Task: Add a timeline in the project CipherNet for the epic 'IT Service Management' from 2024/05/27 to 2024/11/05. Add a timeline in the project CipherNet for the epic 'Artificial Intelligence Integration' from 2023/01/07 to 2024/10/04. Add a timeline in the project CipherNet for the epic 'Blockchain Integration' from 2024/06/10 to 2024/11/13
Action: Mouse moved to (100, 168)
Screenshot: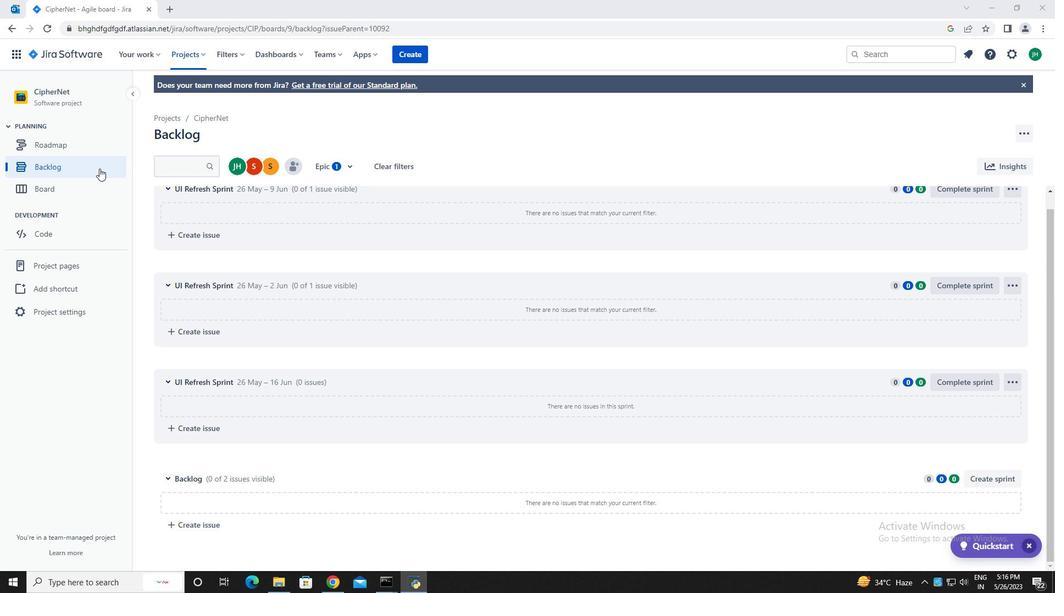 
Action: Mouse pressed left at (100, 168)
Screenshot: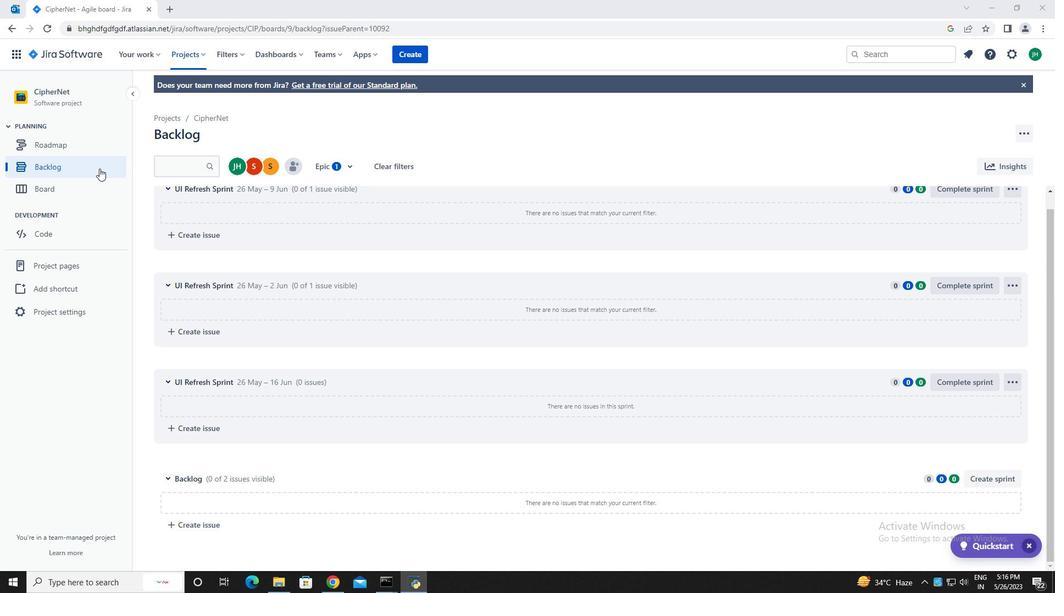 
Action: Mouse moved to (325, 168)
Screenshot: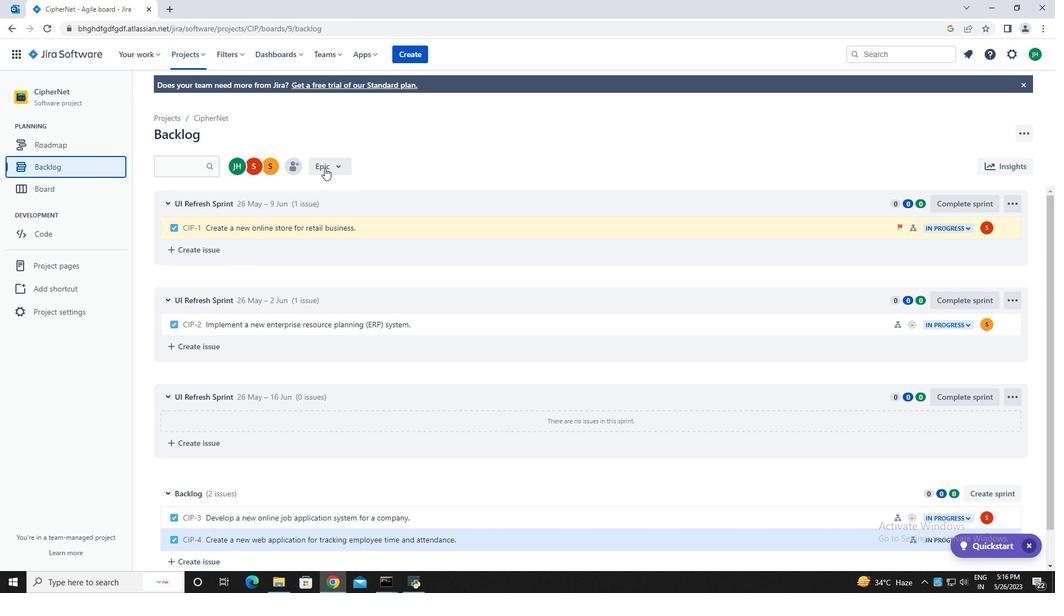 
Action: Mouse pressed left at (325, 168)
Screenshot: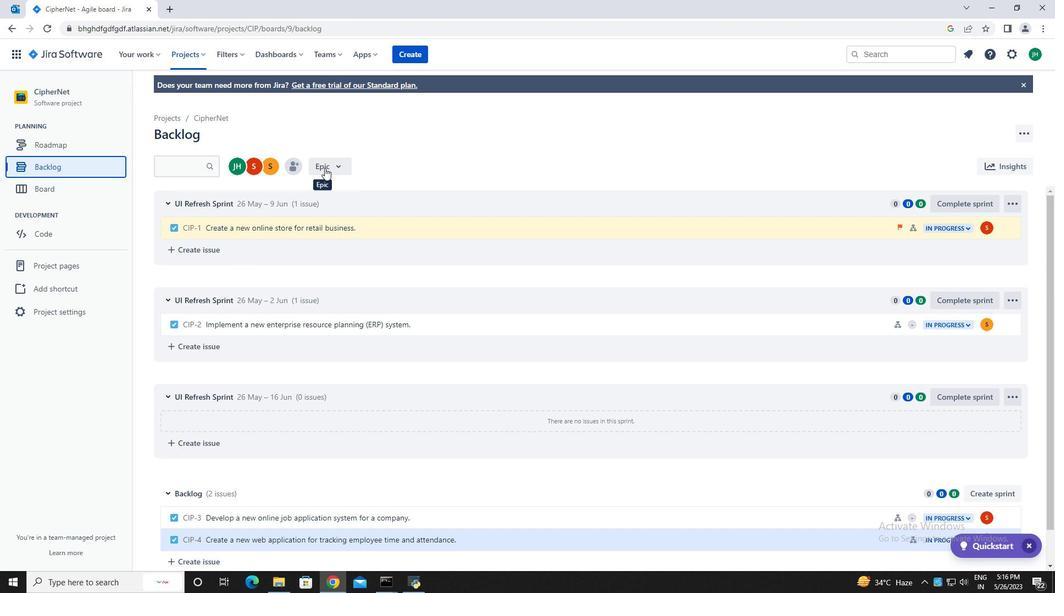 
Action: Mouse moved to (332, 283)
Screenshot: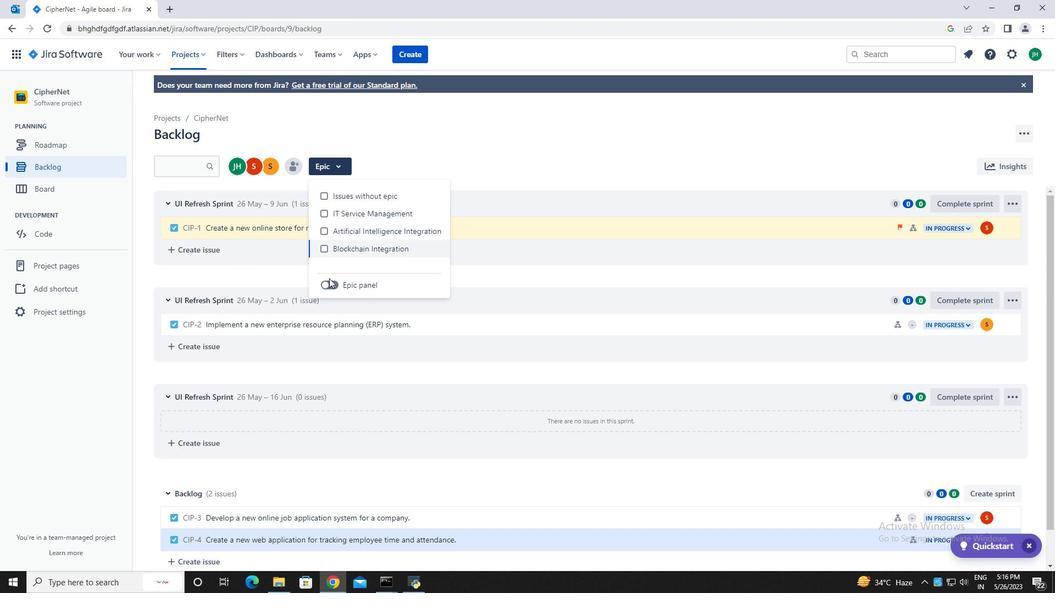 
Action: Mouse pressed left at (332, 283)
Screenshot: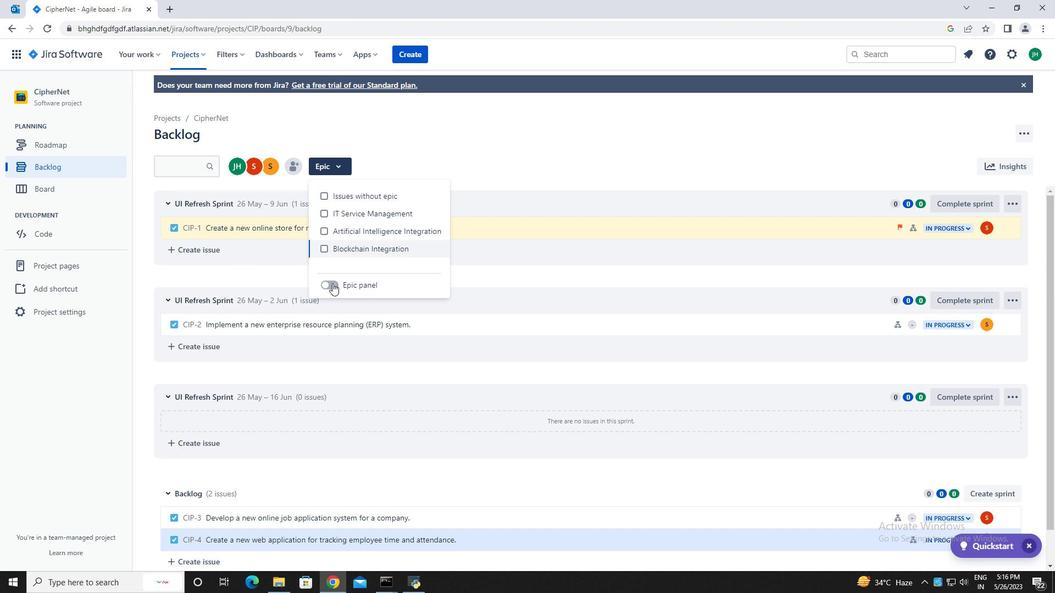 
Action: Mouse moved to (161, 254)
Screenshot: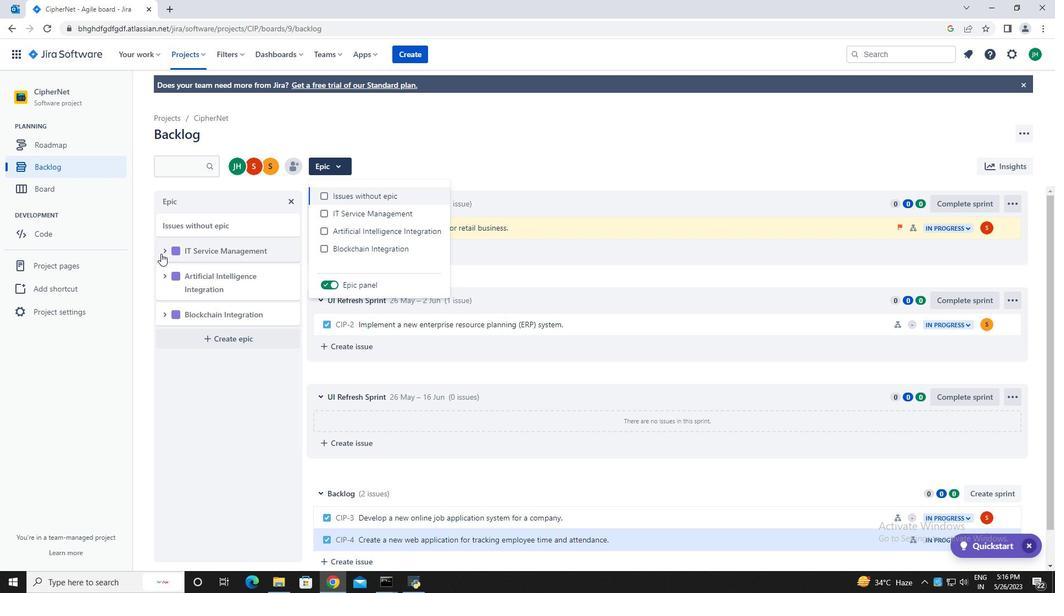 
Action: Mouse pressed left at (161, 254)
Screenshot: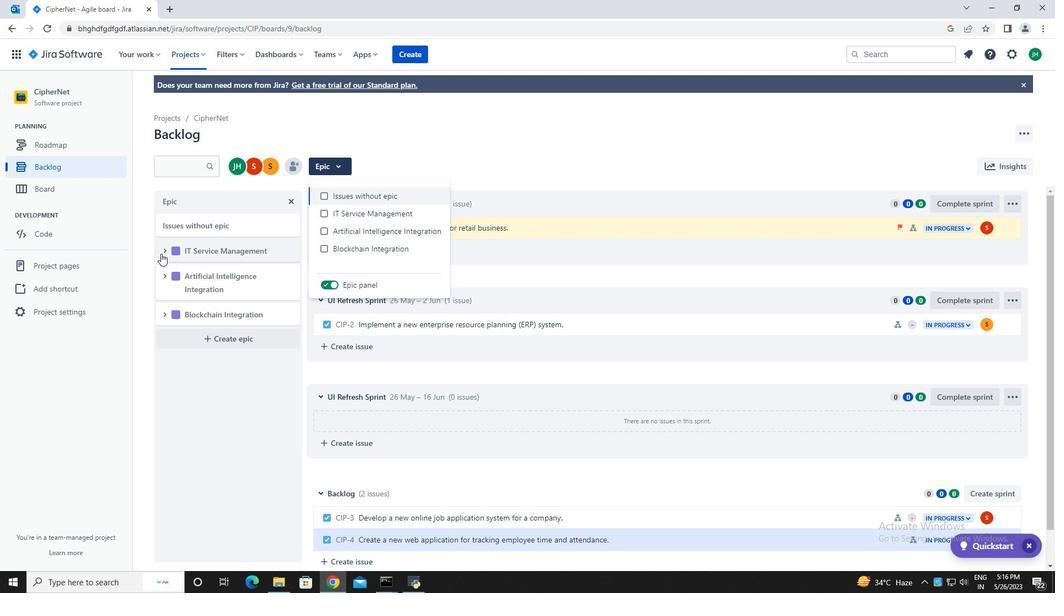 
Action: Mouse moved to (237, 340)
Screenshot: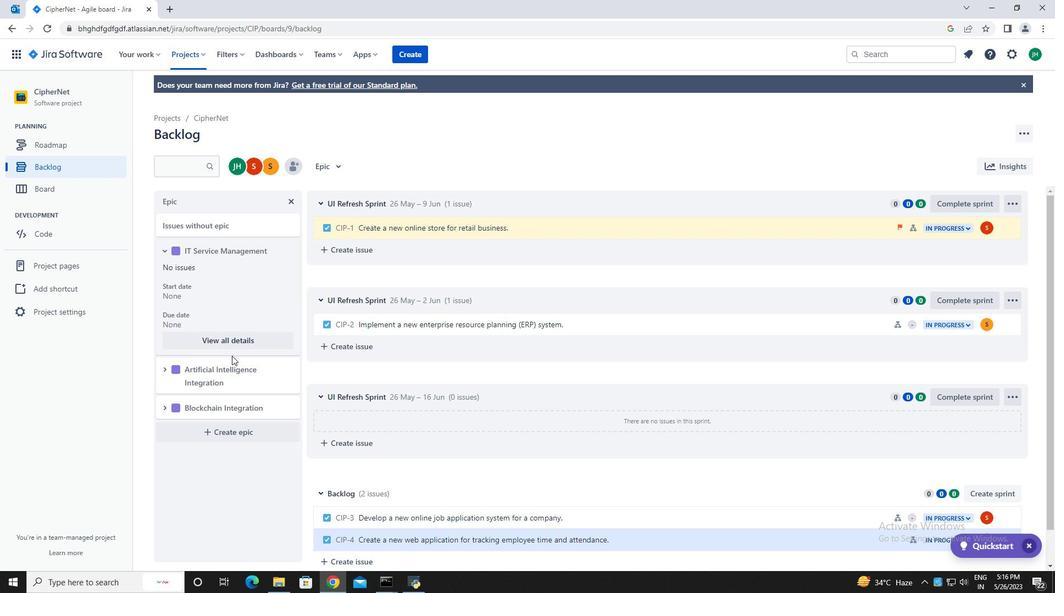 
Action: Mouse pressed left at (237, 340)
Screenshot: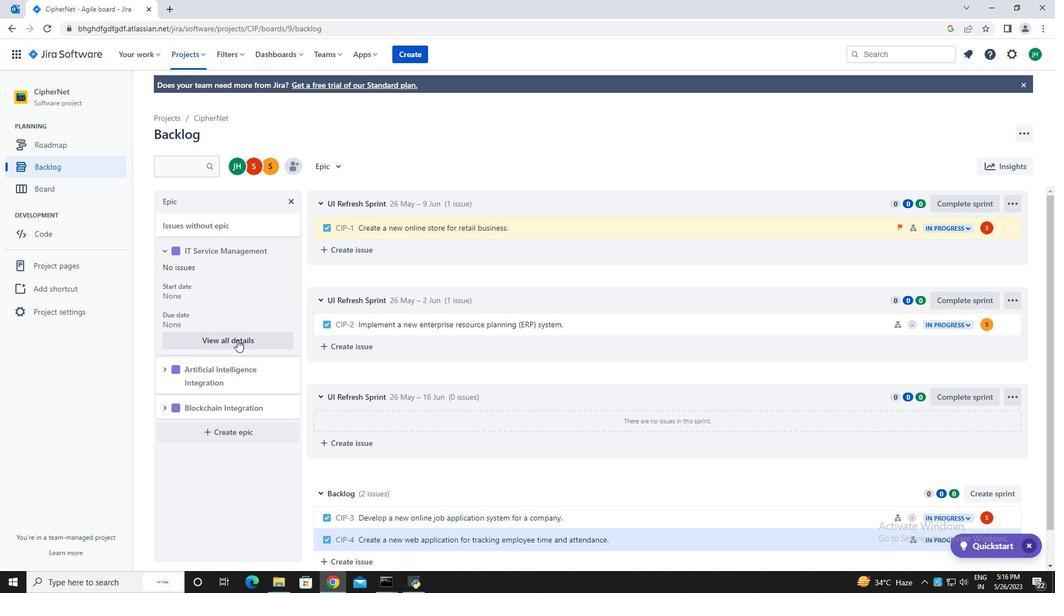 
Action: Mouse moved to (924, 431)
Screenshot: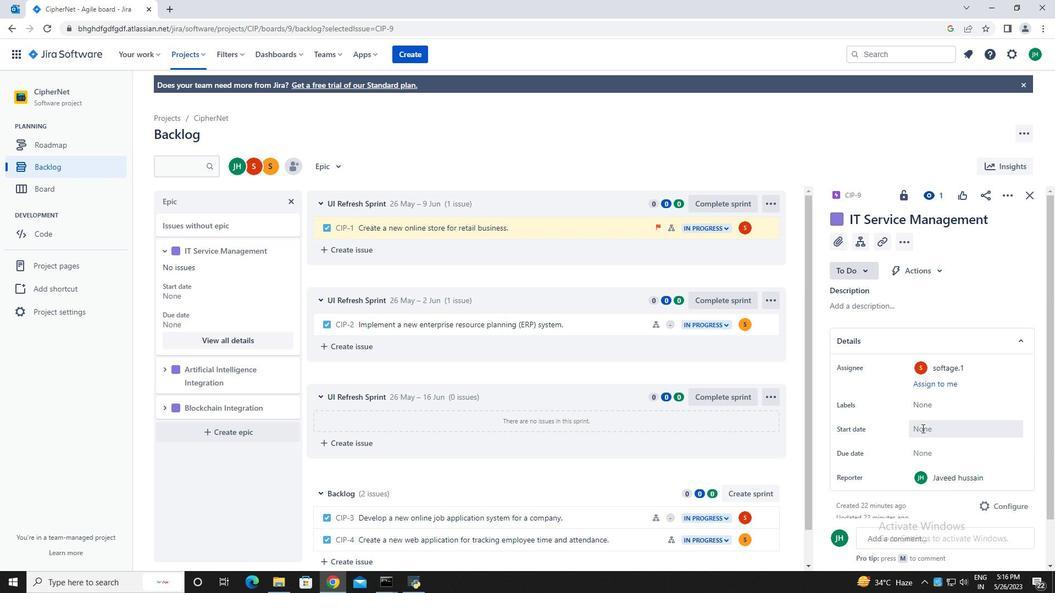 
Action: Mouse pressed left at (924, 431)
Screenshot: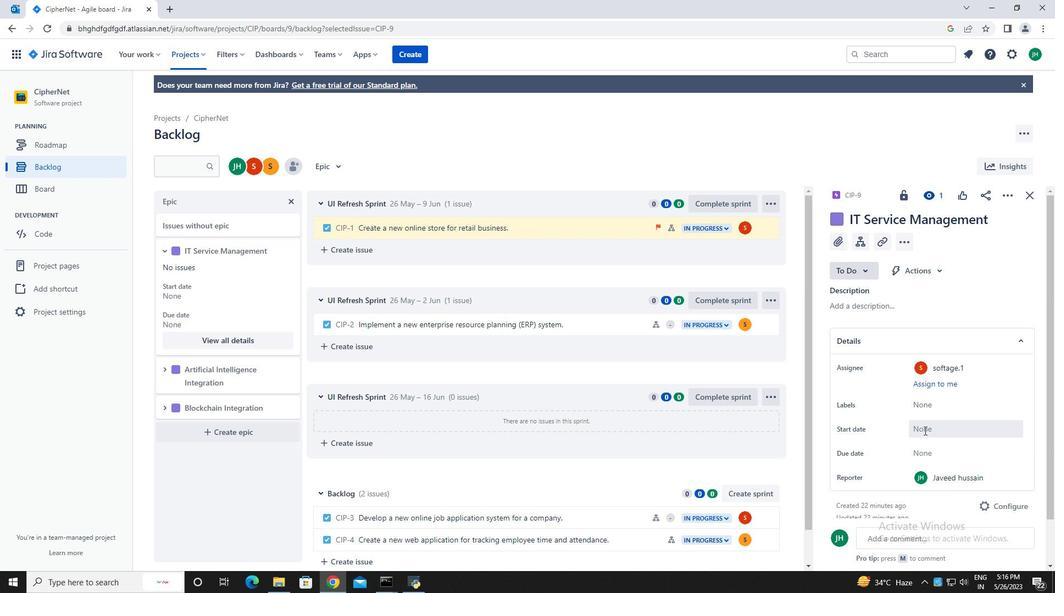 
Action: Mouse moved to (1031, 273)
Screenshot: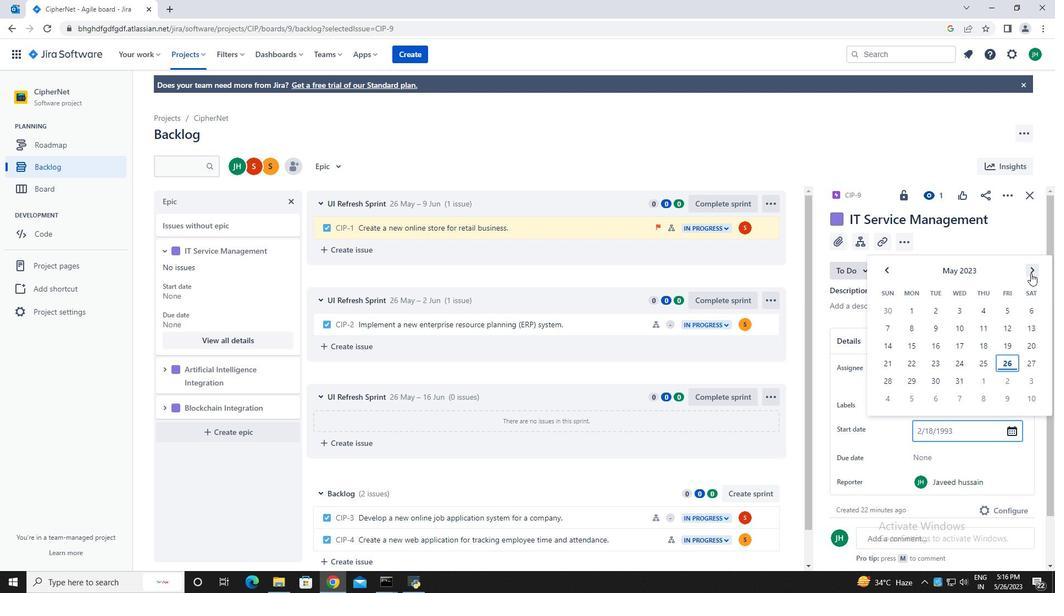 
Action: Mouse pressed left at (1031, 273)
Screenshot: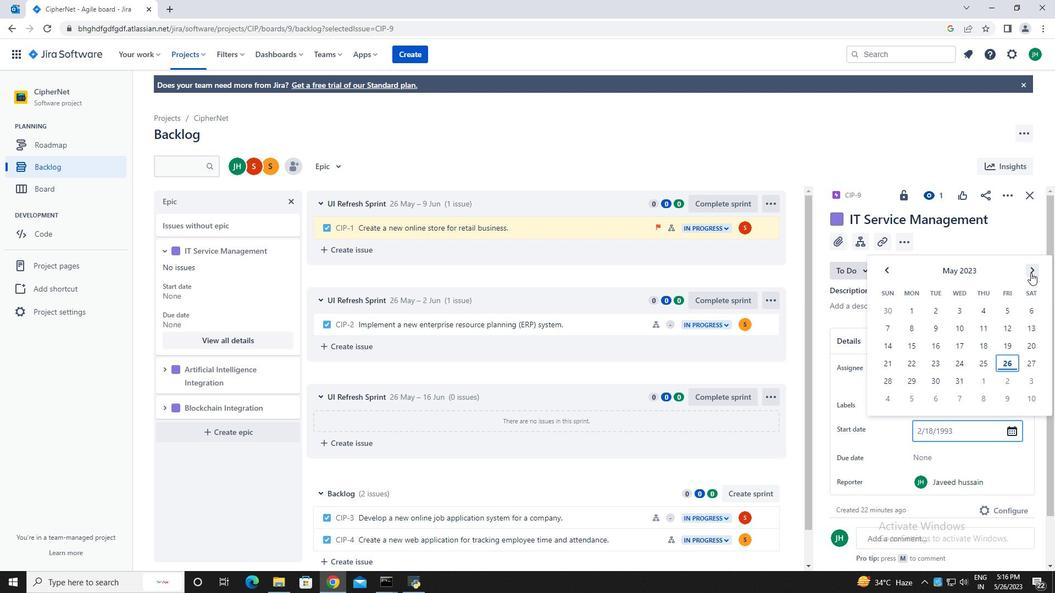 
Action: Mouse pressed left at (1031, 273)
Screenshot: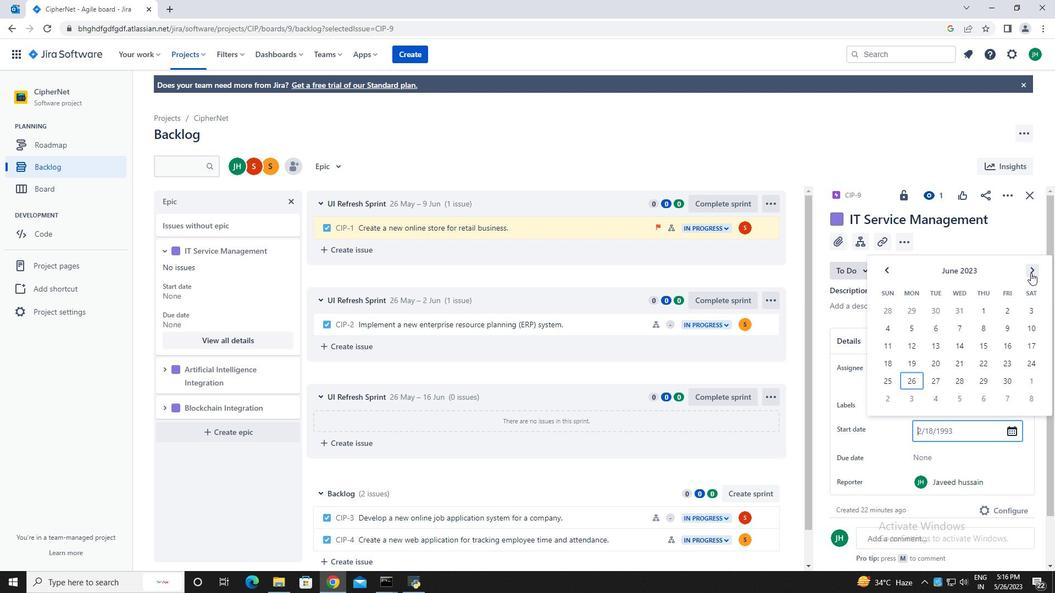 
Action: Mouse pressed left at (1031, 273)
Screenshot: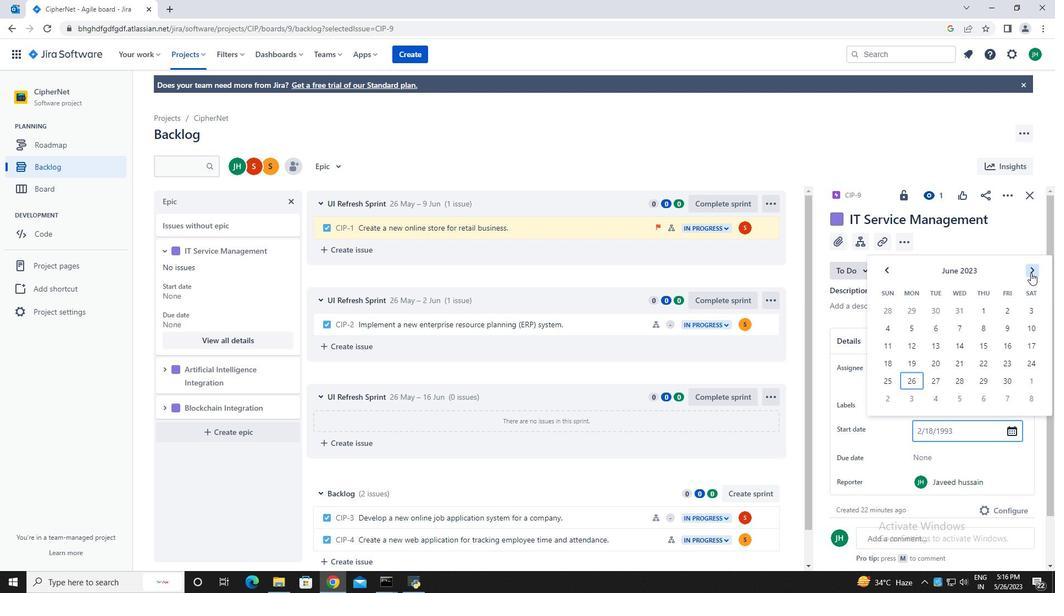 
Action: Mouse pressed left at (1031, 273)
Screenshot: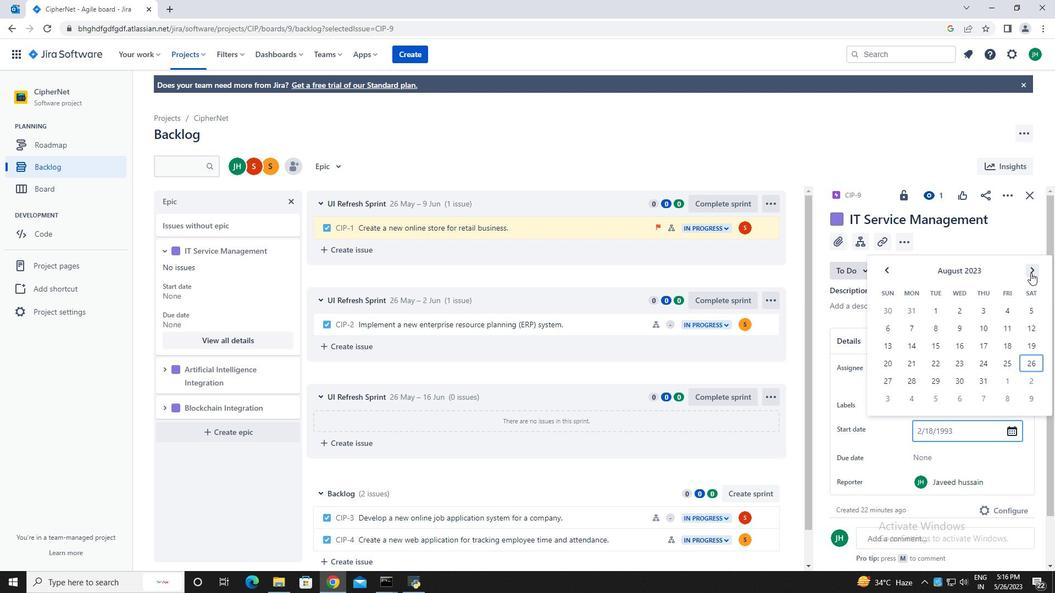 
Action: Mouse pressed left at (1031, 273)
Screenshot: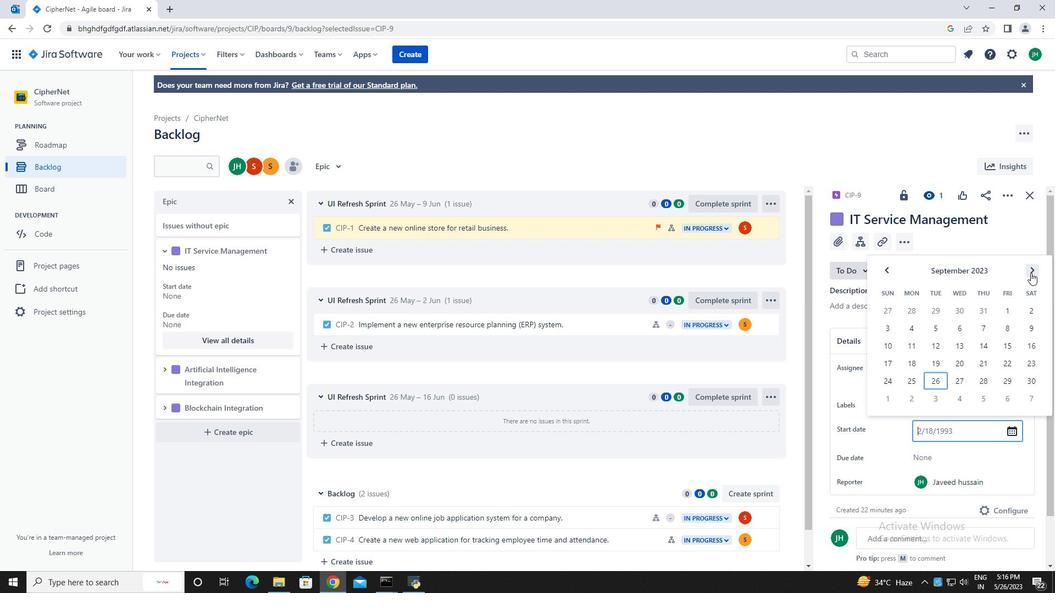 
Action: Mouse pressed left at (1031, 273)
Screenshot: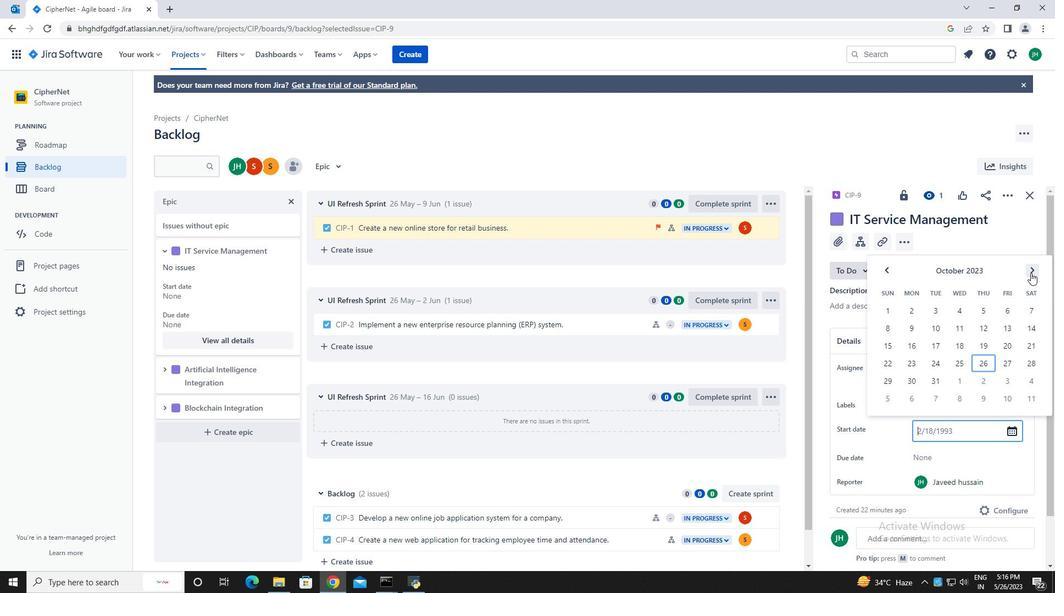 
Action: Mouse pressed left at (1031, 273)
Screenshot: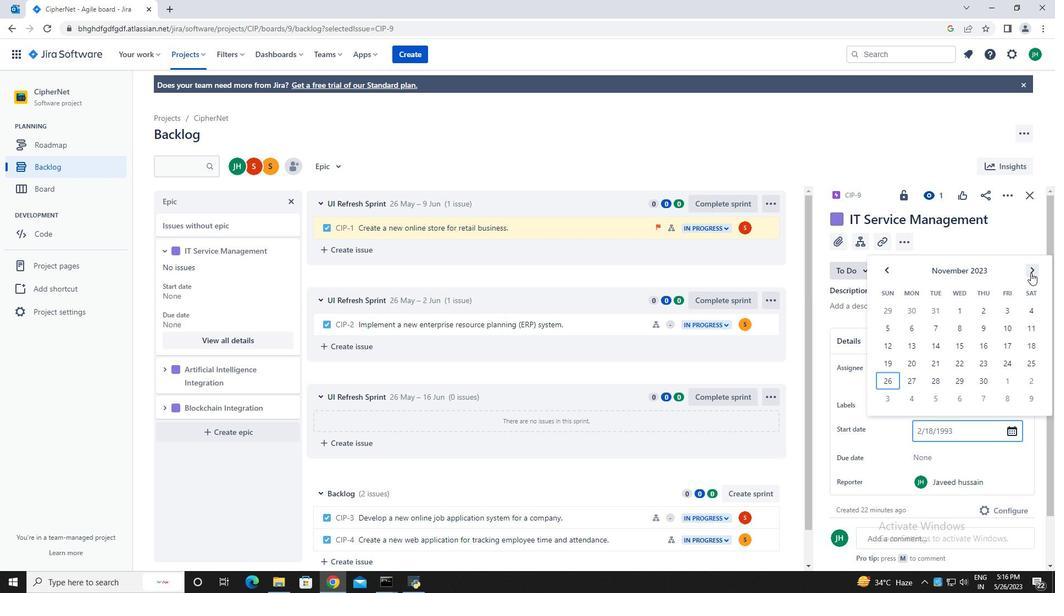 
Action: Mouse pressed left at (1031, 273)
Screenshot: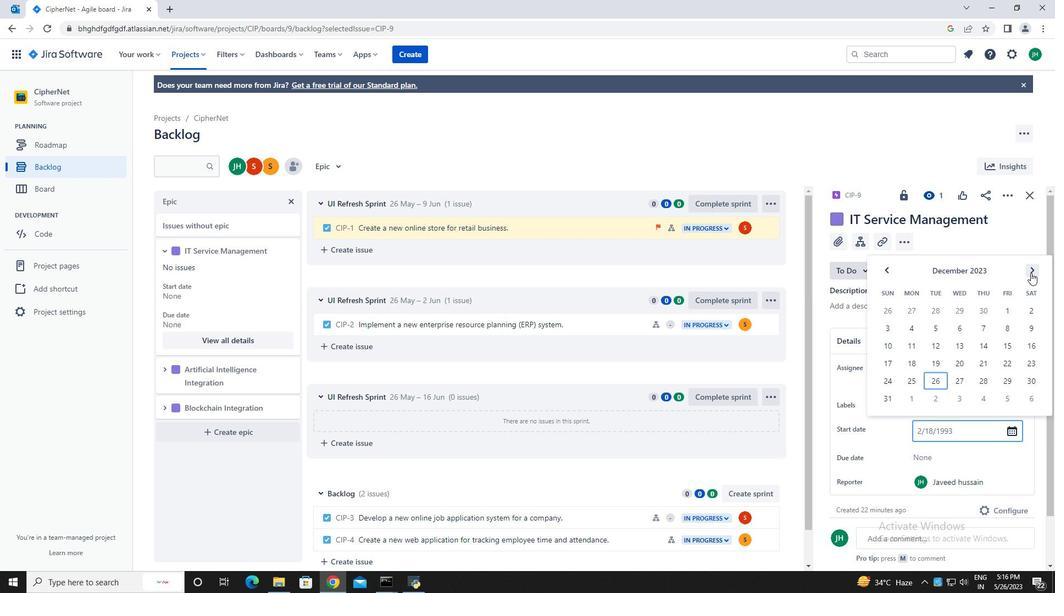 
Action: Mouse pressed left at (1031, 273)
Screenshot: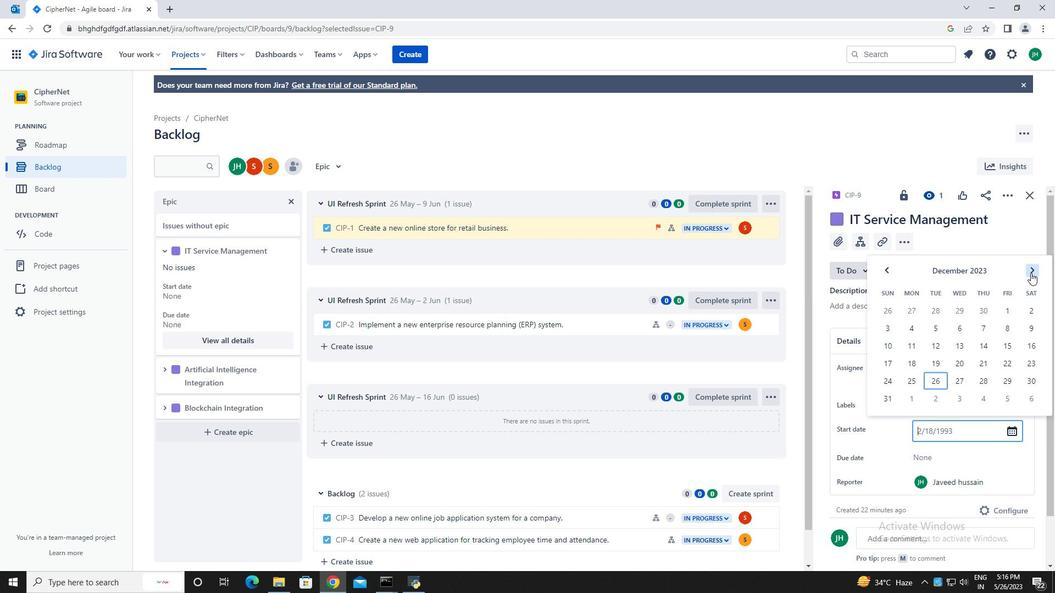
Action: Mouse pressed left at (1031, 273)
Screenshot: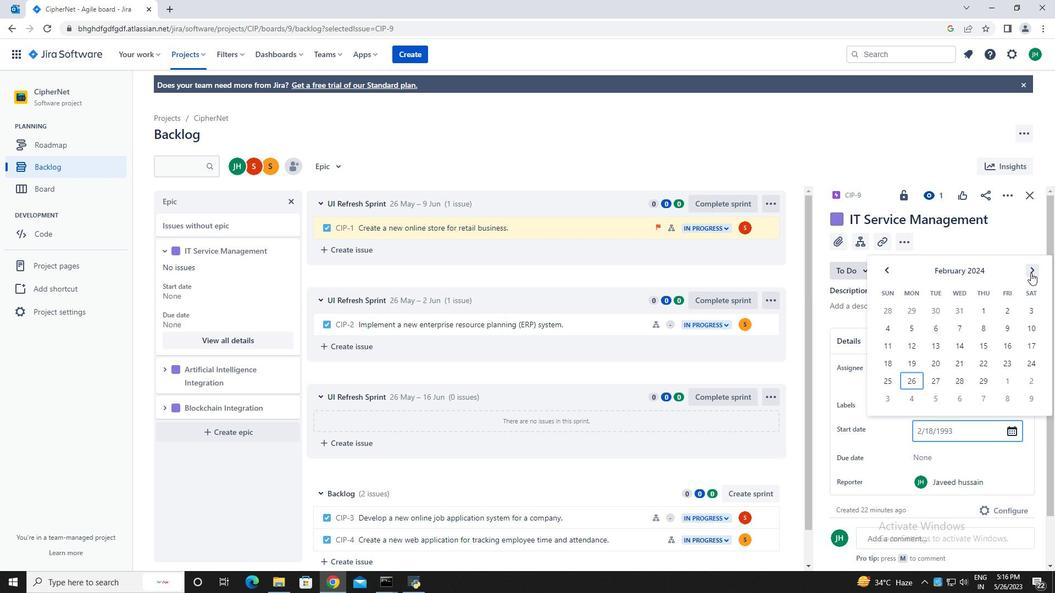 
Action: Mouse pressed left at (1031, 273)
Screenshot: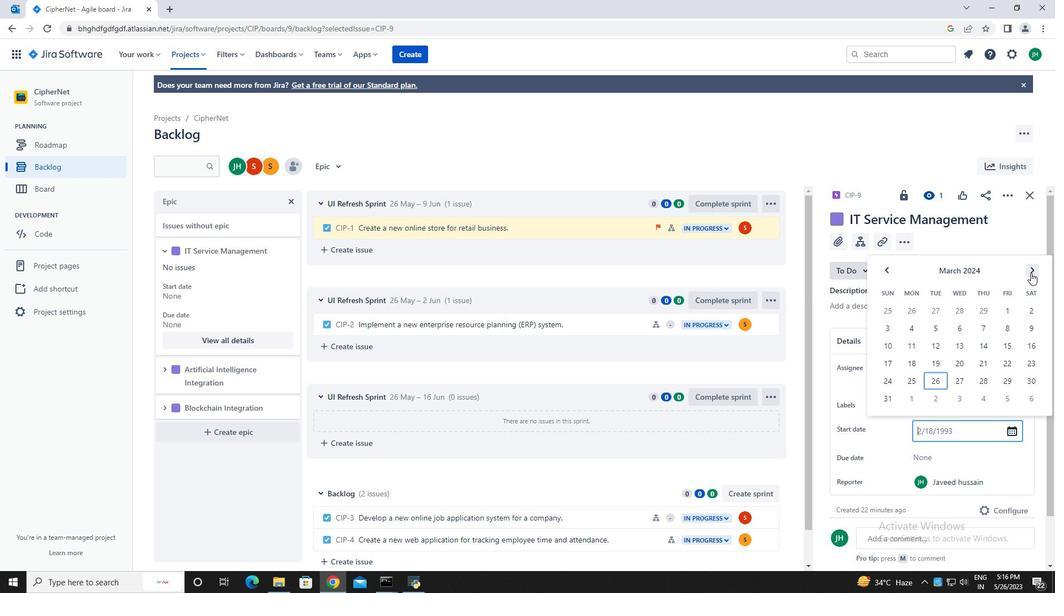 
Action: Mouse pressed left at (1031, 273)
Screenshot: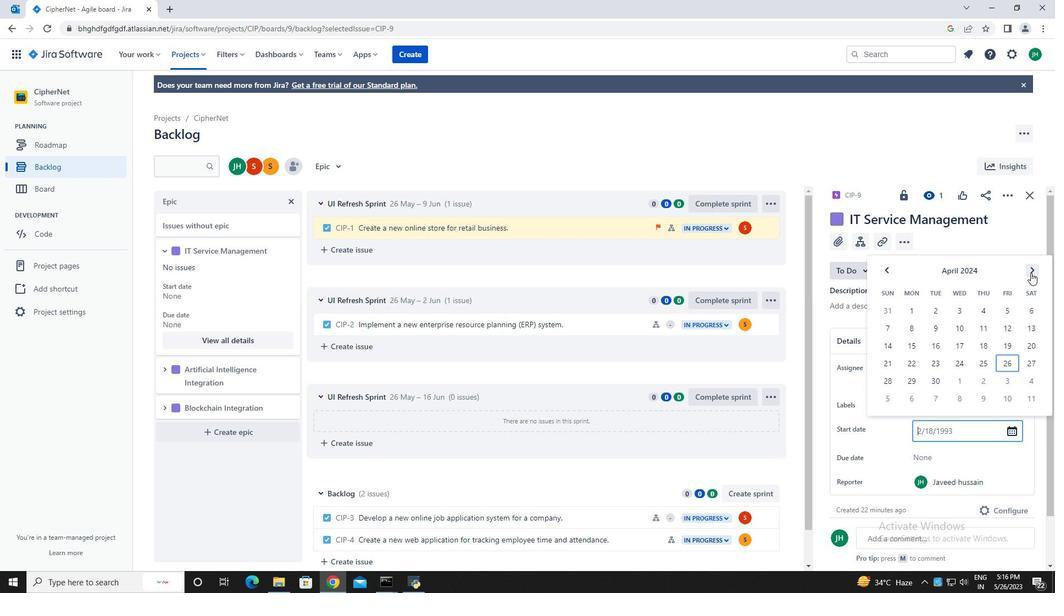 
Action: Mouse moved to (914, 384)
Screenshot: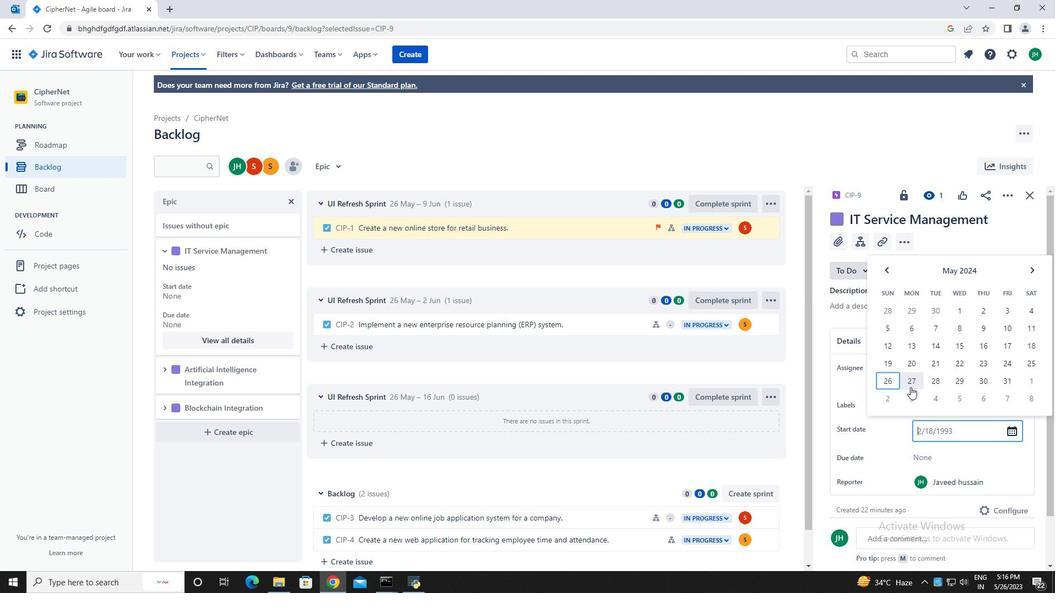 
Action: Mouse pressed left at (914, 384)
Screenshot: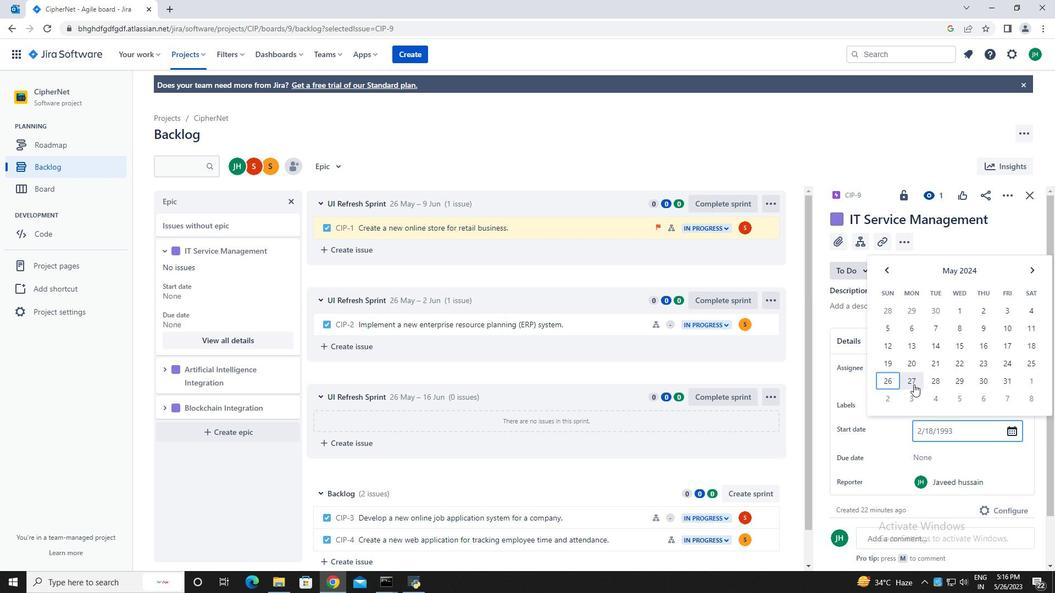 
Action: Mouse moved to (912, 384)
Screenshot: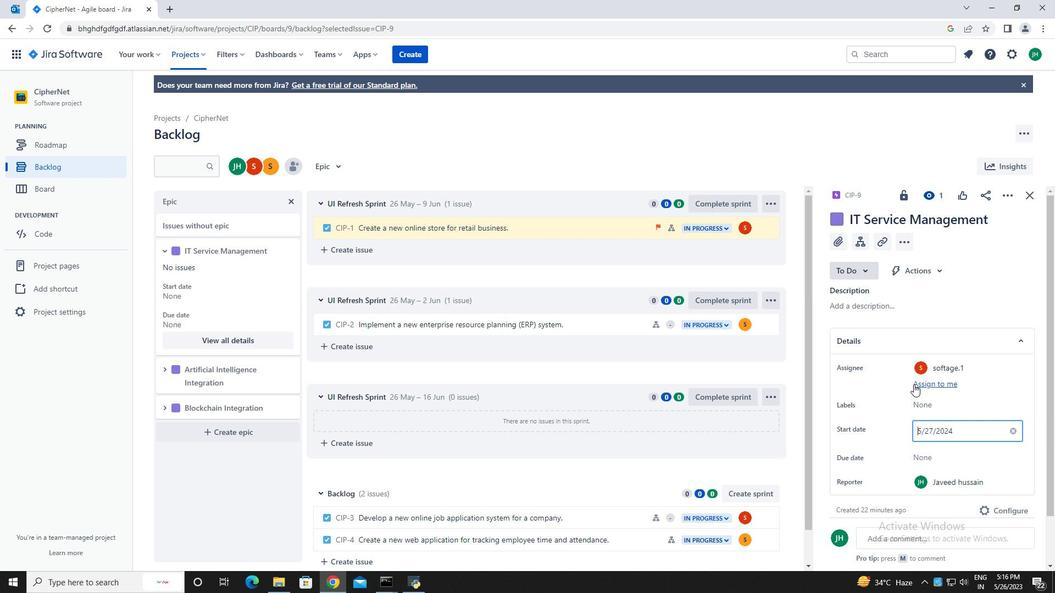 
Action: Key pressed <Key.enter>
Screenshot: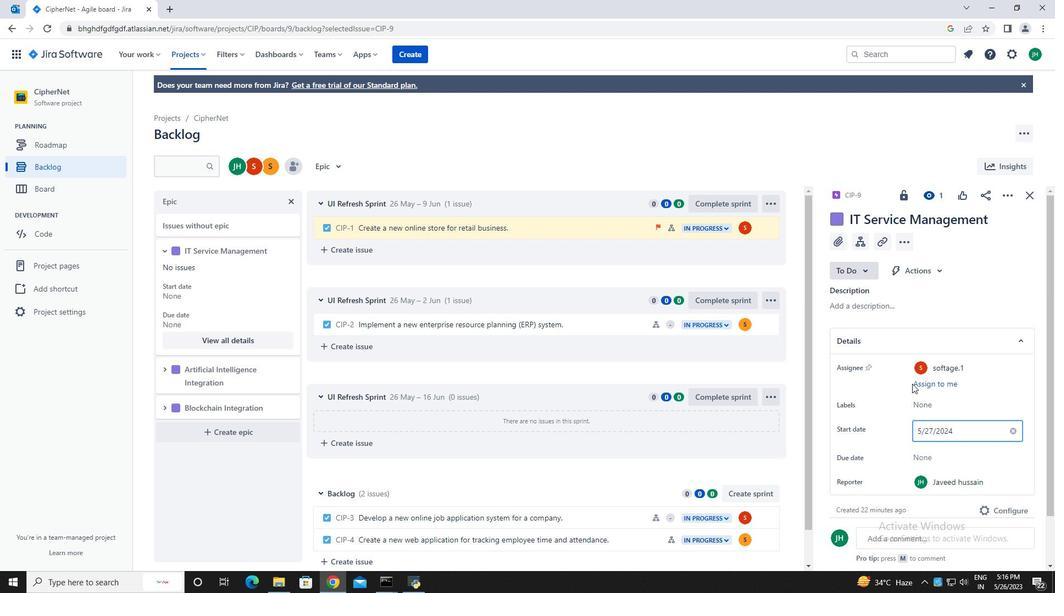
Action: Mouse moved to (934, 453)
Screenshot: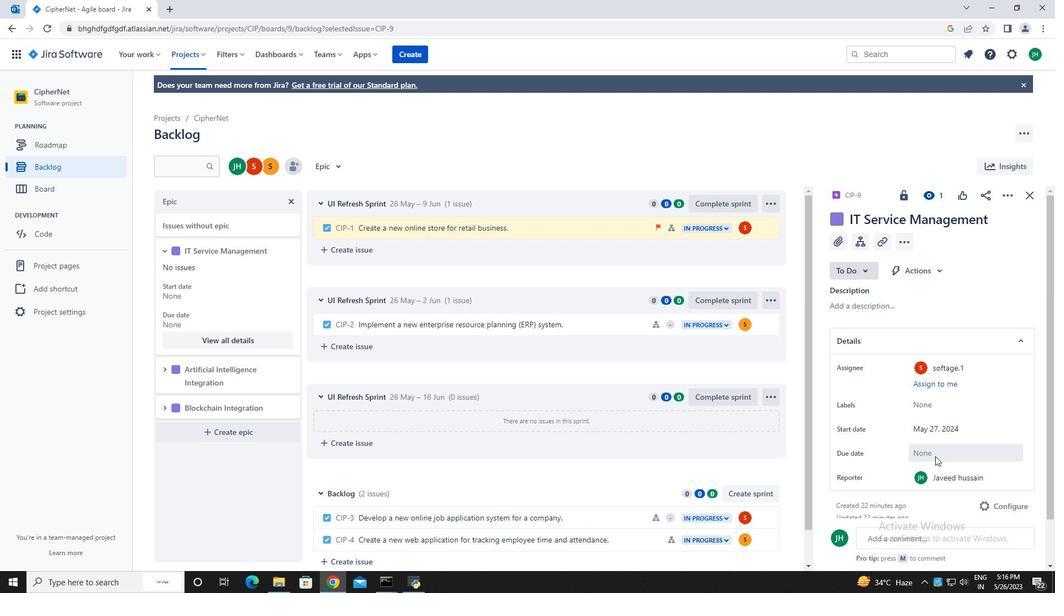 
Action: Mouse pressed left at (934, 453)
Screenshot: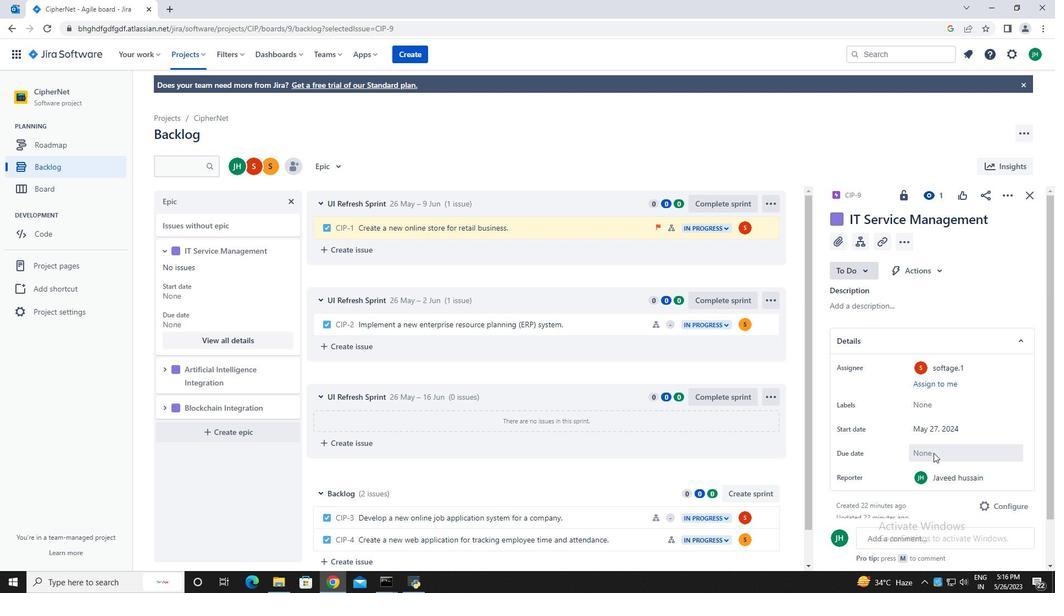 
Action: Mouse moved to (1032, 293)
Screenshot: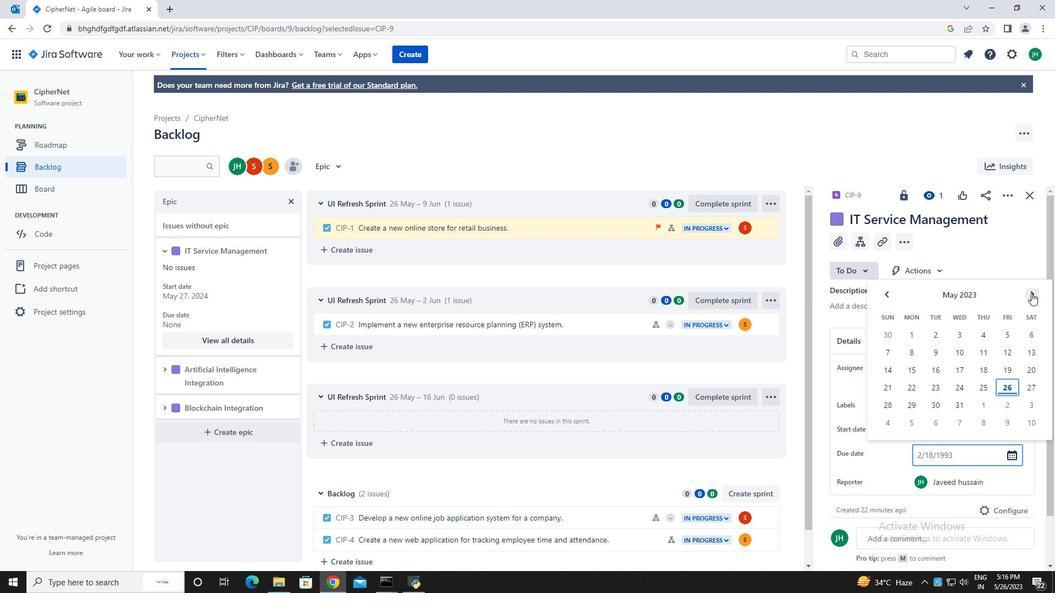 
Action: Mouse pressed left at (1032, 293)
Screenshot: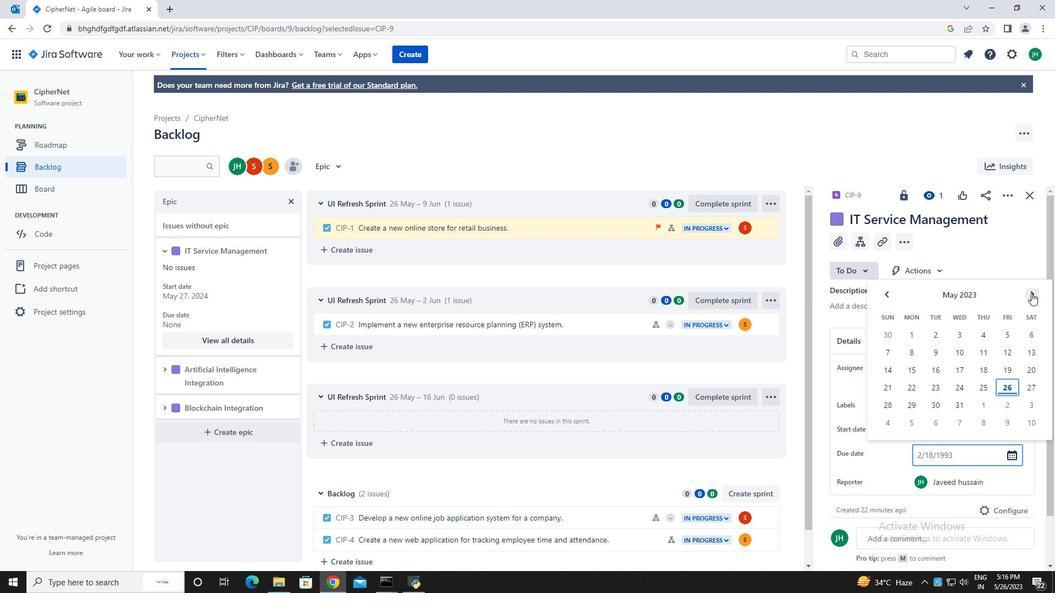 
Action: Mouse pressed left at (1032, 293)
Screenshot: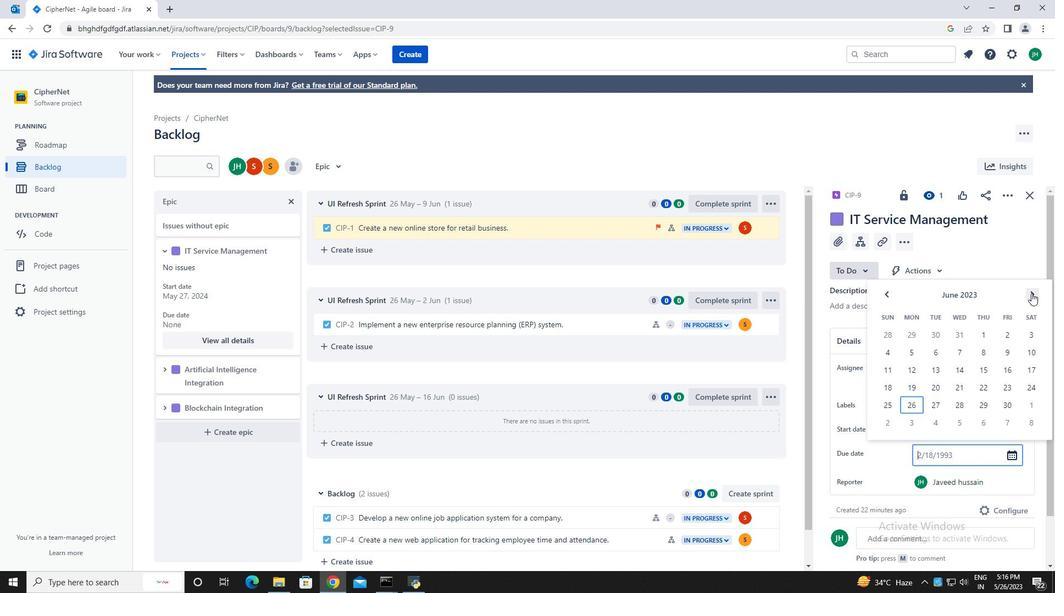 
Action: Mouse pressed left at (1032, 293)
Screenshot: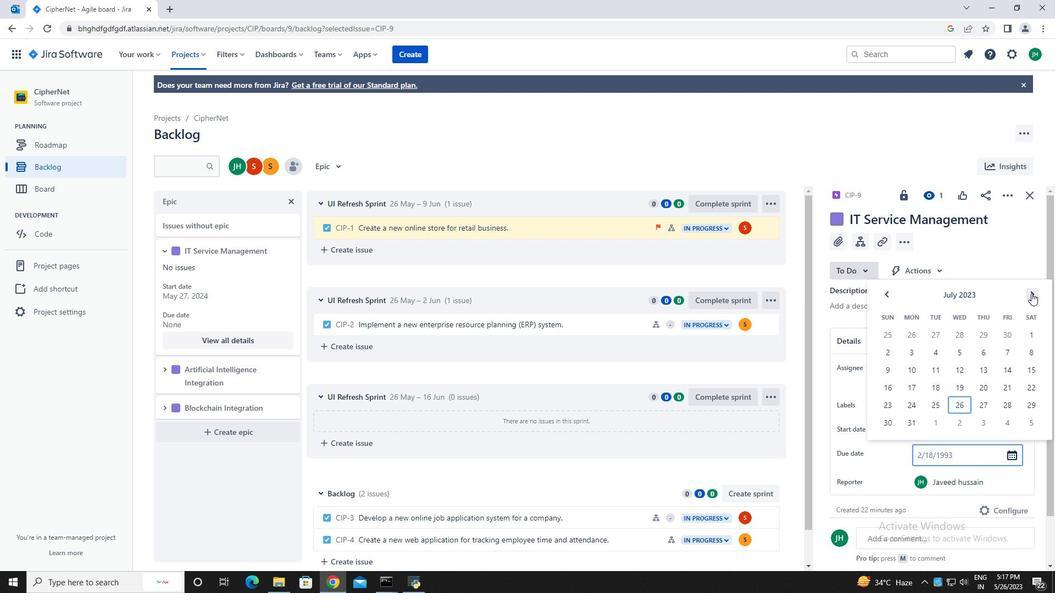 
Action: Mouse pressed left at (1032, 293)
Screenshot: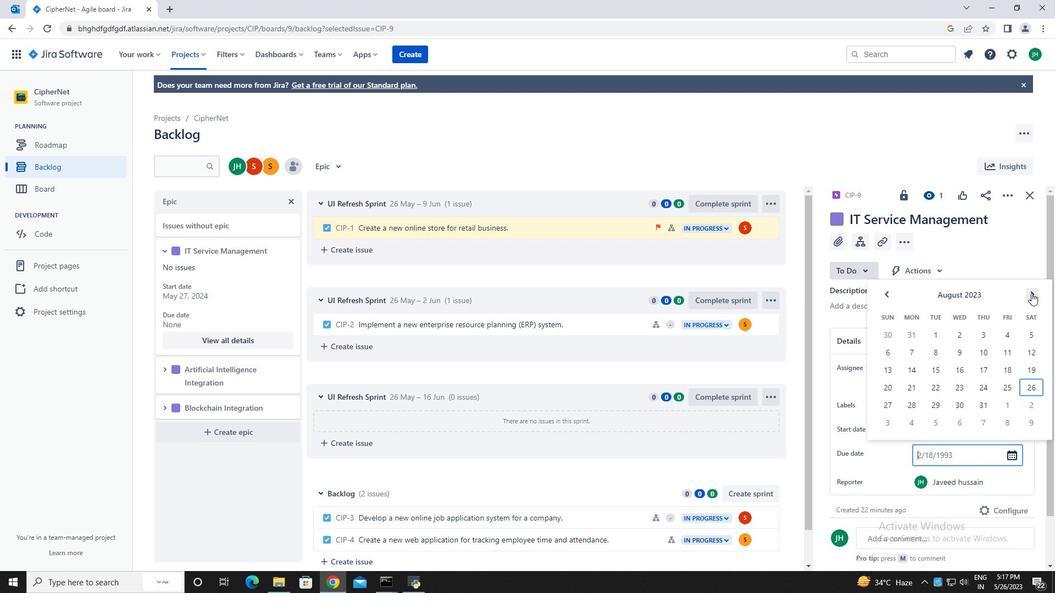 
Action: Mouse pressed left at (1032, 293)
Screenshot: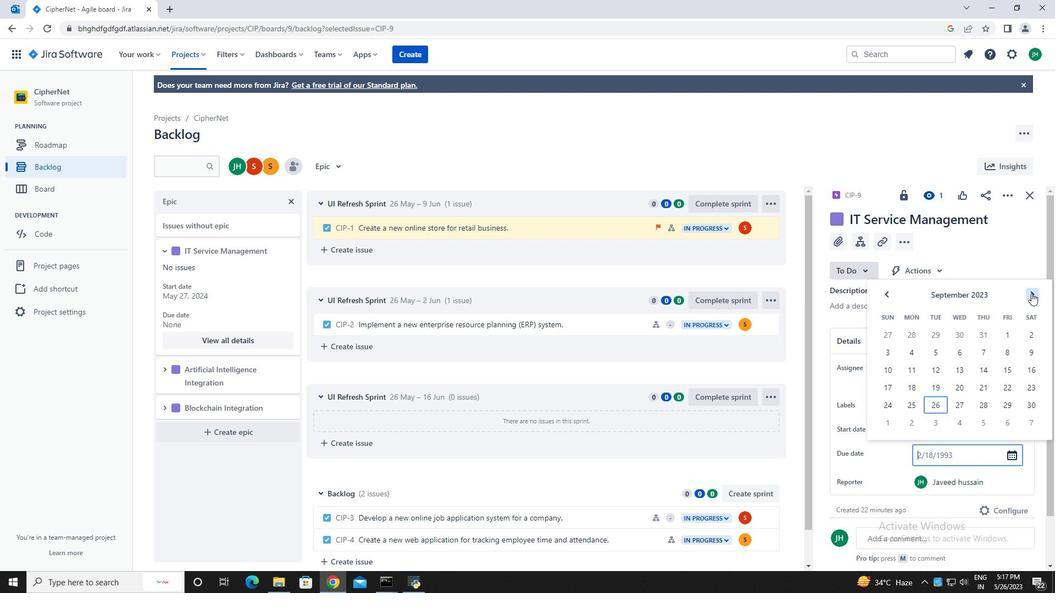 
Action: Mouse pressed left at (1032, 293)
Screenshot: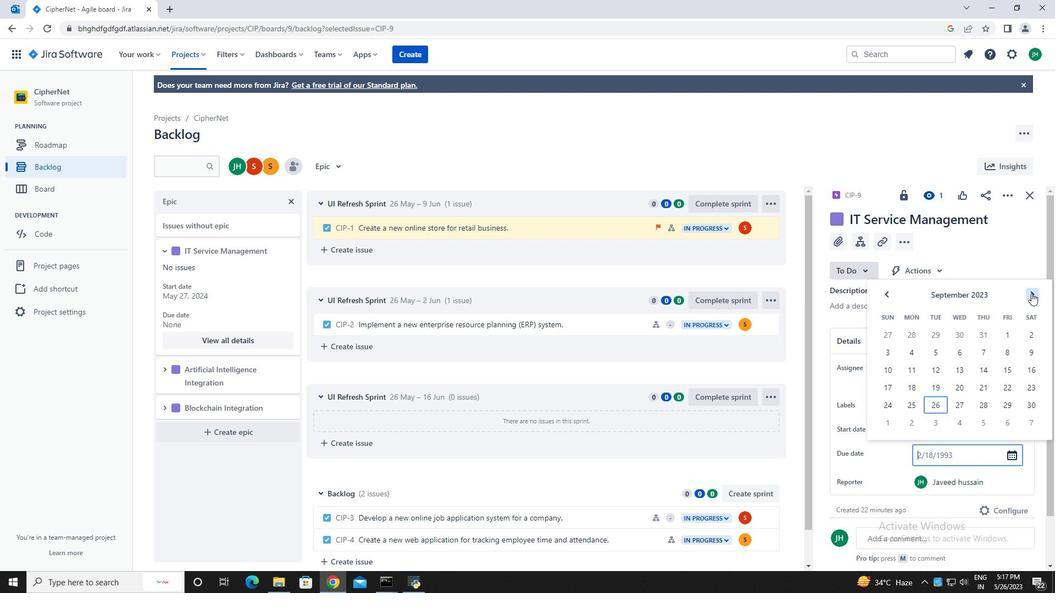 
Action: Mouse pressed left at (1032, 293)
Screenshot: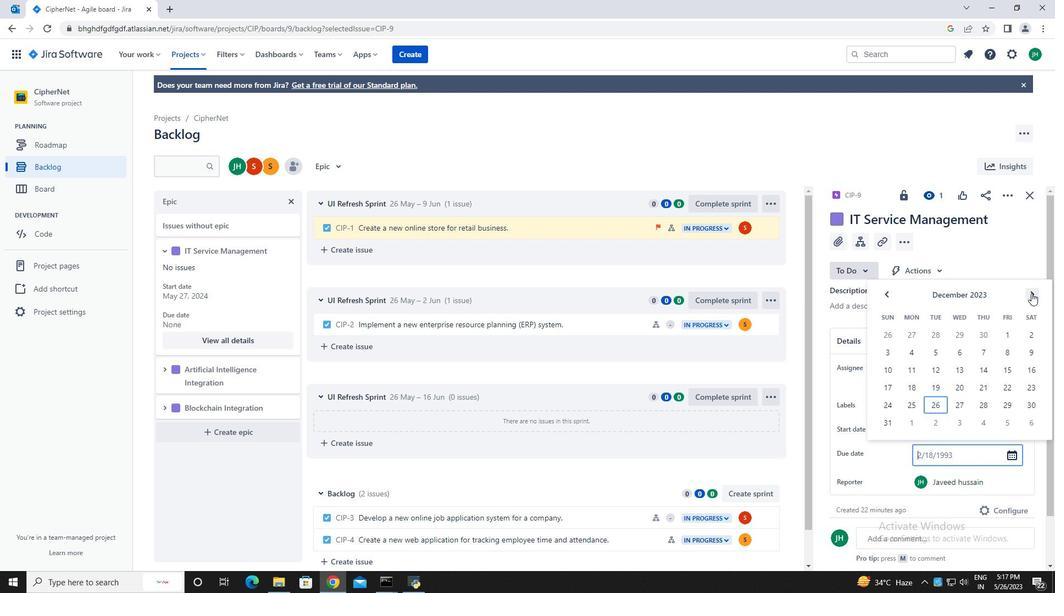 
Action: Mouse pressed left at (1032, 293)
Screenshot: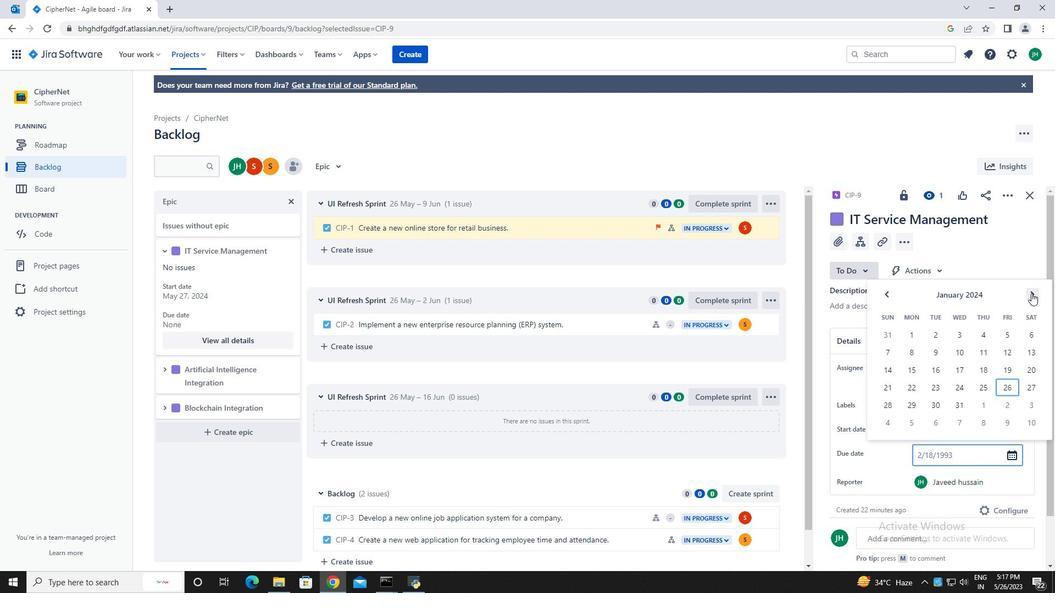 
Action: Mouse pressed left at (1032, 293)
Screenshot: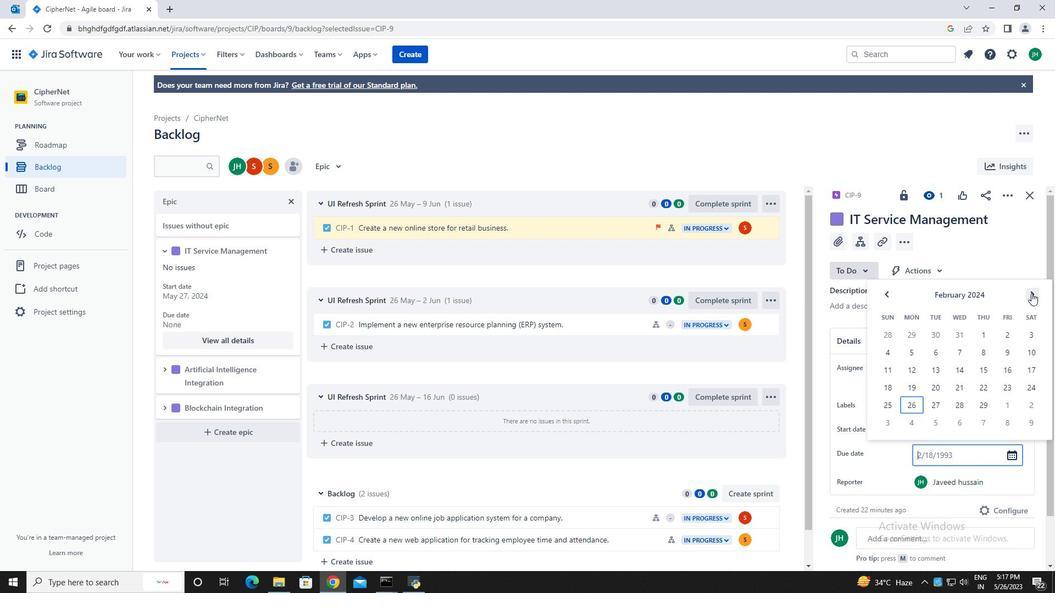 
Action: Mouse pressed left at (1032, 293)
Screenshot: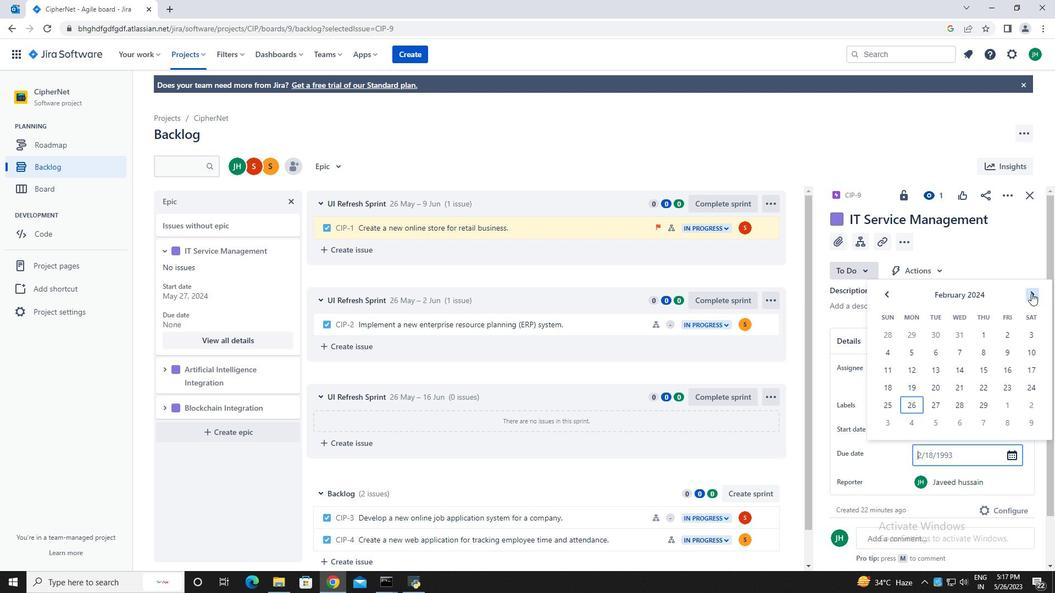 
Action: Mouse pressed left at (1032, 293)
Screenshot: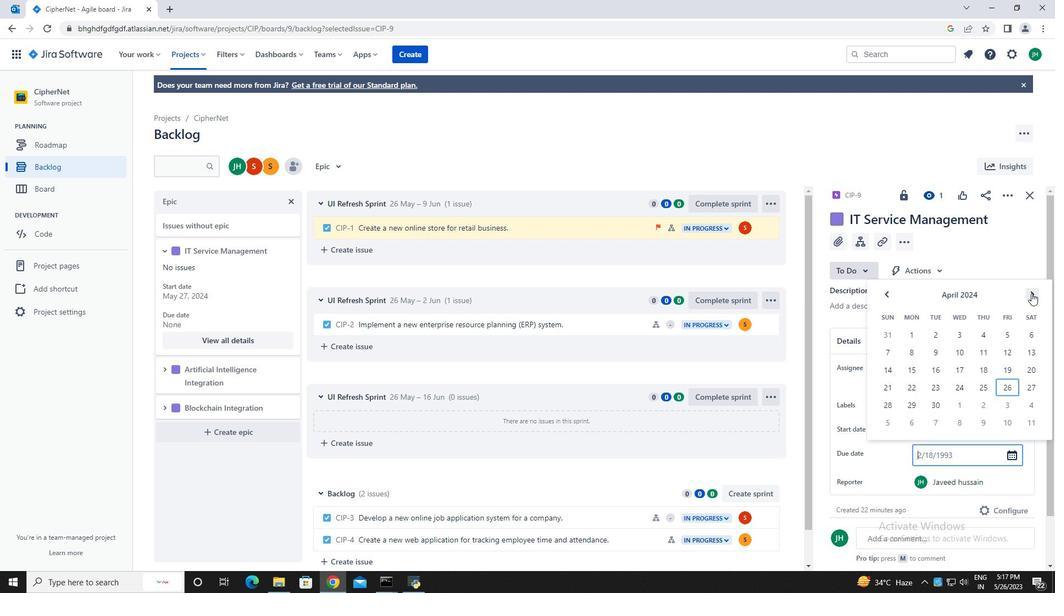 
Action: Mouse pressed left at (1032, 293)
Screenshot: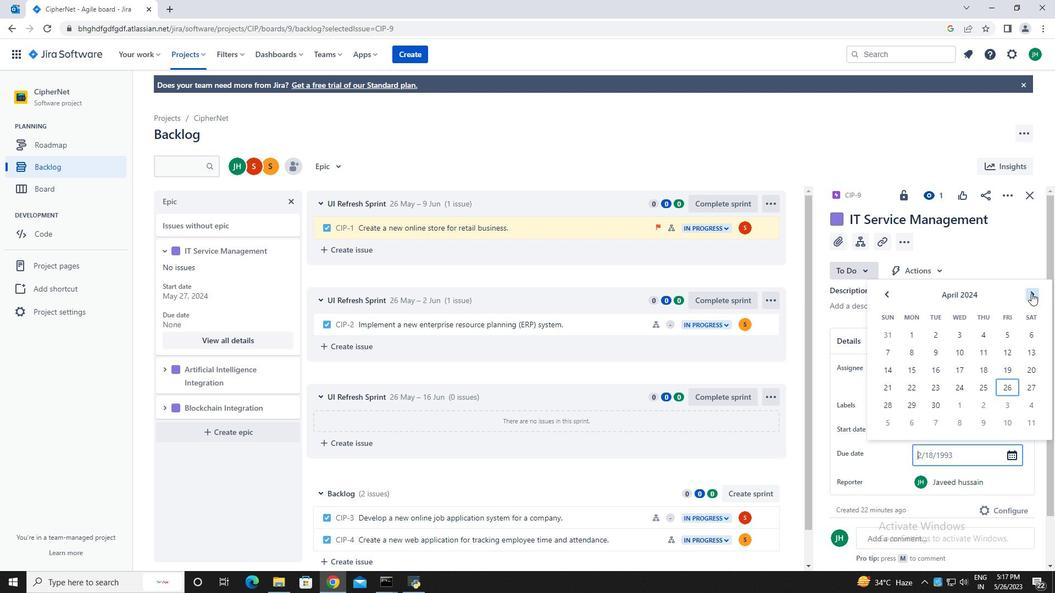 
Action: Mouse pressed left at (1032, 293)
Screenshot: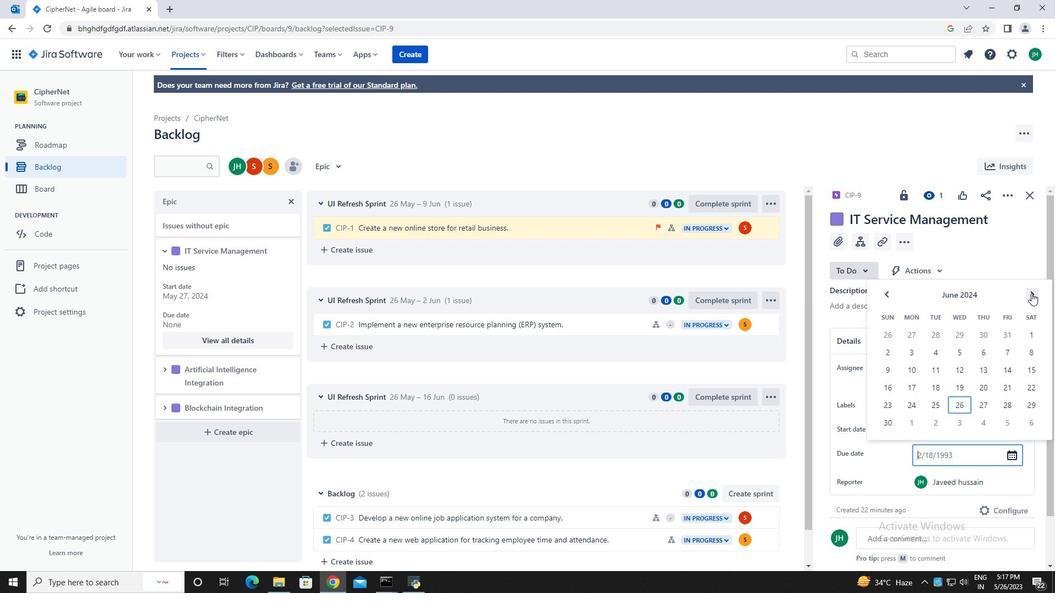 
Action: Mouse pressed left at (1032, 293)
Screenshot: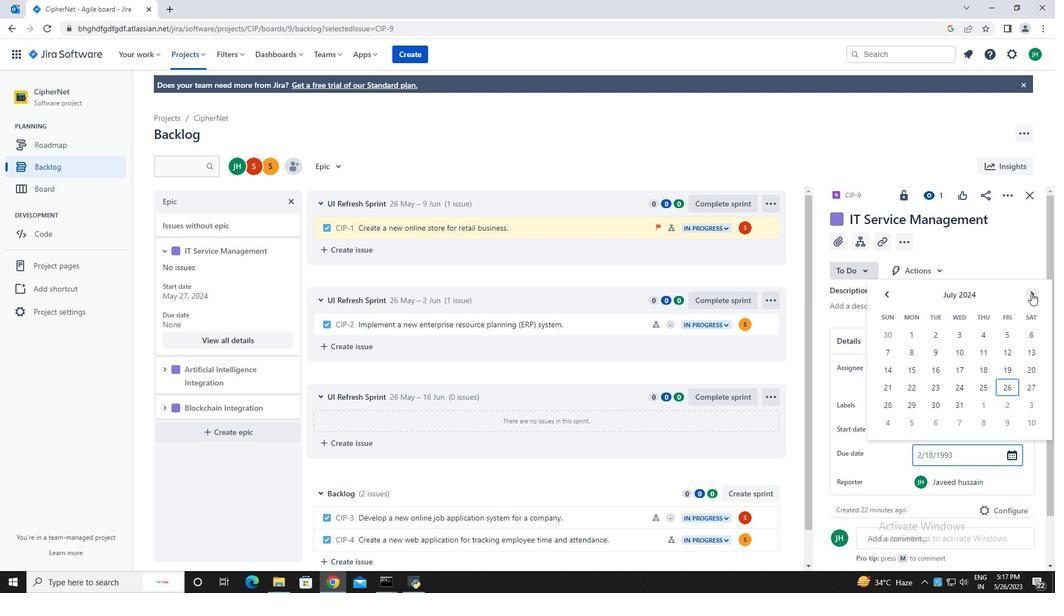 
Action: Mouse pressed left at (1032, 293)
Screenshot: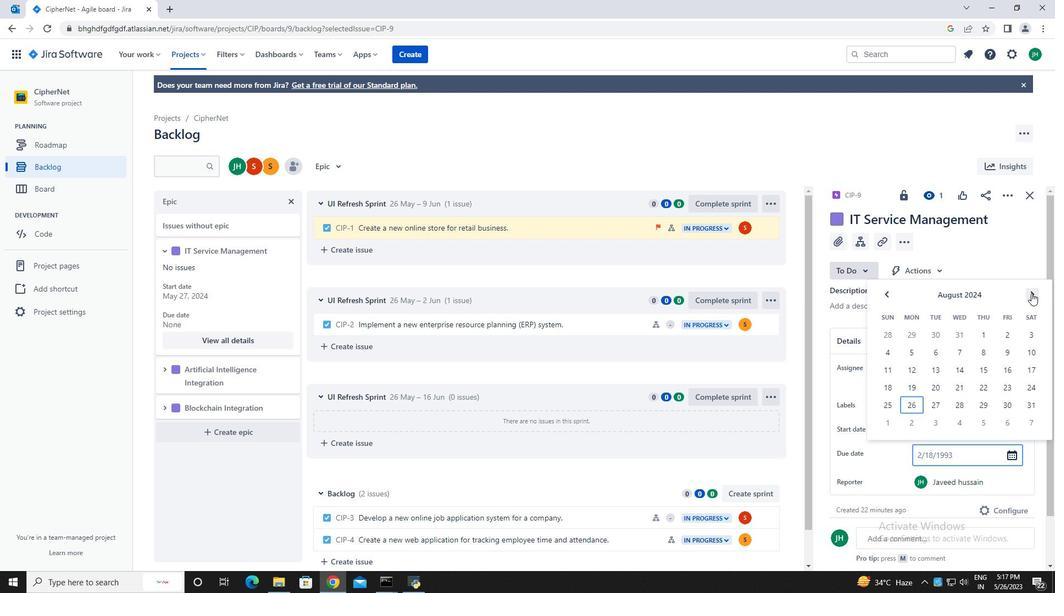 
Action: Mouse pressed left at (1032, 293)
Screenshot: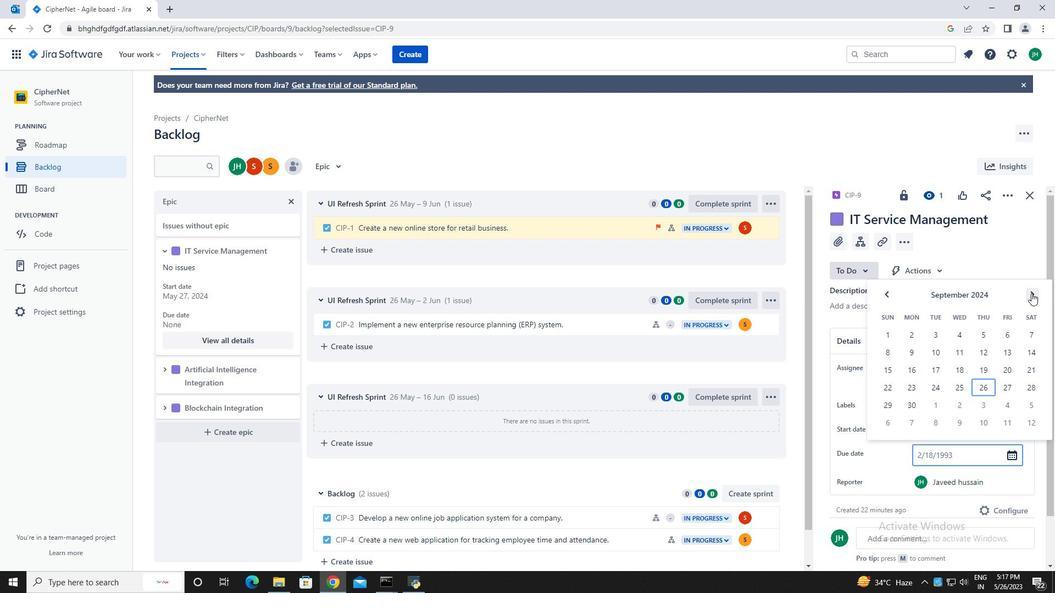
Action: Mouse pressed left at (1032, 293)
Screenshot: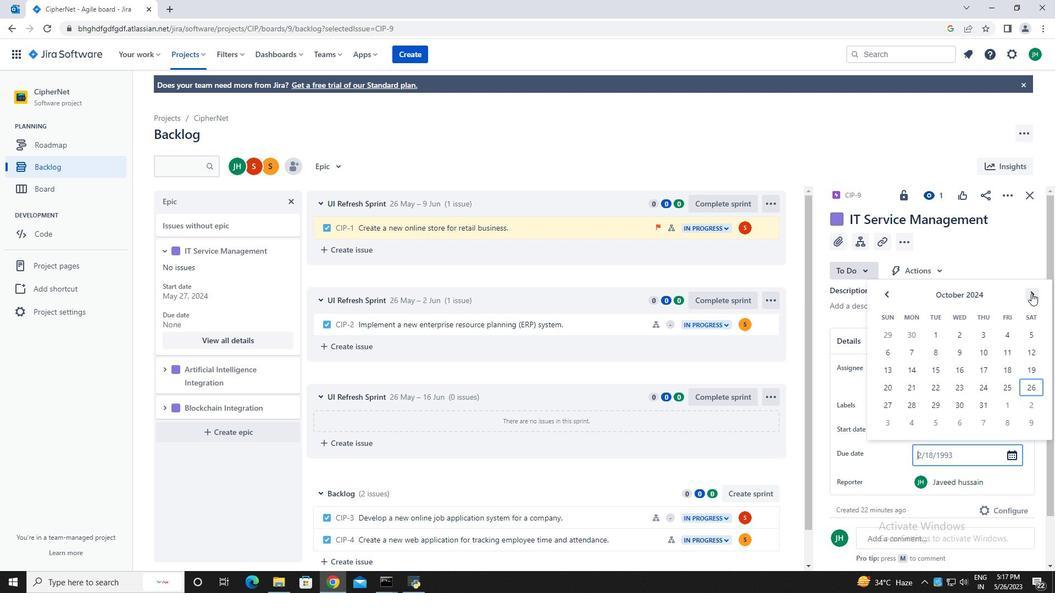 
Action: Mouse moved to (939, 355)
Screenshot: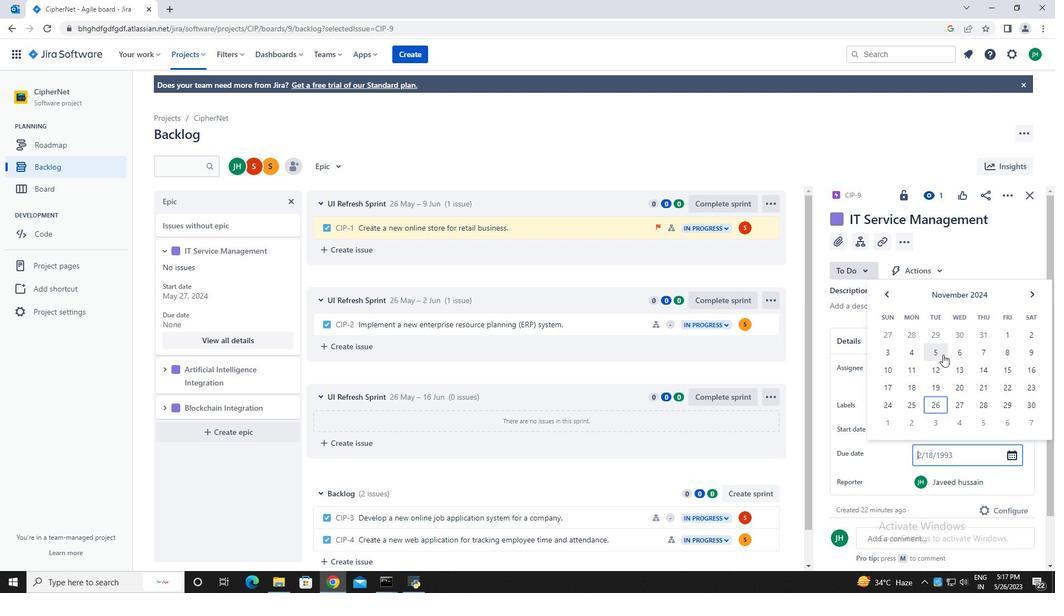 
Action: Mouse pressed left at (939, 355)
Screenshot: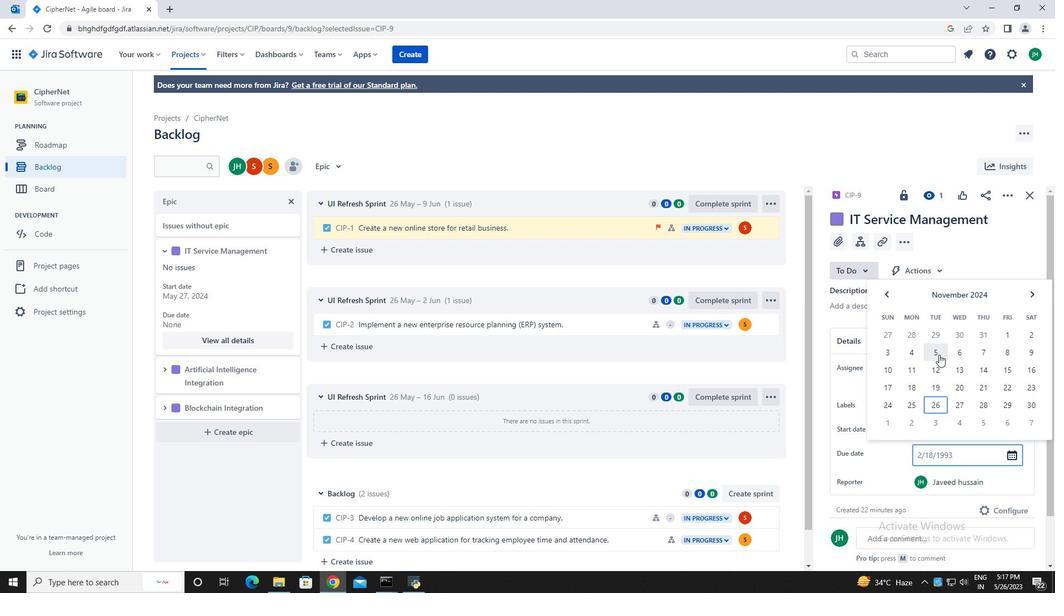 
Action: Mouse moved to (952, 379)
Screenshot: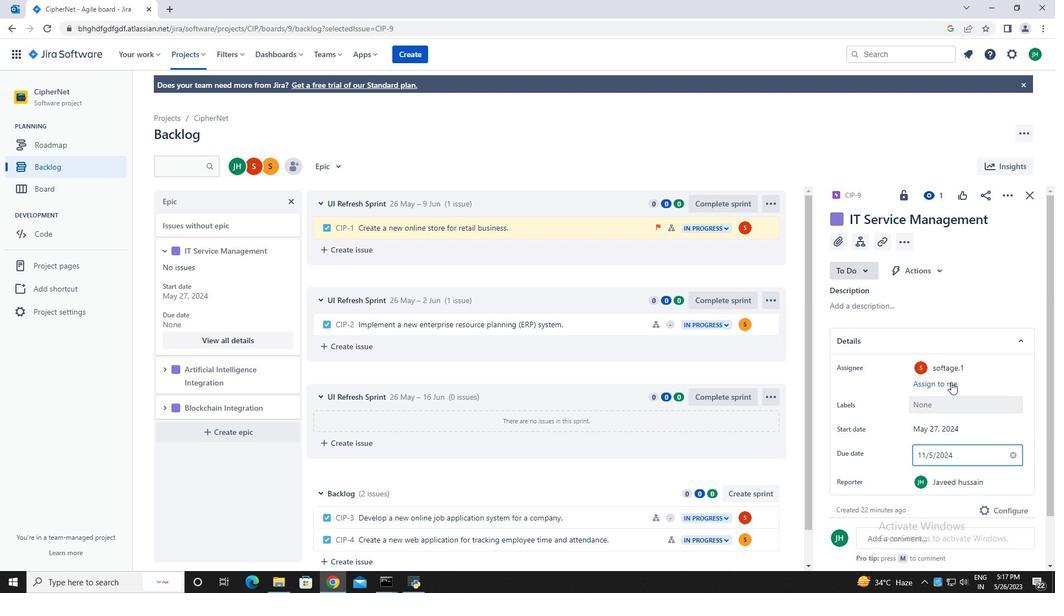 
Action: Key pressed <Key.enter>
Screenshot: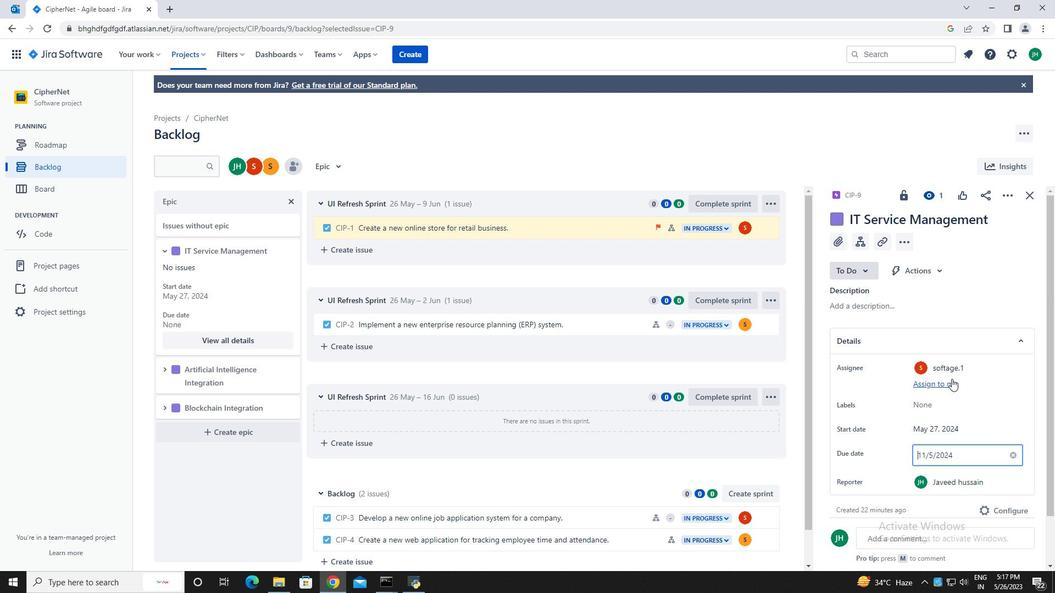 
Action: Mouse moved to (1030, 198)
Screenshot: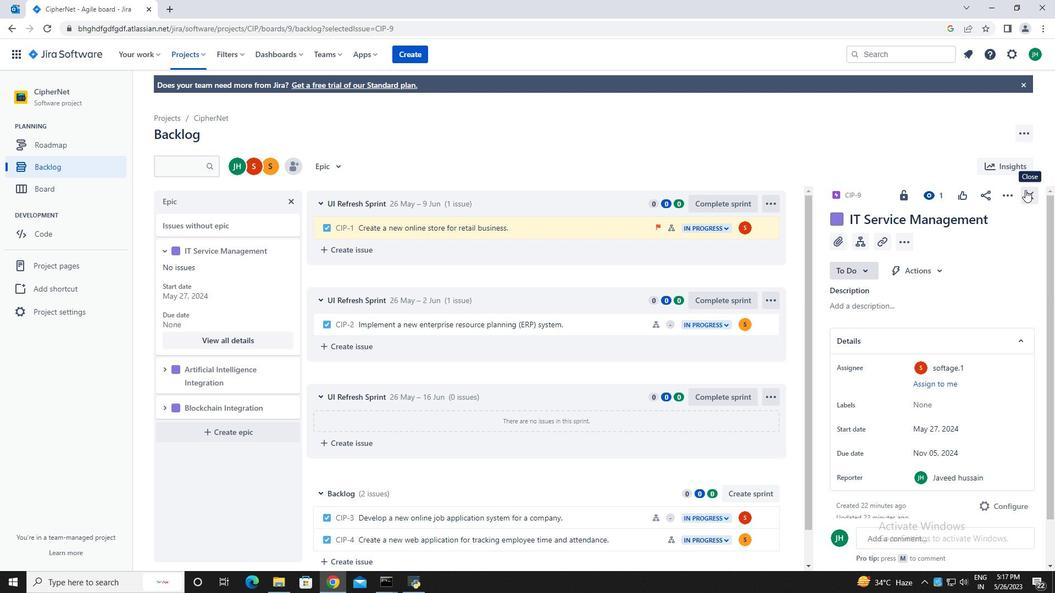 
Action: Mouse pressed left at (1030, 198)
Screenshot: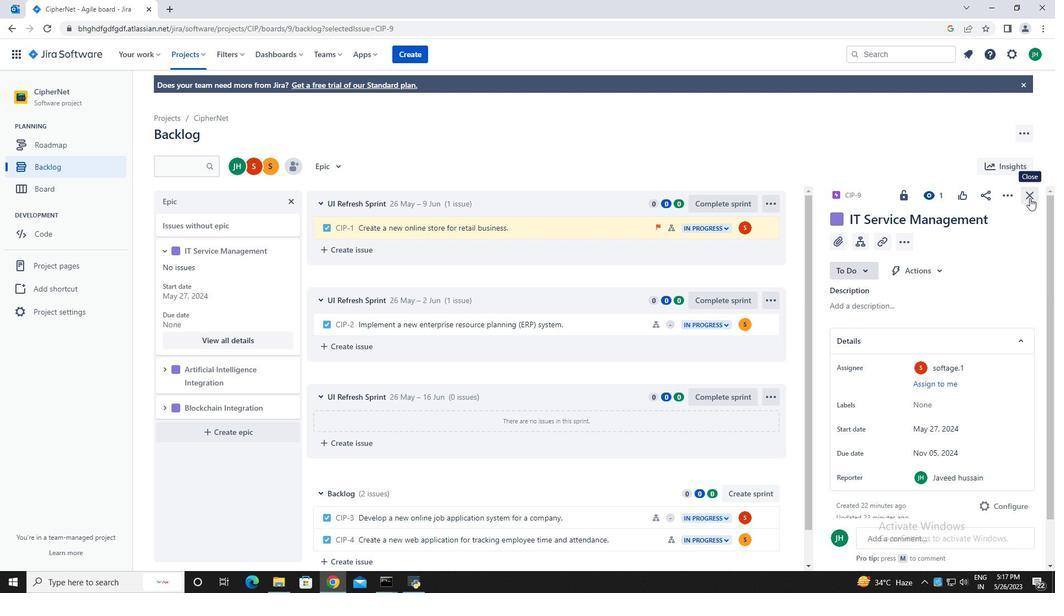 
Action: Mouse moved to (163, 370)
Screenshot: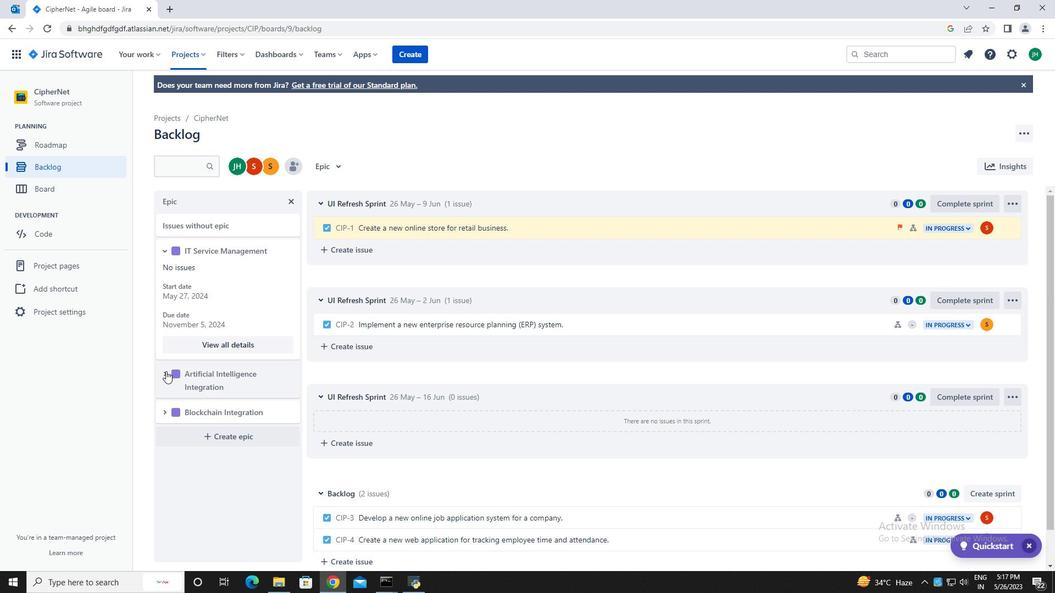 
Action: Mouse pressed left at (163, 370)
Screenshot: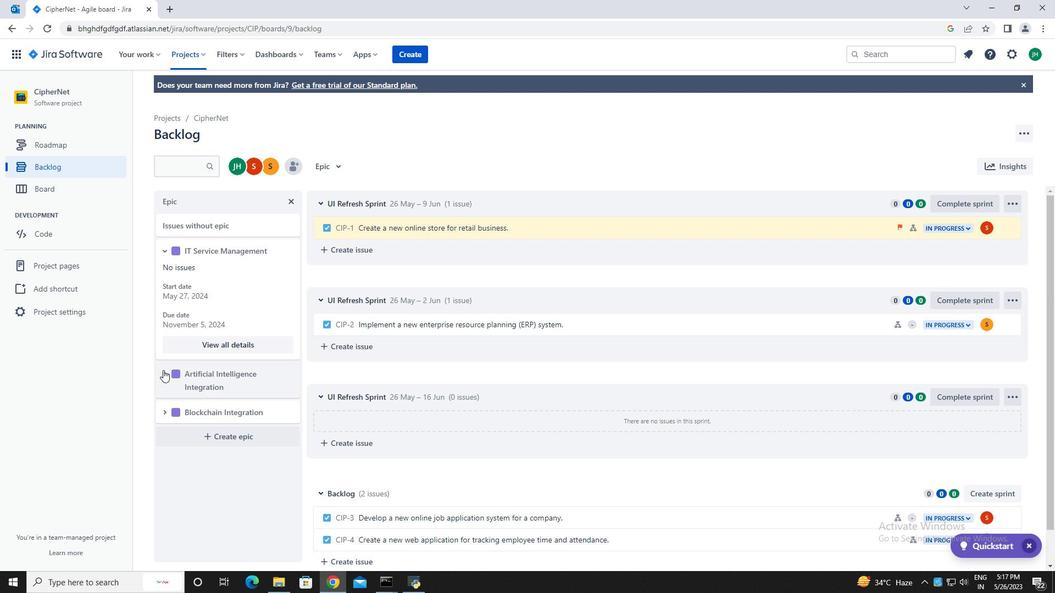 
Action: Mouse moved to (232, 476)
Screenshot: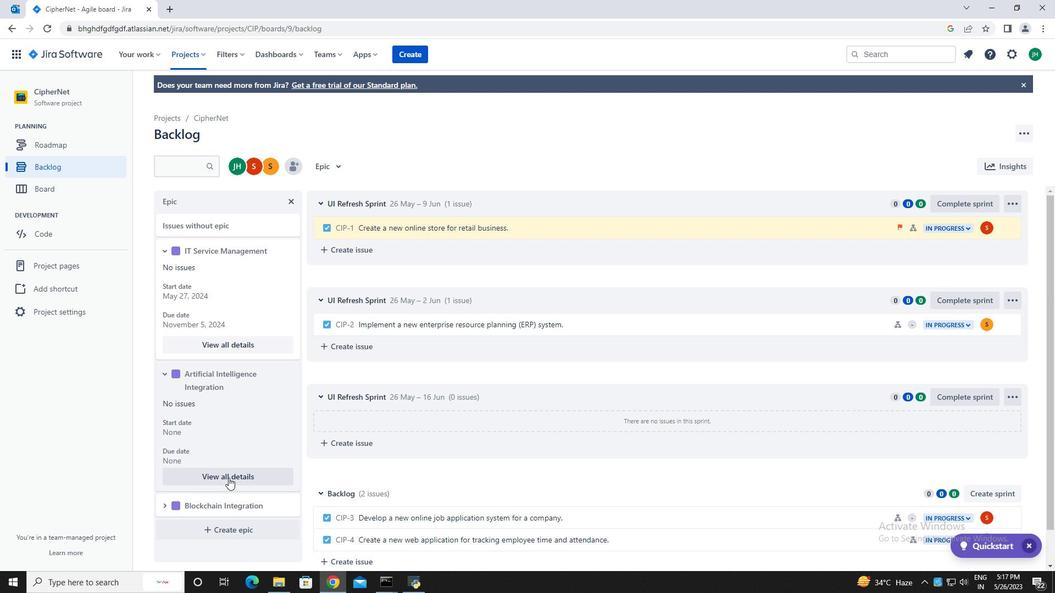 
Action: Mouse pressed left at (232, 476)
Screenshot: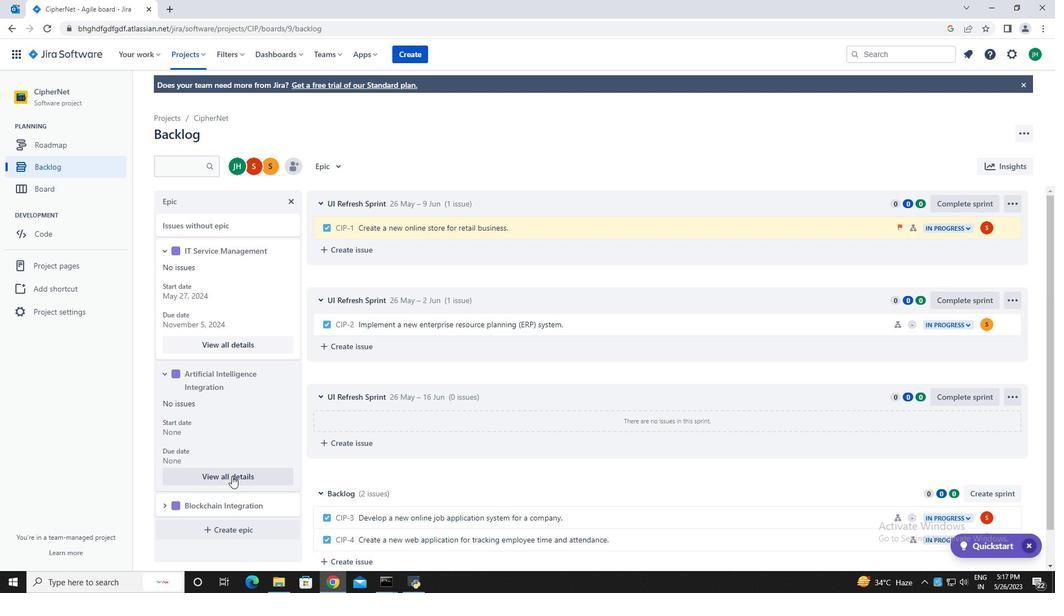 
Action: Mouse moved to (926, 443)
Screenshot: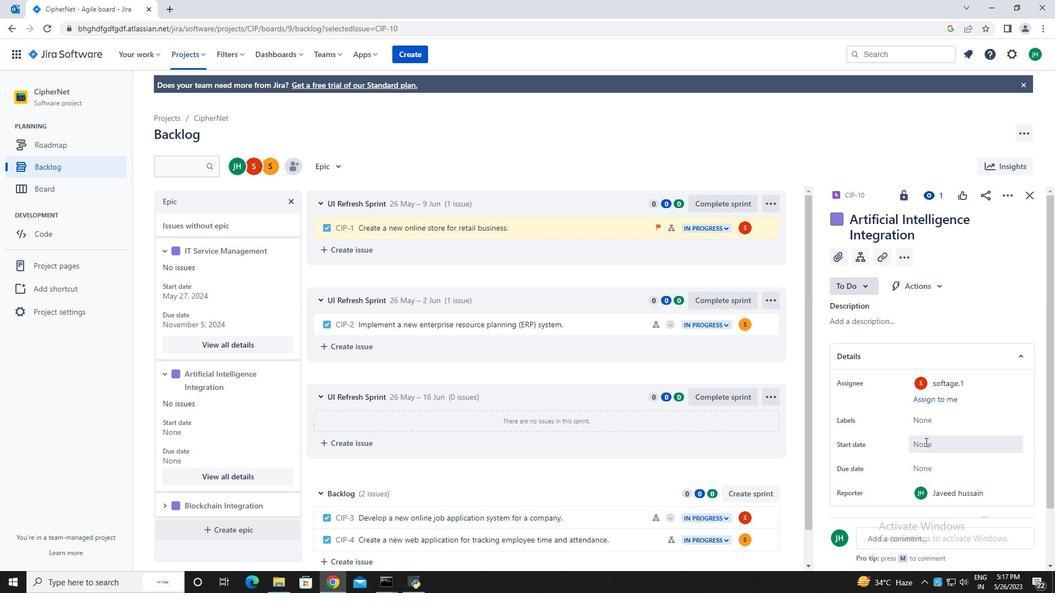 
Action: Mouse pressed left at (926, 443)
Screenshot: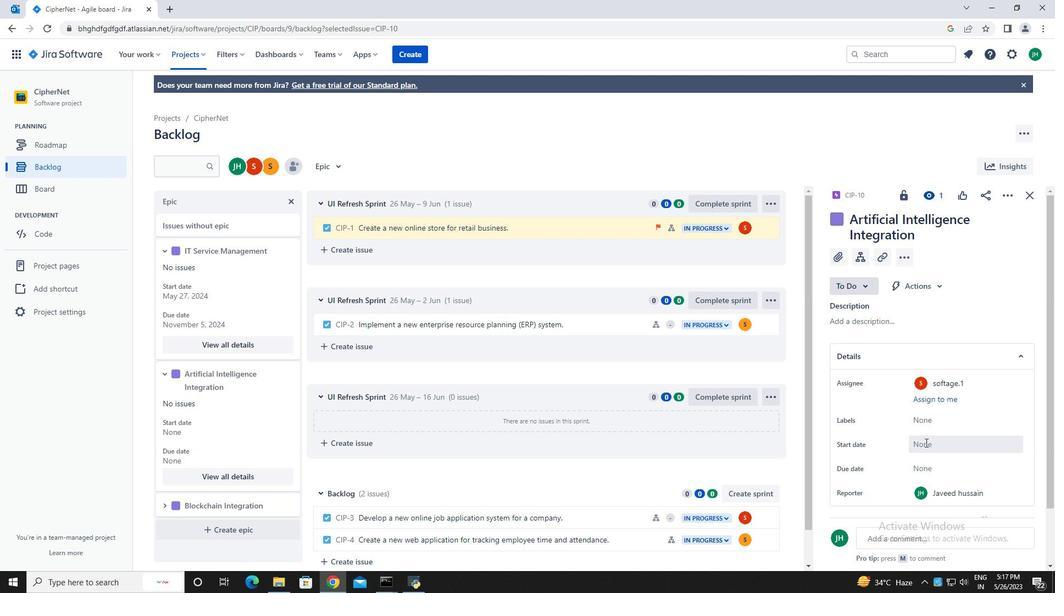 
Action: Mouse moved to (889, 289)
Screenshot: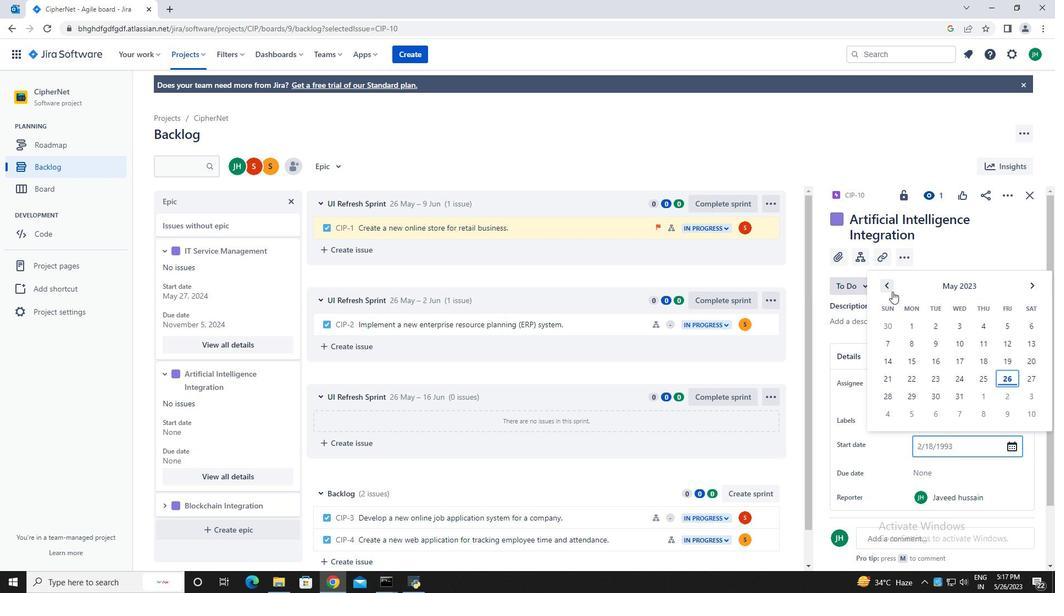 
Action: Mouse pressed left at (889, 289)
Screenshot: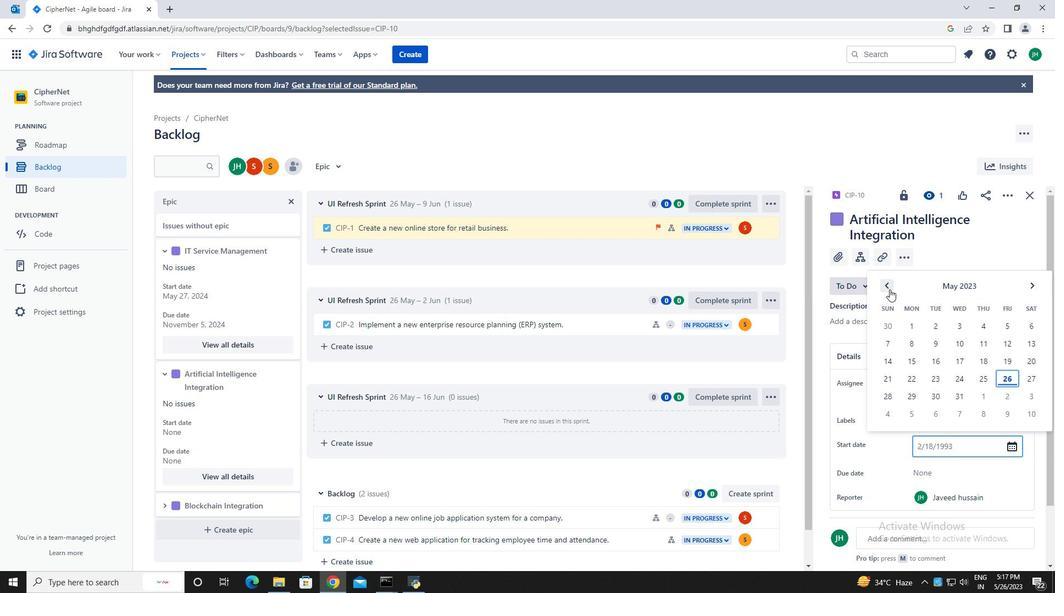 
Action: Mouse moved to (889, 289)
Screenshot: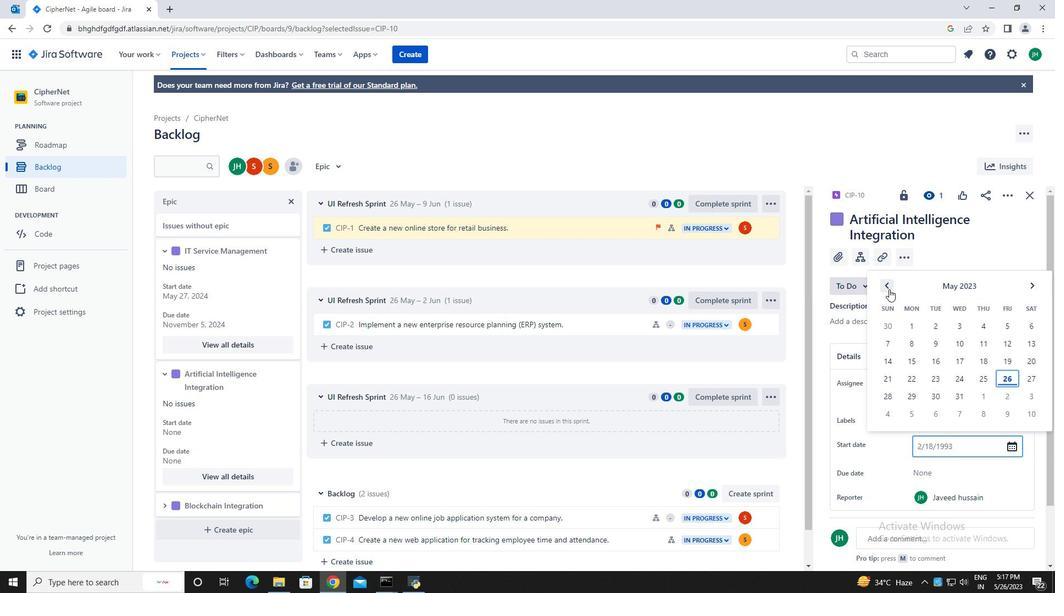 
Action: Mouse pressed left at (889, 289)
Screenshot: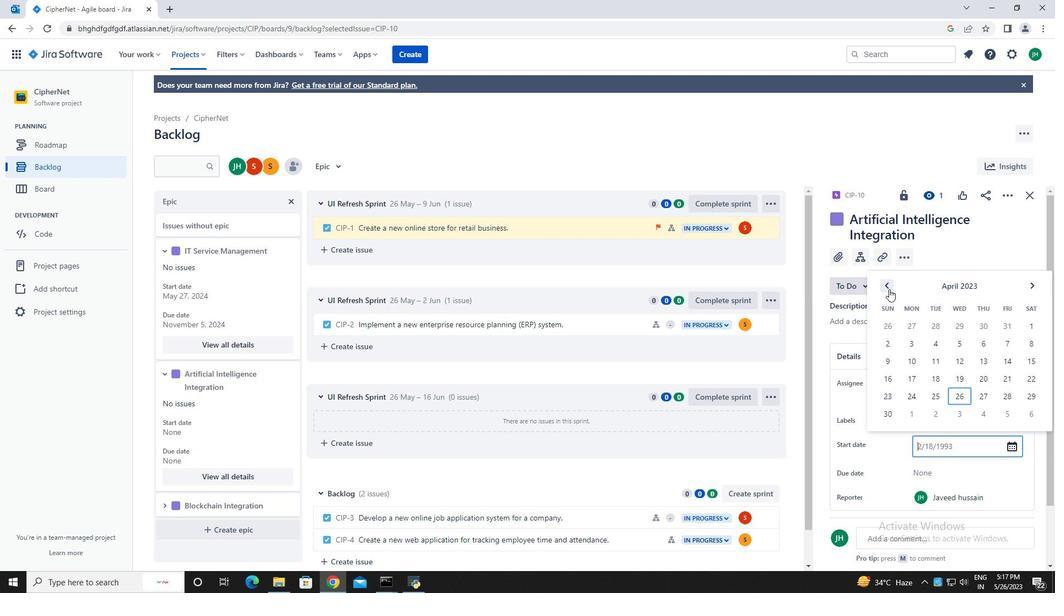 
Action: Mouse pressed left at (889, 289)
Screenshot: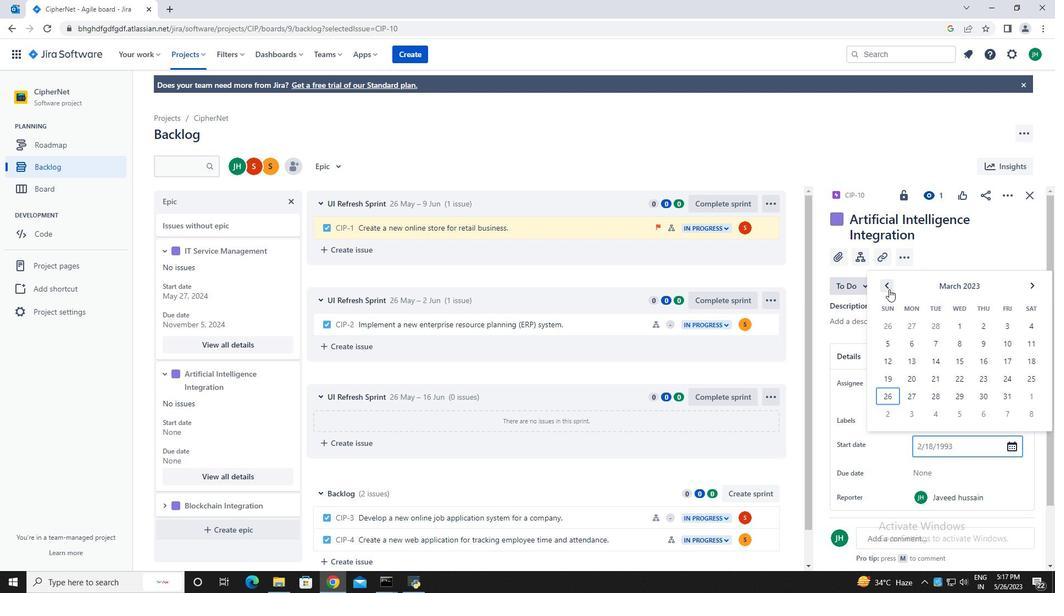 
Action: Mouse pressed left at (889, 289)
Screenshot: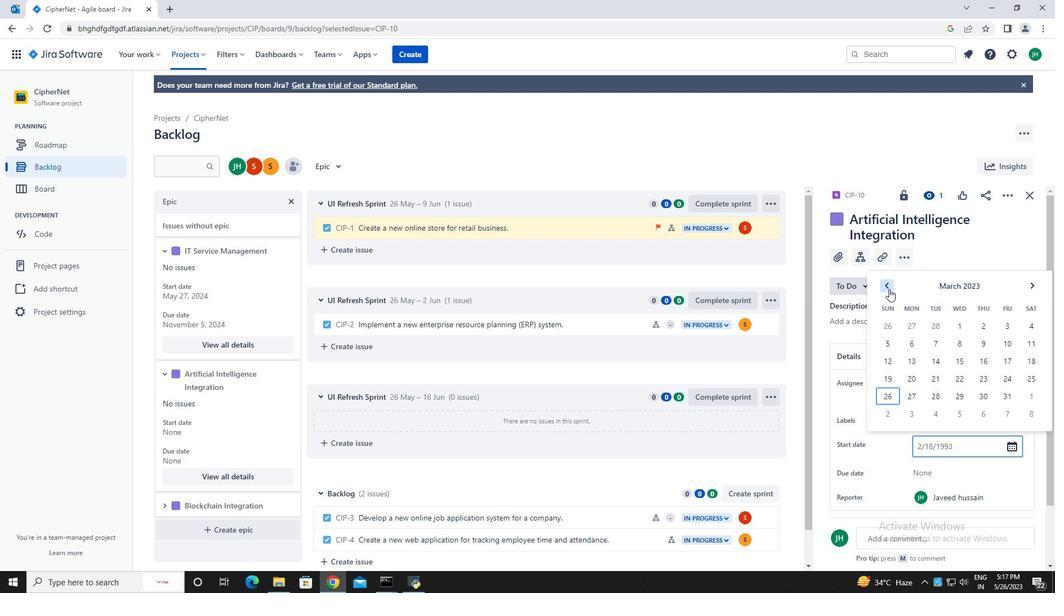 
Action: Mouse moved to (1032, 322)
Screenshot: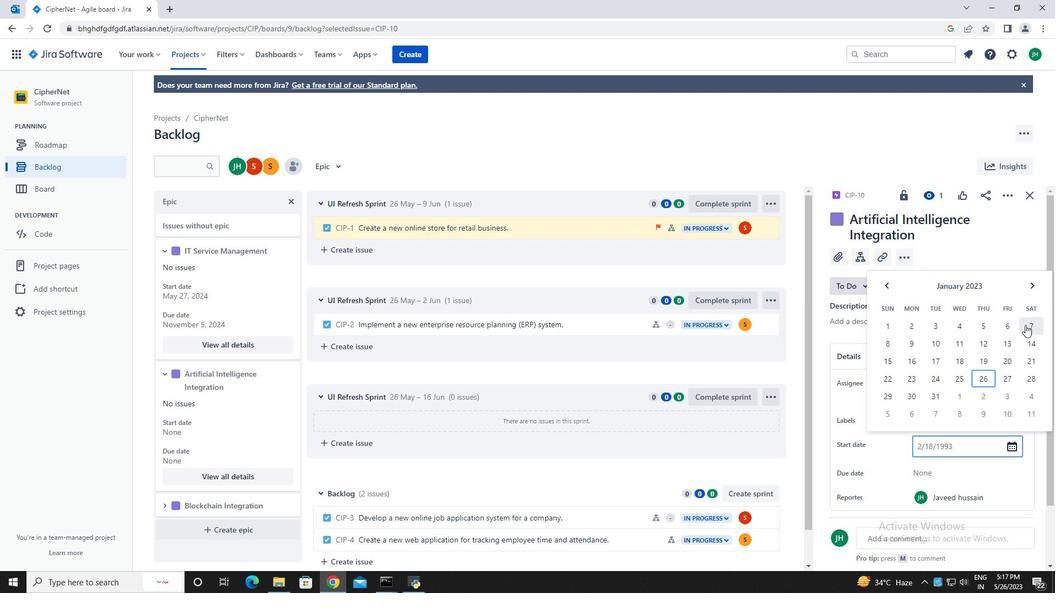 
Action: Mouse pressed left at (1032, 322)
Screenshot: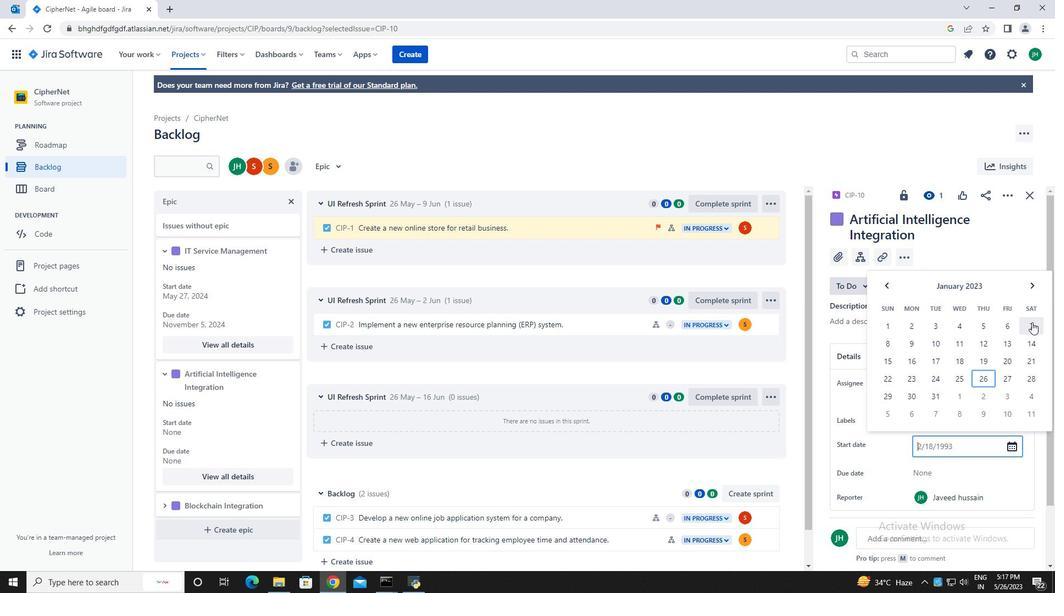 
Action: Mouse moved to (975, 320)
Screenshot: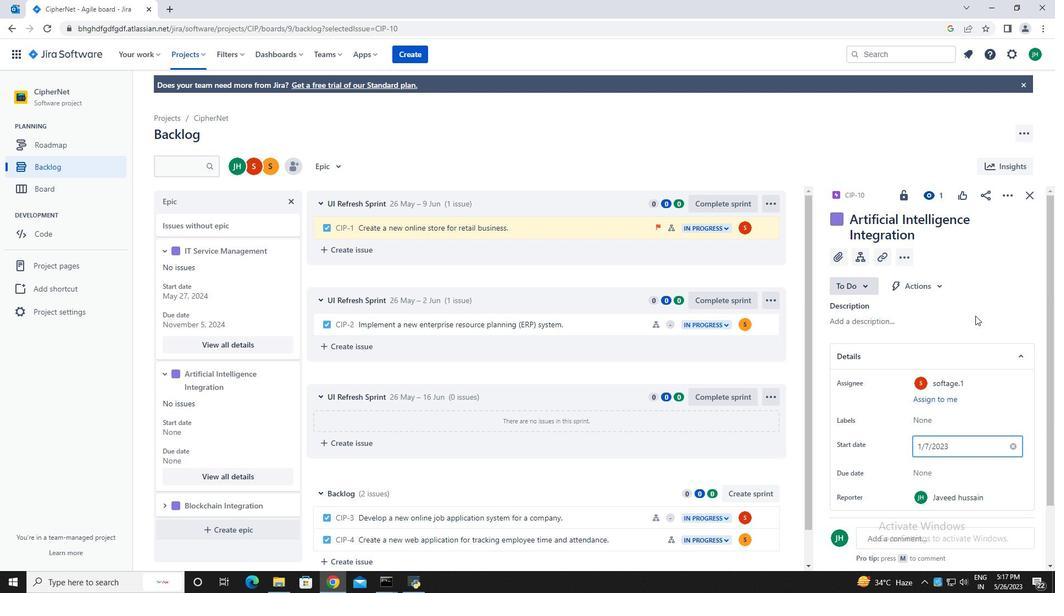 
Action: Key pressed <Key.enter>
Screenshot: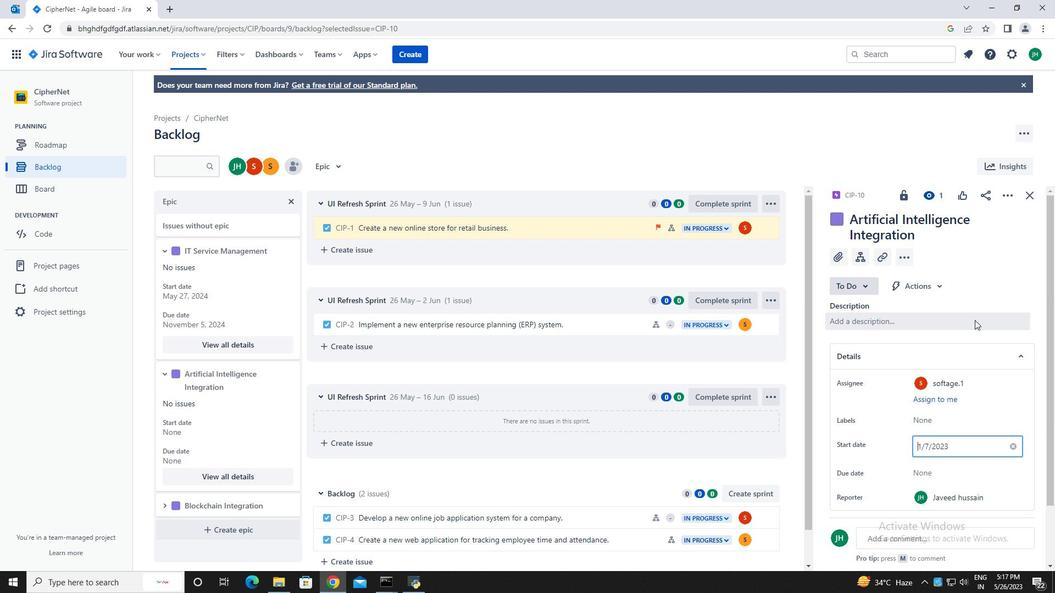 
Action: Mouse moved to (931, 465)
Screenshot: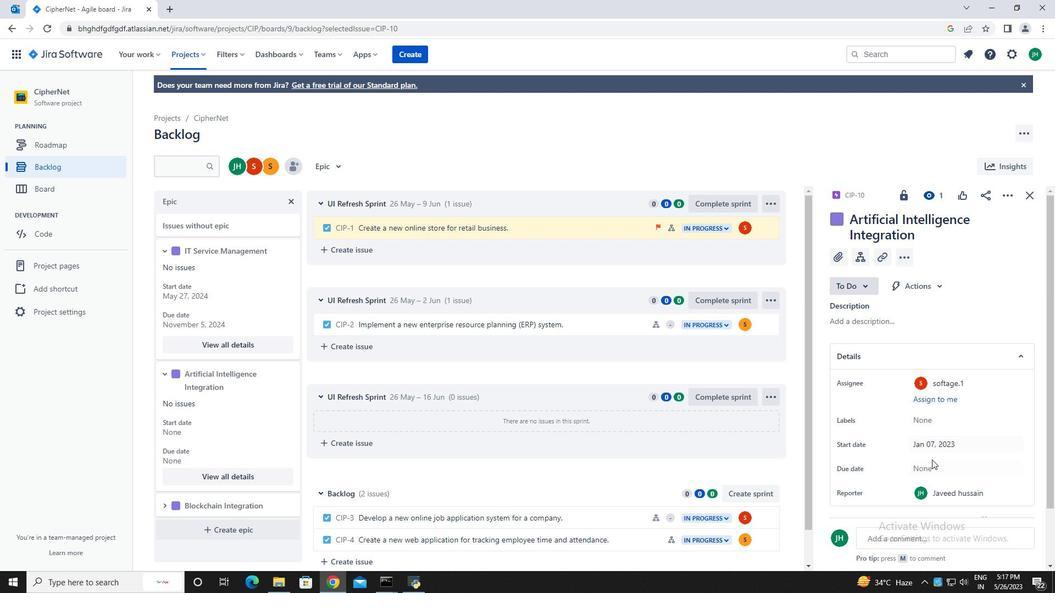 
Action: Mouse pressed left at (931, 465)
Screenshot: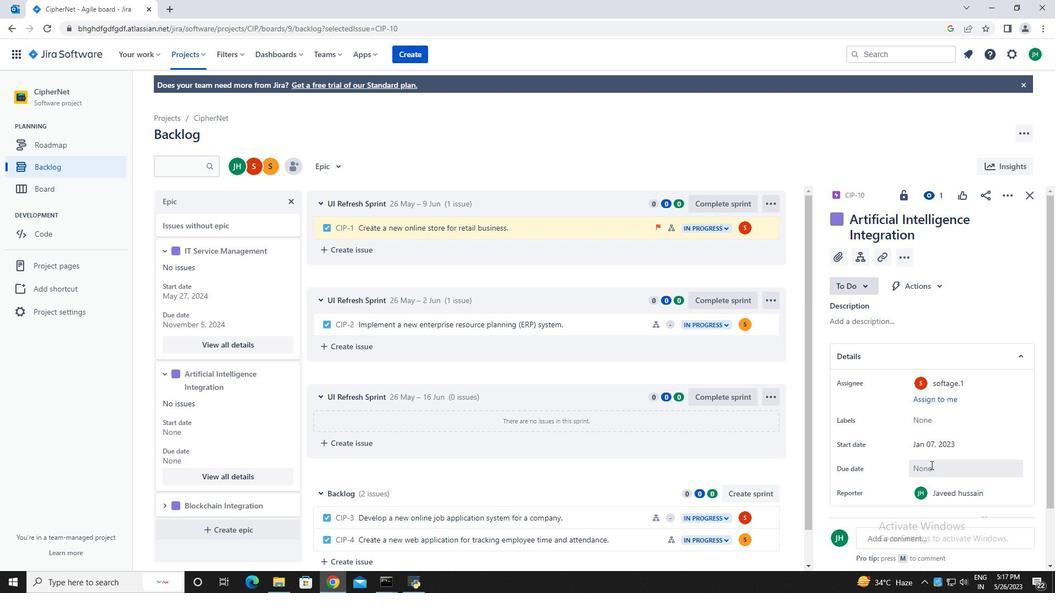 
Action: Mouse moved to (1033, 311)
Screenshot: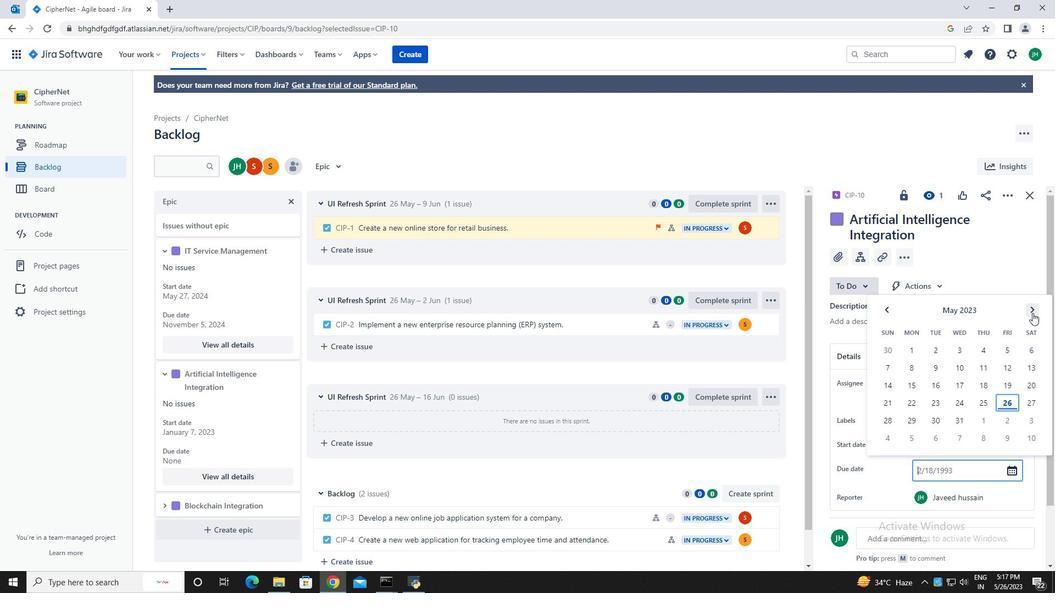 
Action: Mouse pressed left at (1033, 311)
Screenshot: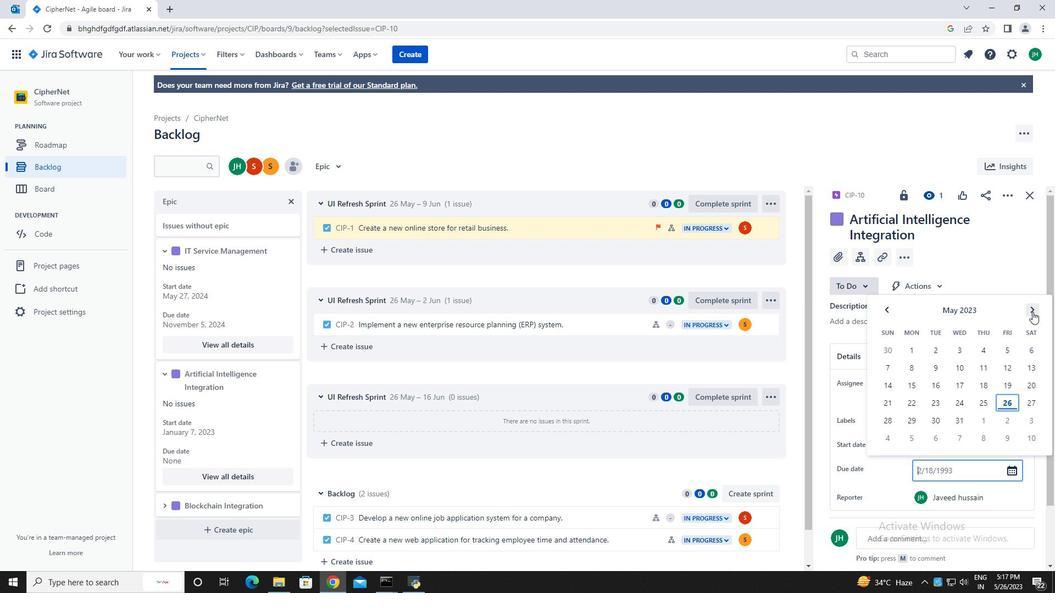 
Action: Mouse pressed left at (1033, 311)
Screenshot: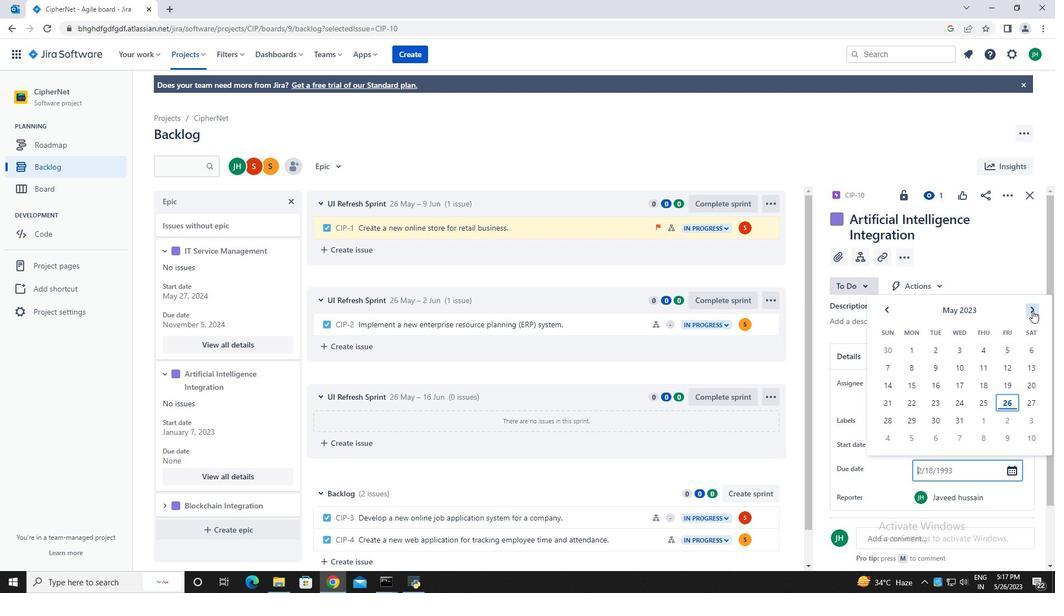 
Action: Mouse pressed left at (1033, 311)
Screenshot: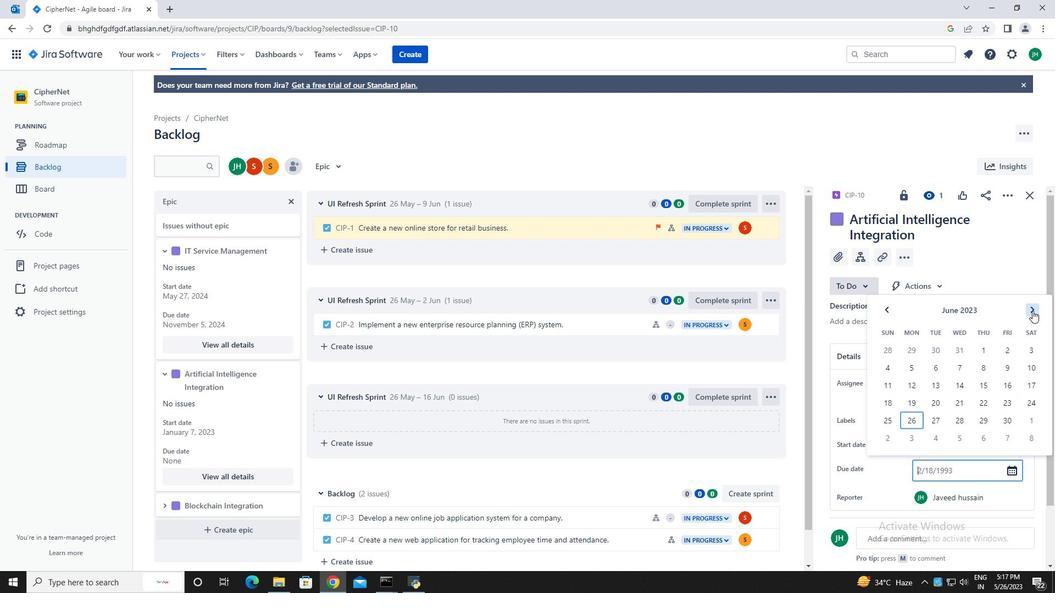 
Action: Mouse pressed left at (1033, 311)
Screenshot: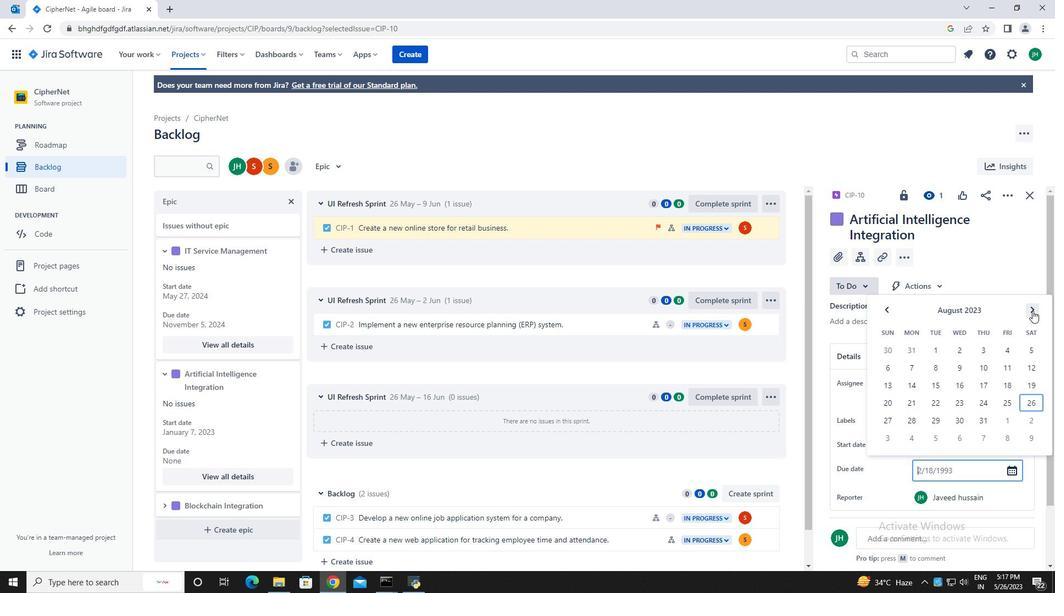 
Action: Mouse pressed left at (1033, 311)
Screenshot: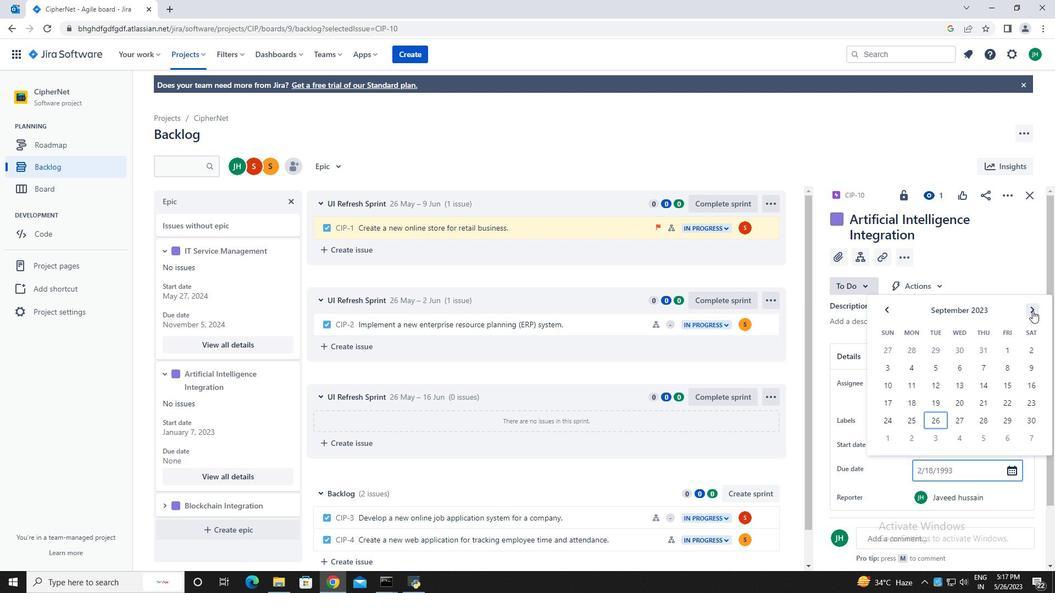 
Action: Mouse pressed left at (1033, 311)
Screenshot: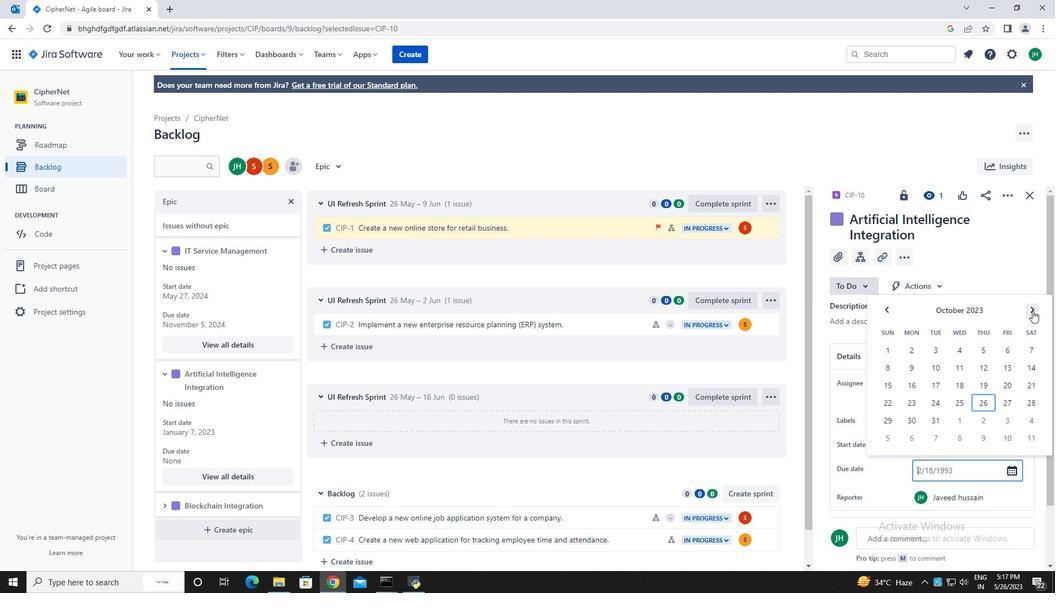 
Action: Mouse pressed left at (1033, 311)
Screenshot: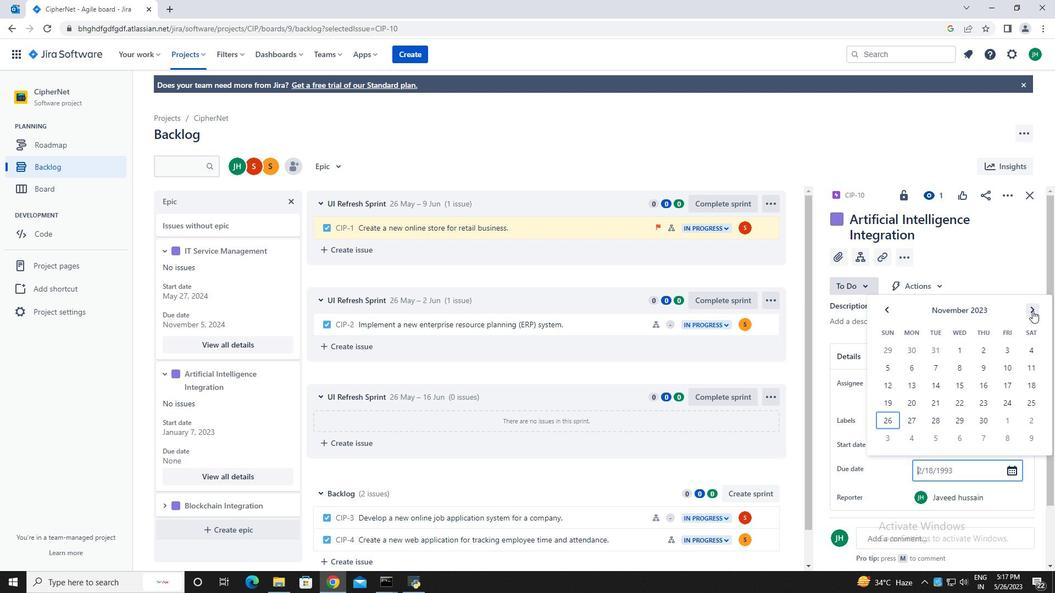 
Action: Mouse pressed left at (1033, 311)
Screenshot: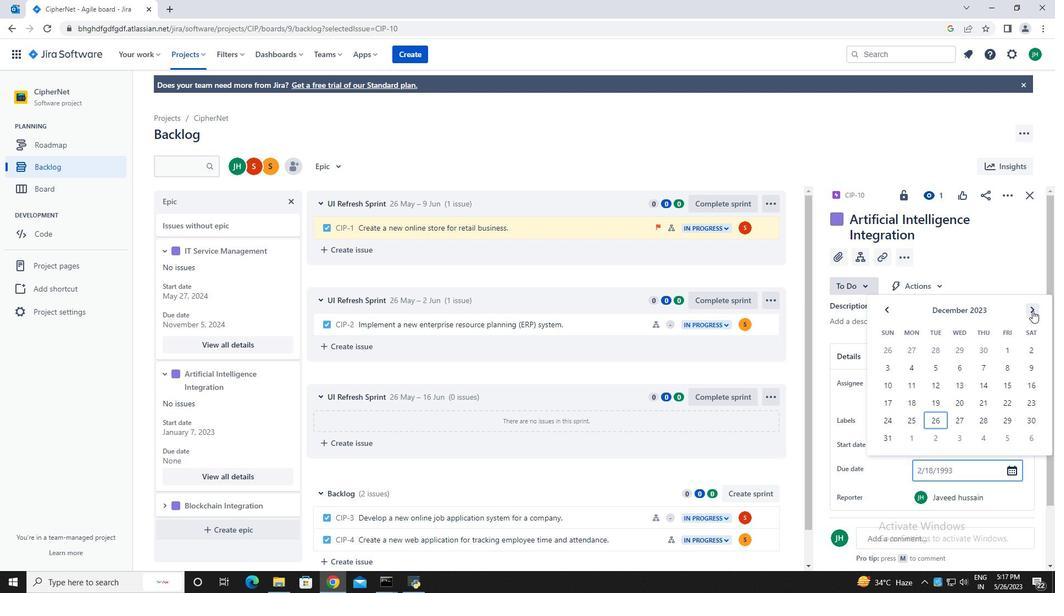
Action: Mouse pressed left at (1033, 311)
Screenshot: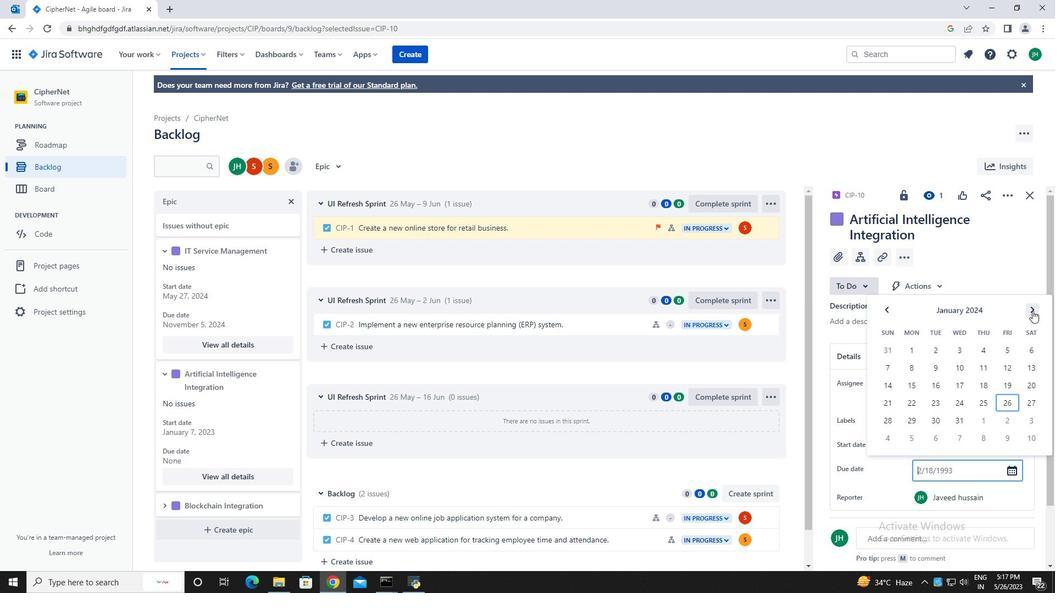
Action: Mouse pressed left at (1033, 311)
Screenshot: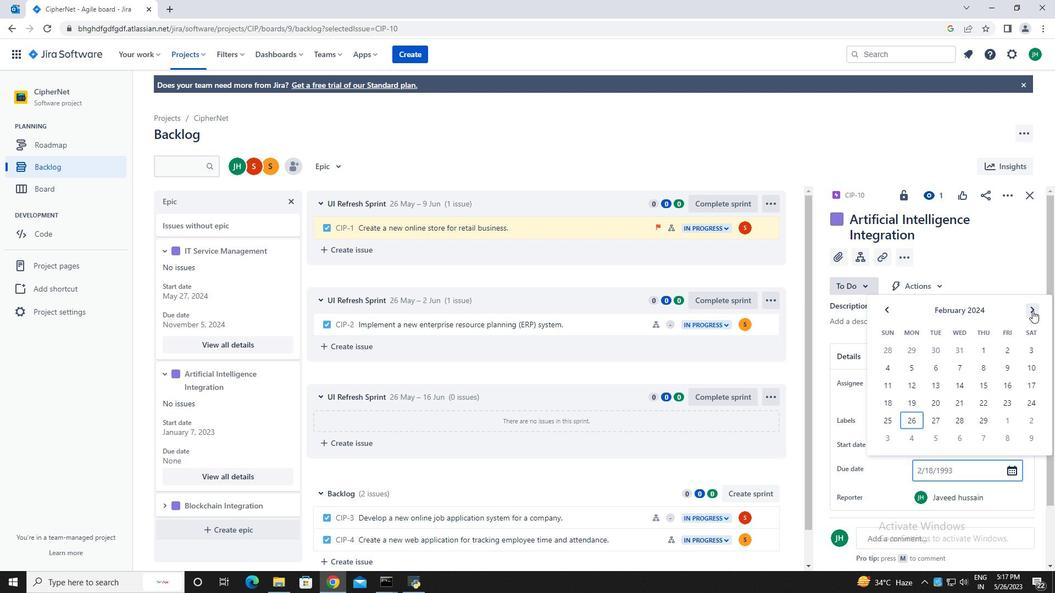 
Action: Mouse pressed left at (1033, 311)
Screenshot: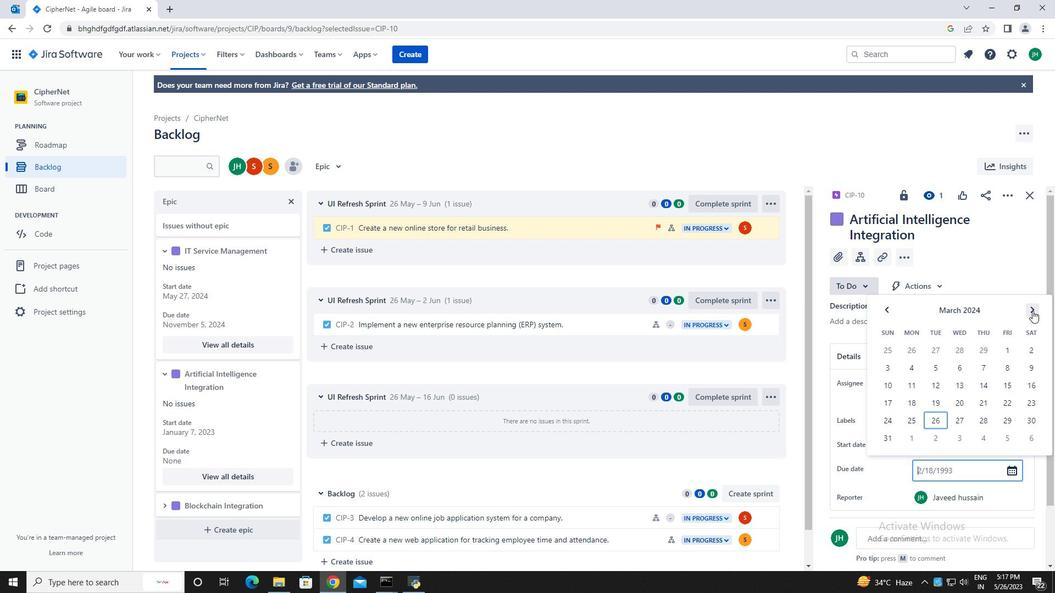 
Action: Mouse pressed left at (1033, 311)
Screenshot: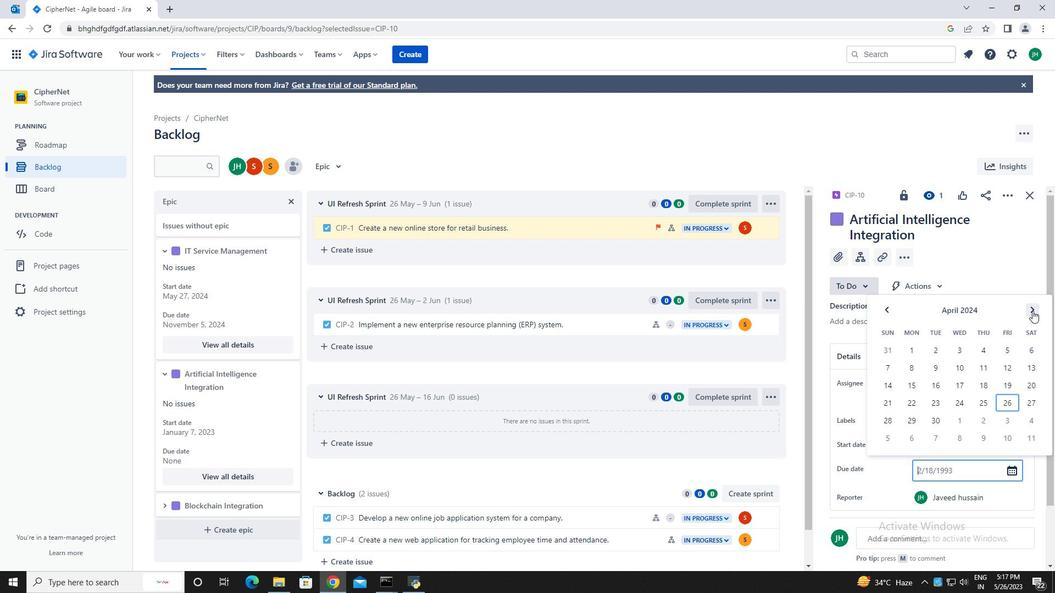 
Action: Mouse pressed left at (1033, 311)
Screenshot: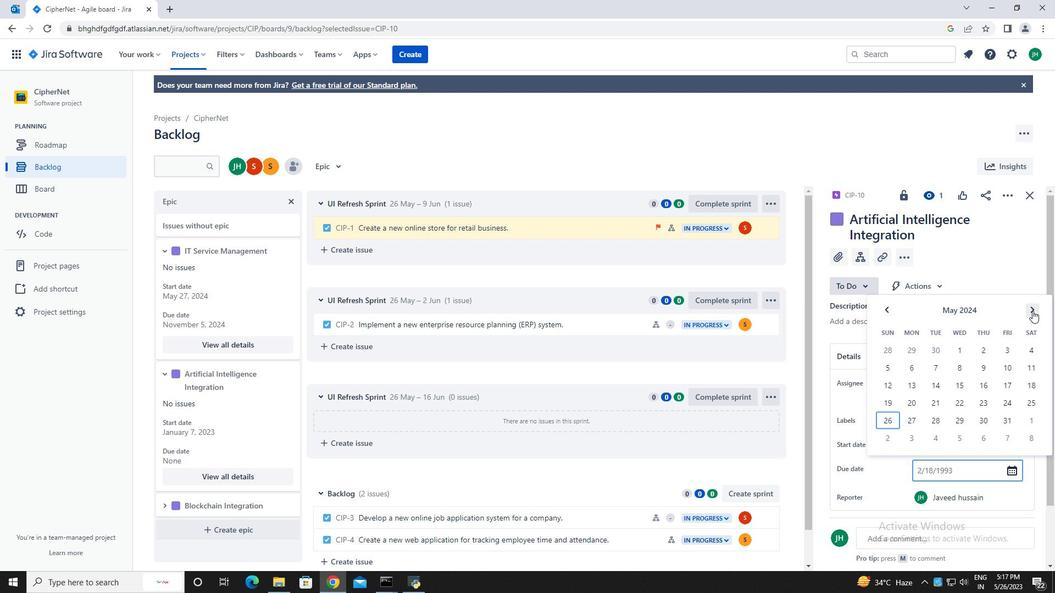 
Action: Mouse pressed left at (1033, 311)
Screenshot: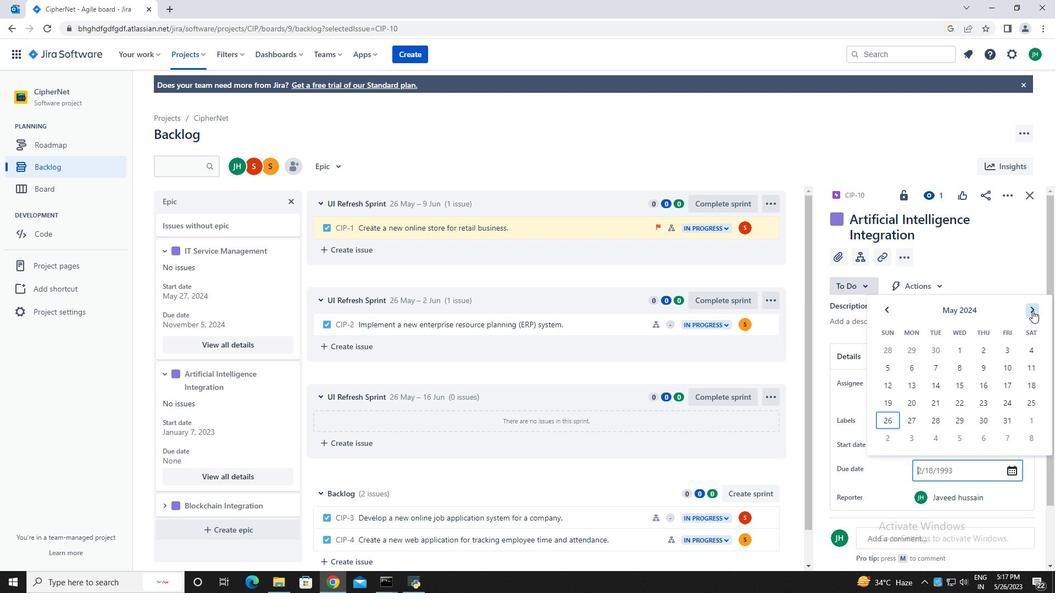 
Action: Mouse pressed left at (1033, 311)
Screenshot: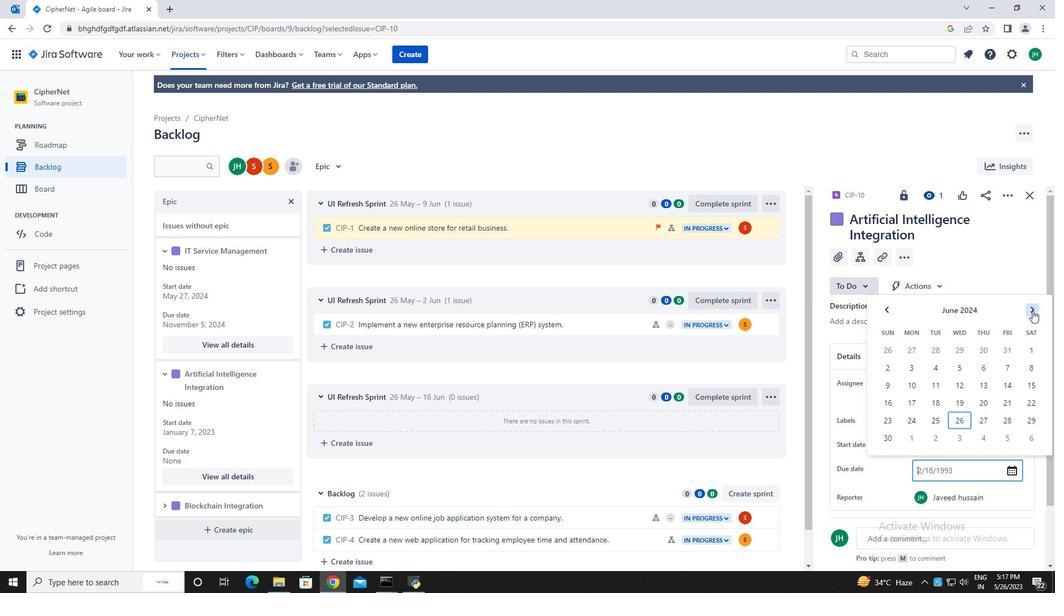 
Action: Mouse pressed left at (1033, 311)
Screenshot: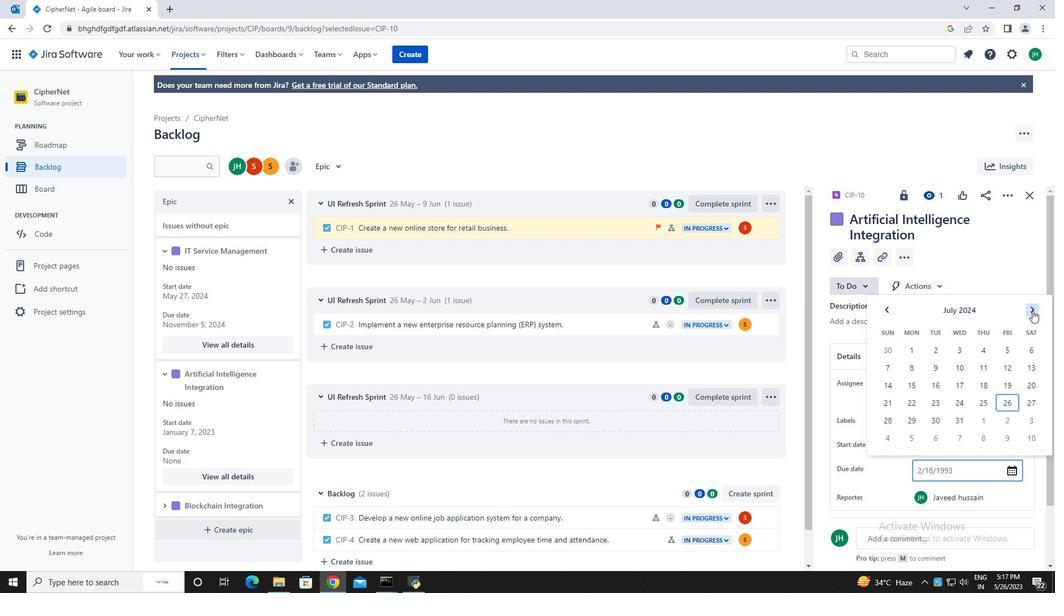 
Action: Mouse pressed left at (1033, 311)
Screenshot: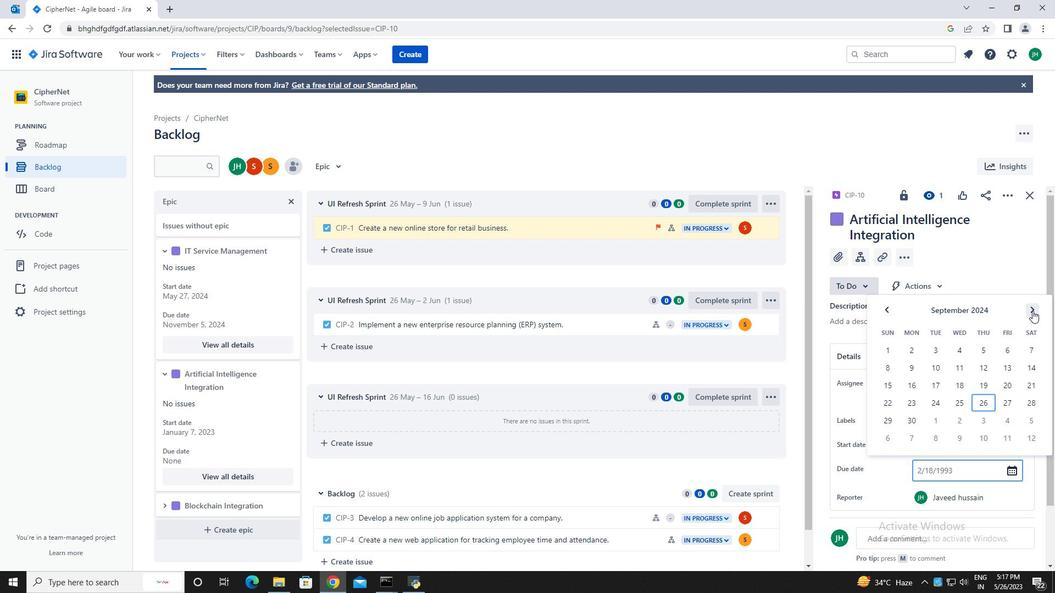 
Action: Mouse moved to (1002, 351)
Screenshot: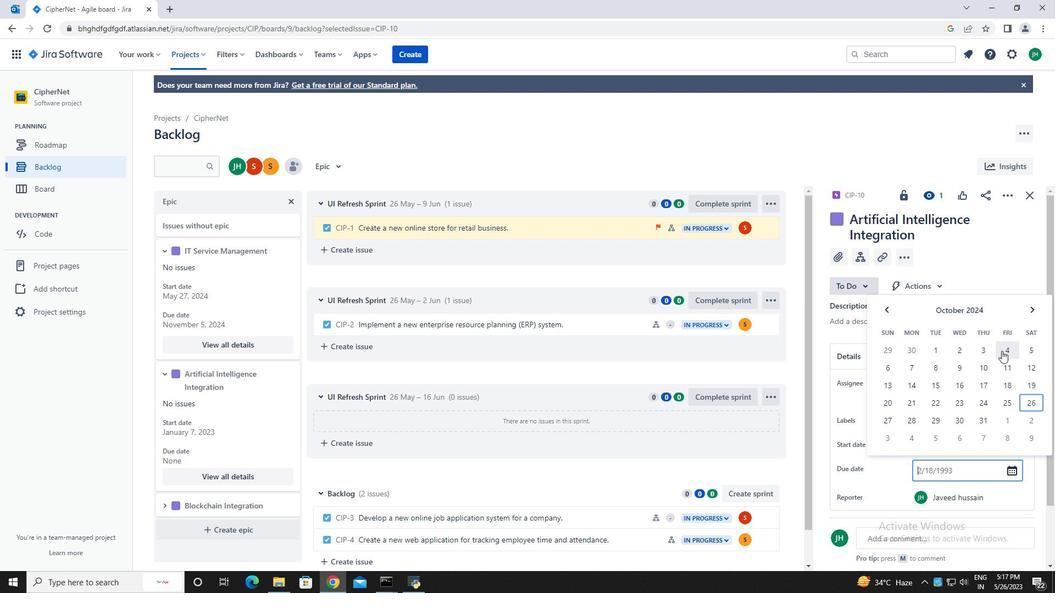 
Action: Mouse pressed left at (1002, 351)
Screenshot: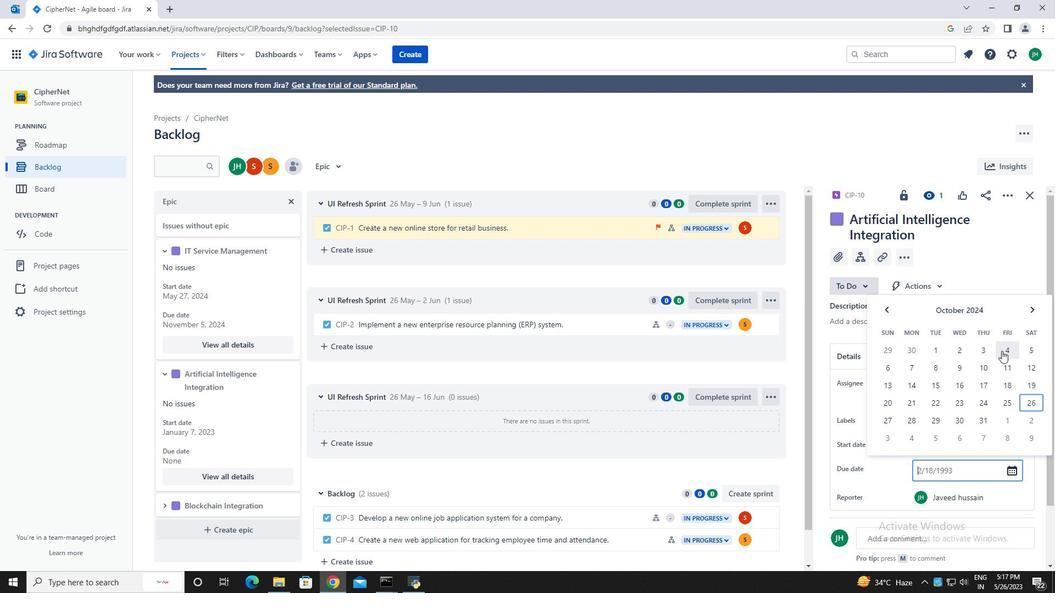 
Action: Key pressed <Key.enter>
Screenshot: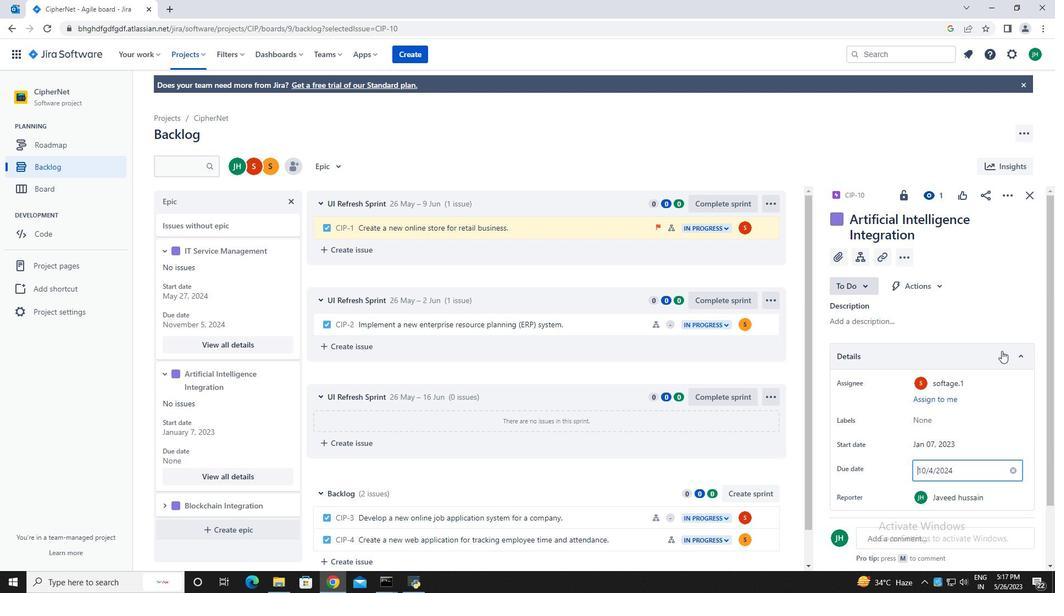 
Action: Mouse moved to (1032, 193)
Screenshot: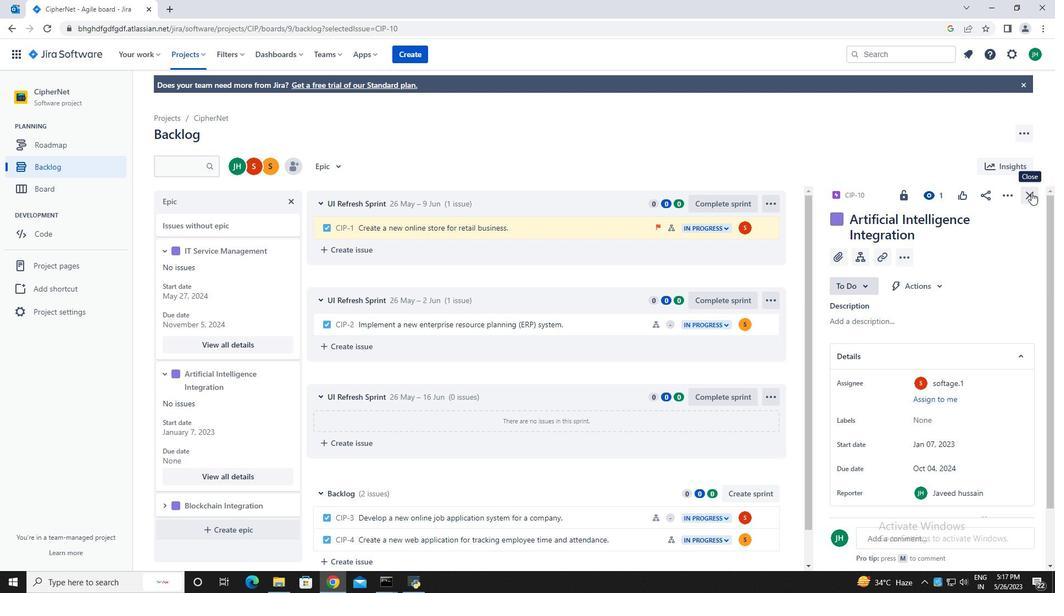 
Action: Mouse pressed left at (1032, 193)
Screenshot: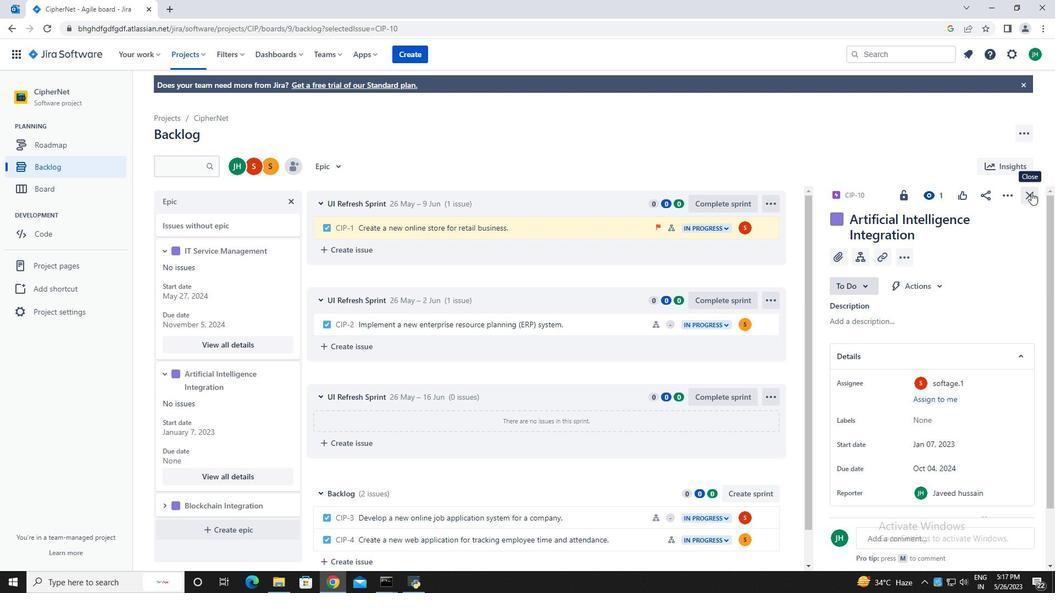 
Action: Mouse moved to (213, 497)
Screenshot: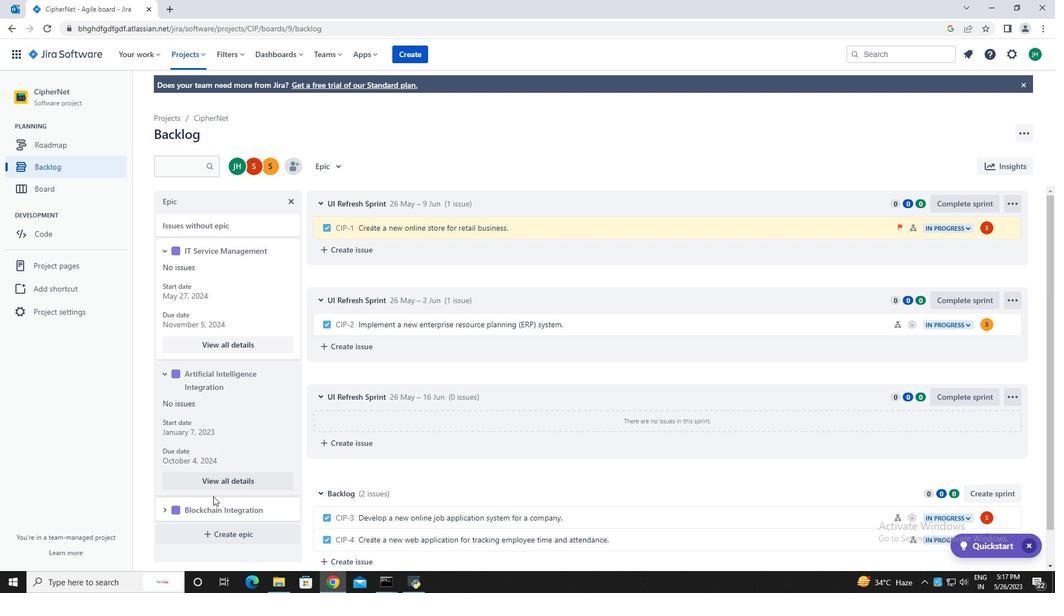 
Action: Mouse scrolled (213, 496) with delta (0, 0)
Screenshot: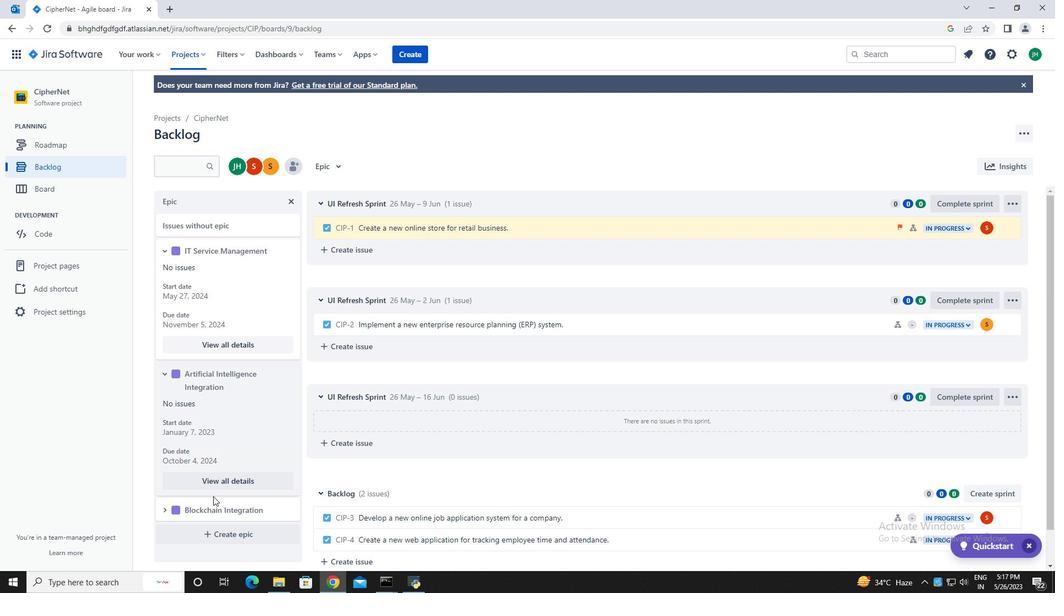 
Action: Mouse scrolled (213, 496) with delta (0, 0)
Screenshot: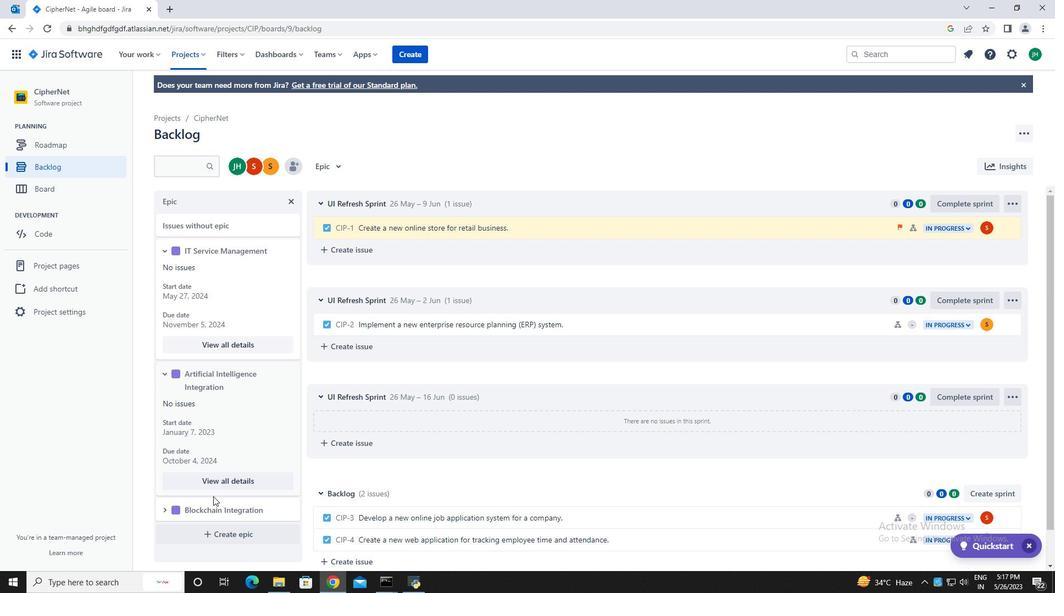 
Action: Mouse scrolled (213, 496) with delta (0, 0)
Screenshot: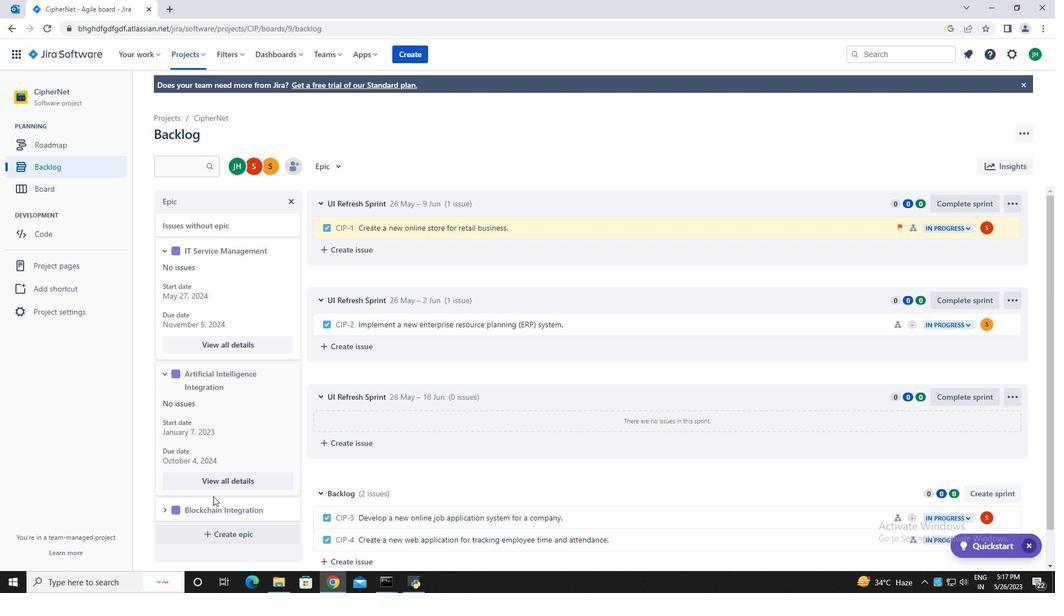 
Action: Mouse moved to (166, 509)
Screenshot: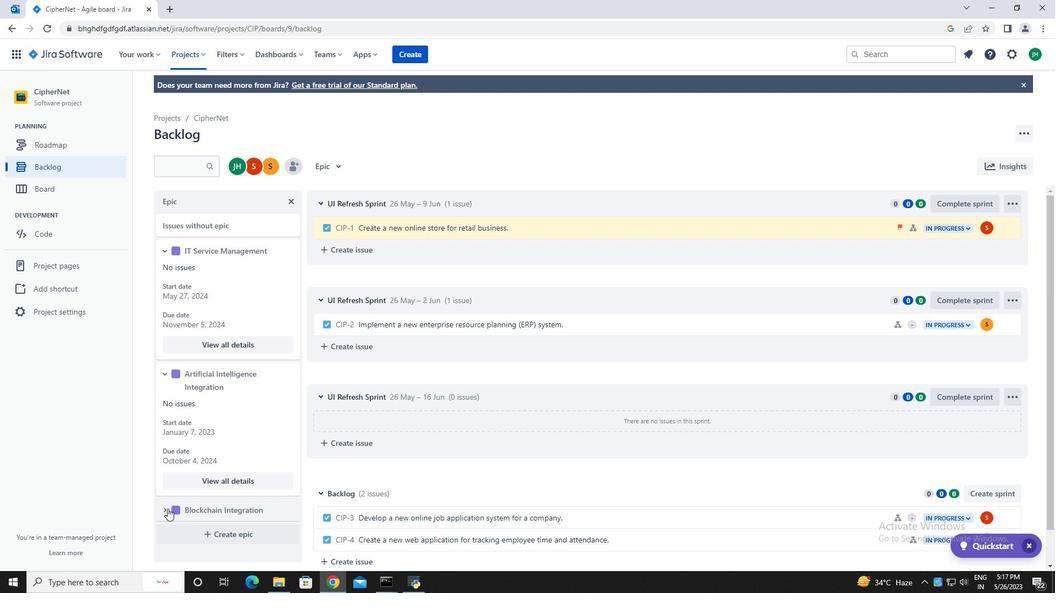 
Action: Mouse pressed left at (166, 509)
Screenshot: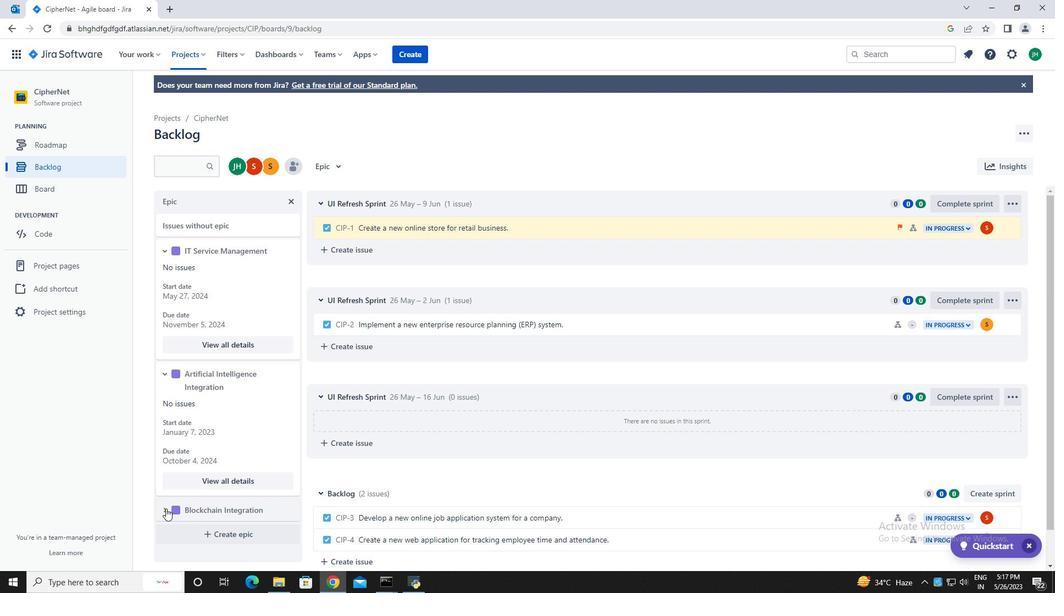 
Action: Mouse moved to (216, 515)
Screenshot: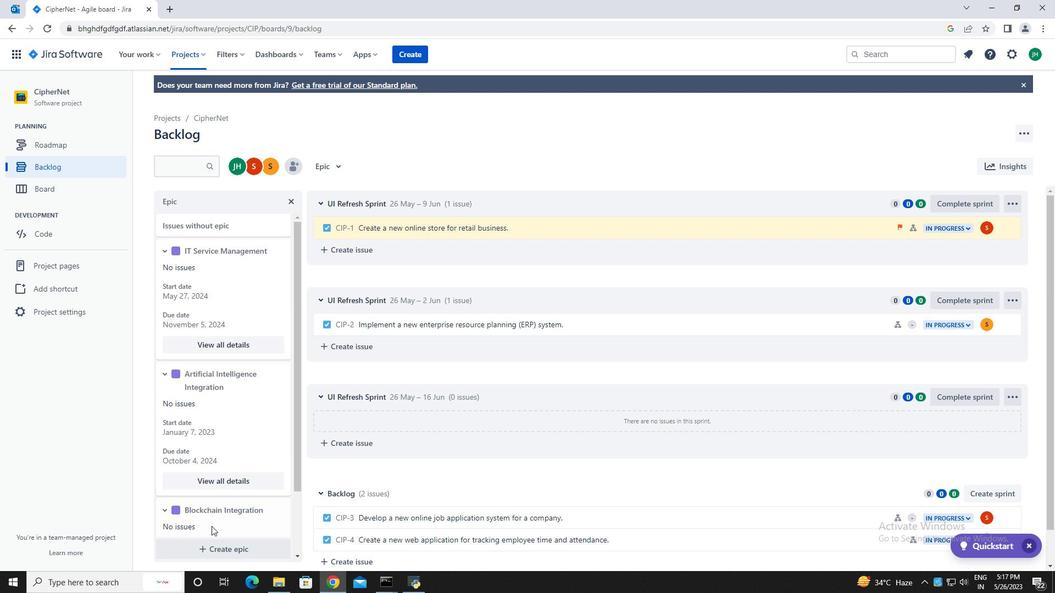 
Action: Mouse scrolled (216, 515) with delta (0, 0)
Screenshot: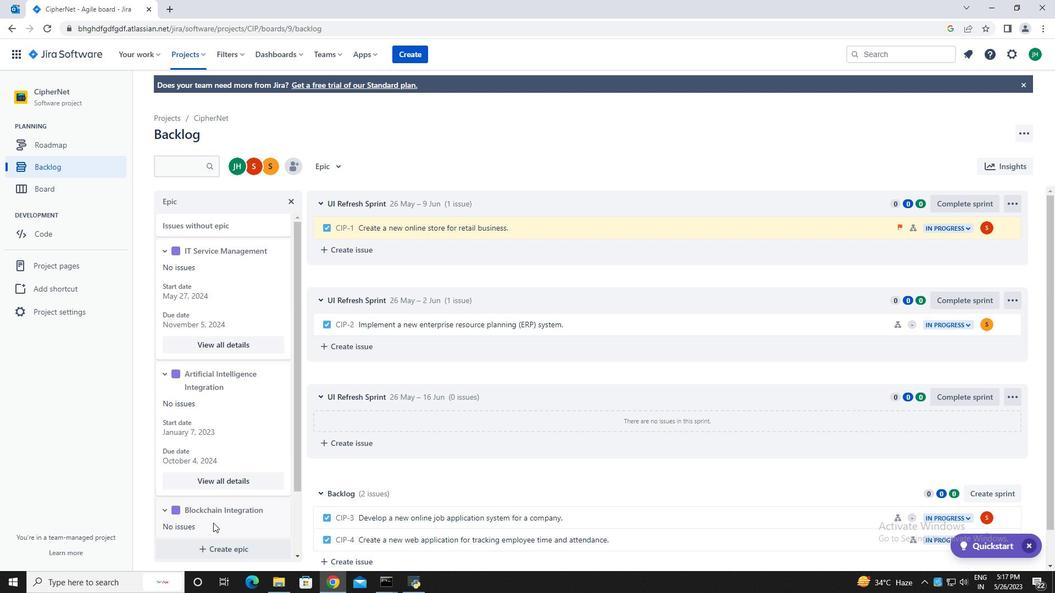 
Action: Mouse moved to (216, 515)
Screenshot: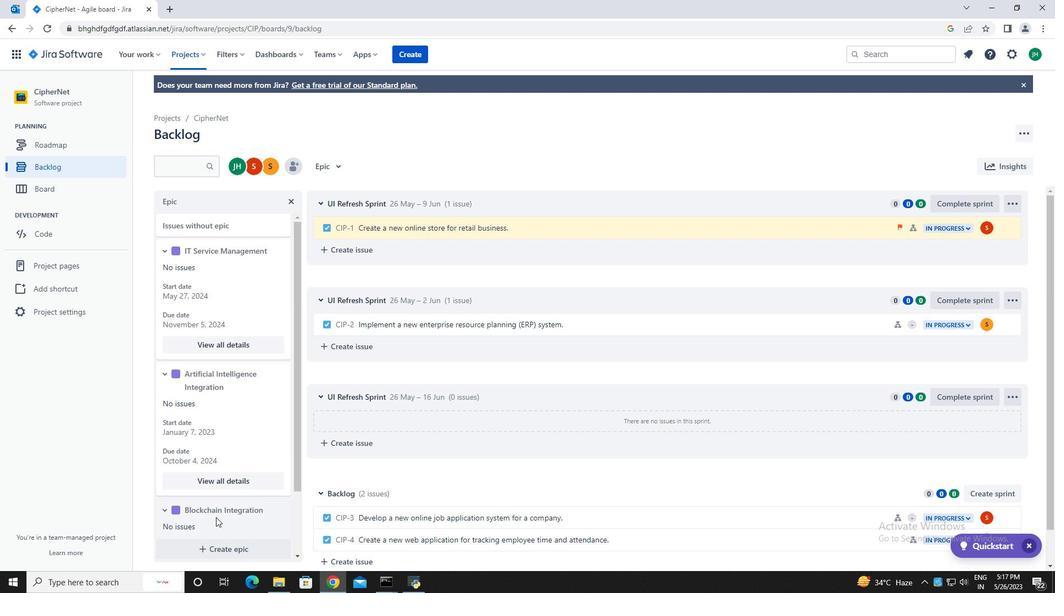 
Action: Mouse scrolled (216, 514) with delta (0, 0)
Screenshot: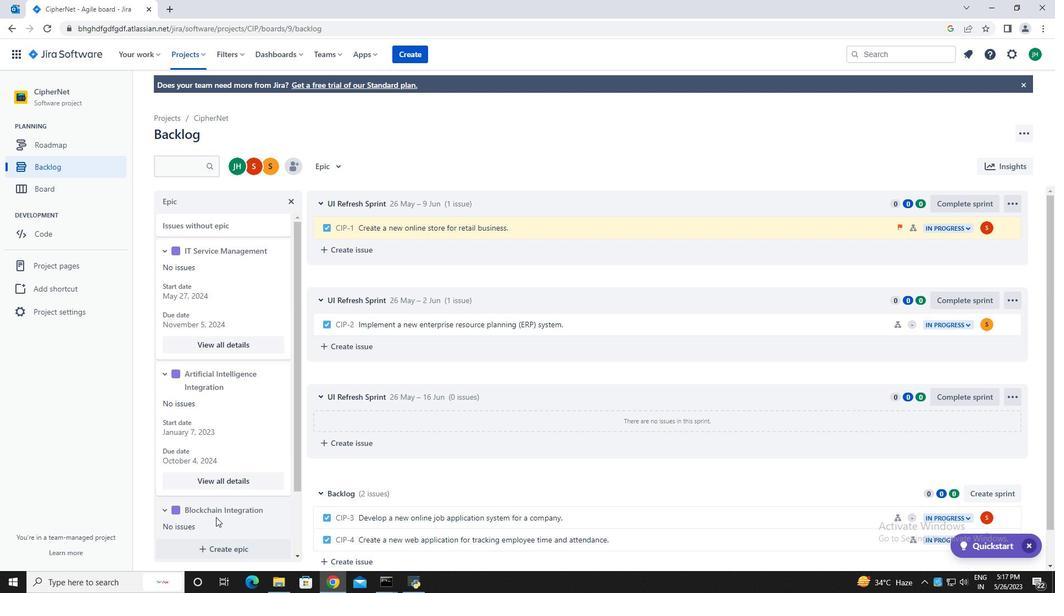 
Action: Mouse scrolled (216, 514) with delta (0, 0)
Screenshot: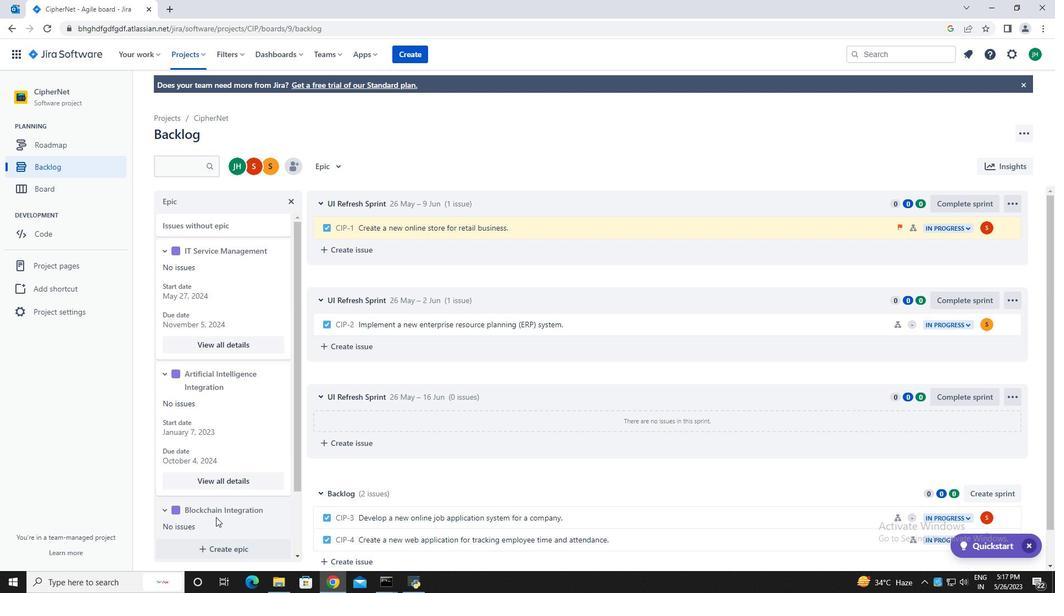 
Action: Mouse scrolled (216, 514) with delta (0, 0)
Screenshot: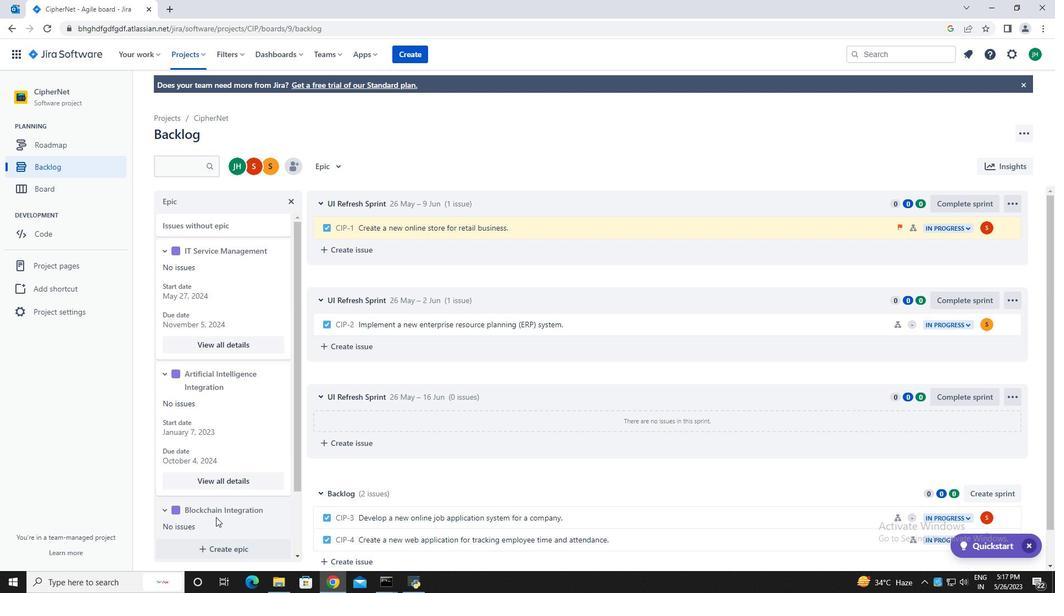 
Action: Mouse moved to (225, 524)
Screenshot: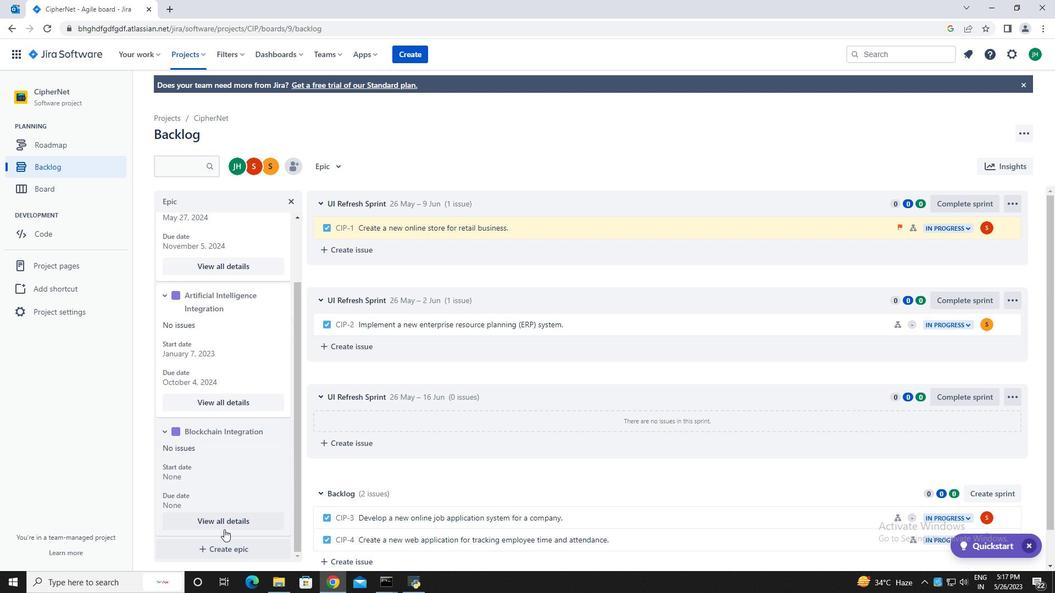 
Action: Mouse pressed left at (225, 524)
Screenshot: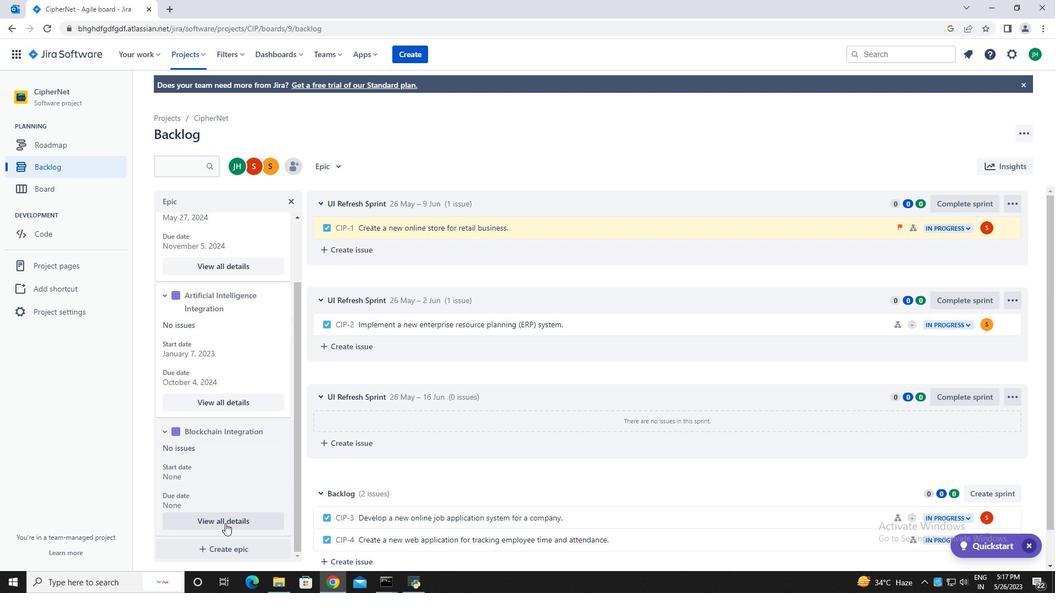 
Action: Mouse moved to (918, 433)
Screenshot: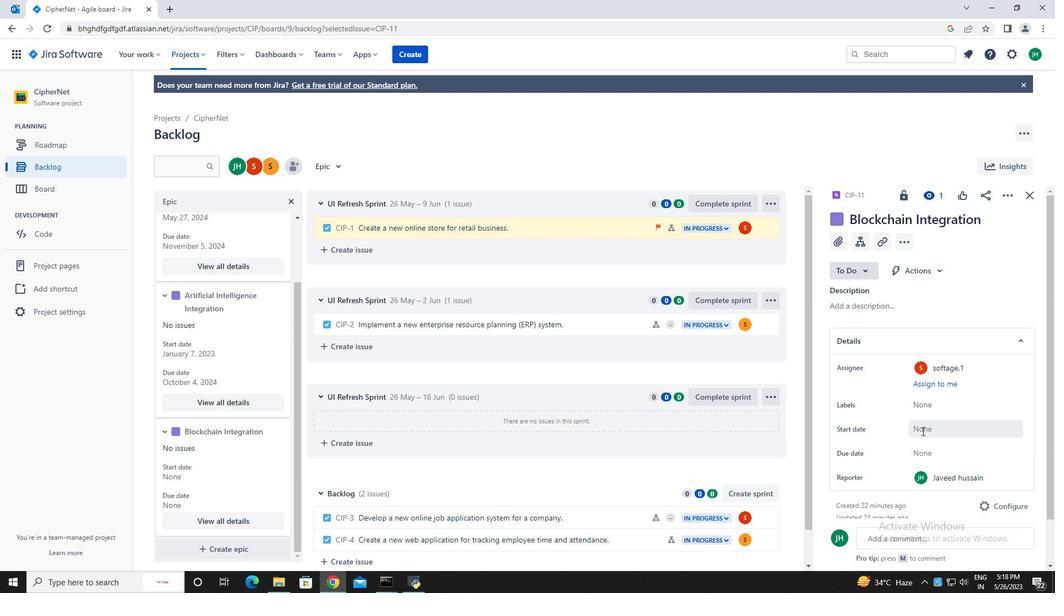 
Action: Mouse pressed left at (918, 433)
Screenshot: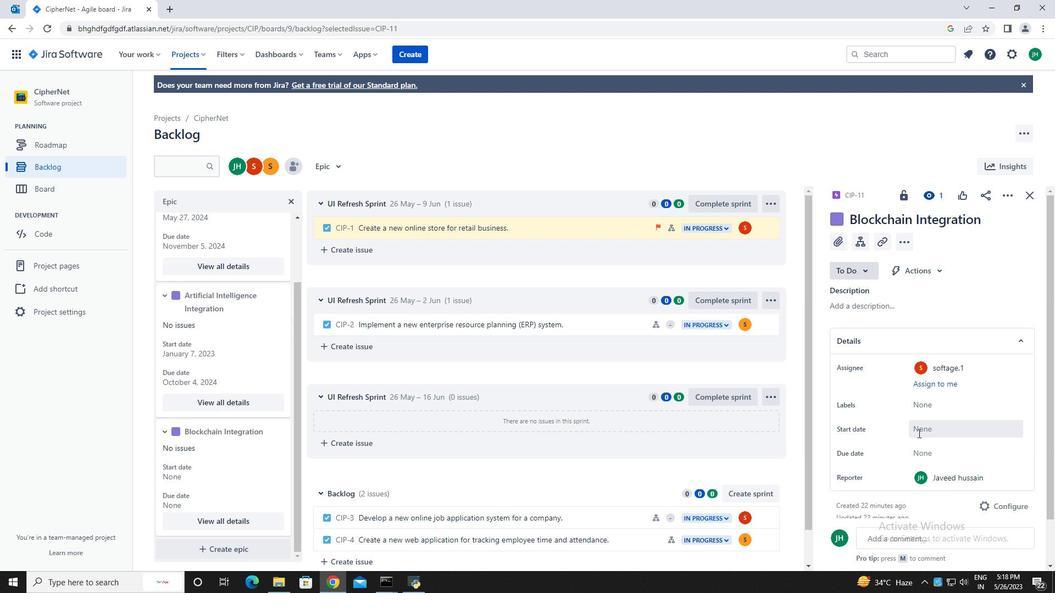 
Action: Mouse moved to (1031, 272)
Screenshot: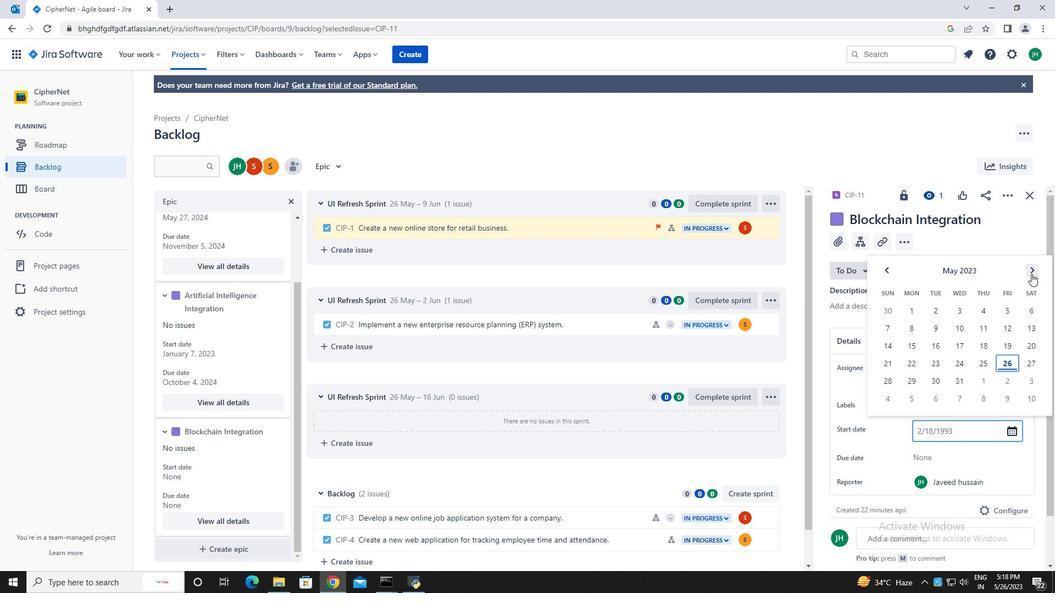 
Action: Mouse pressed left at (1031, 272)
Screenshot: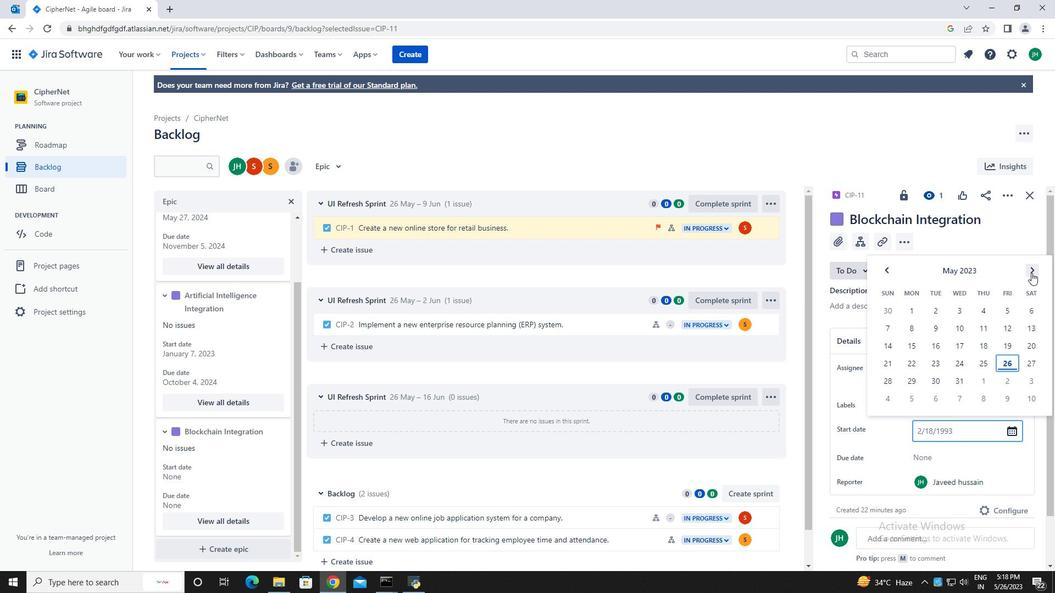 
Action: Mouse moved to (1031, 272)
Screenshot: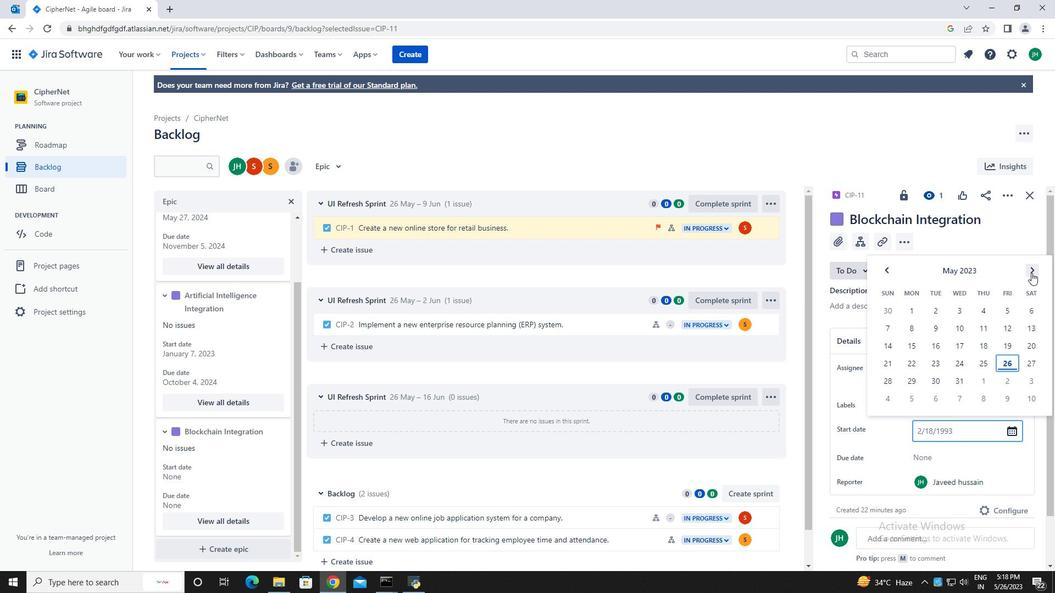 
Action: Mouse pressed left at (1031, 272)
Screenshot: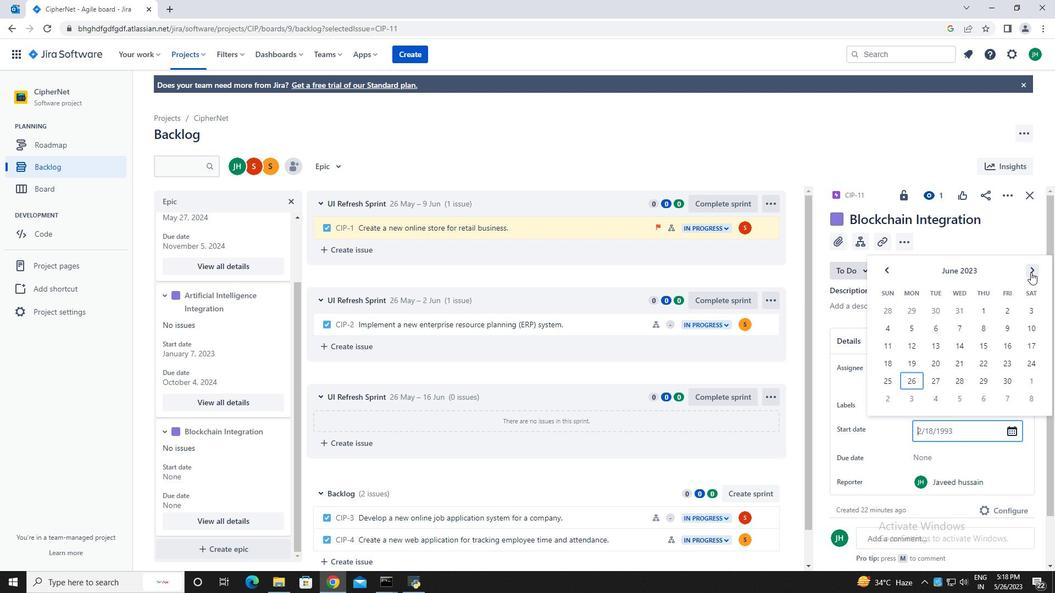 
Action: Mouse pressed left at (1031, 272)
Screenshot: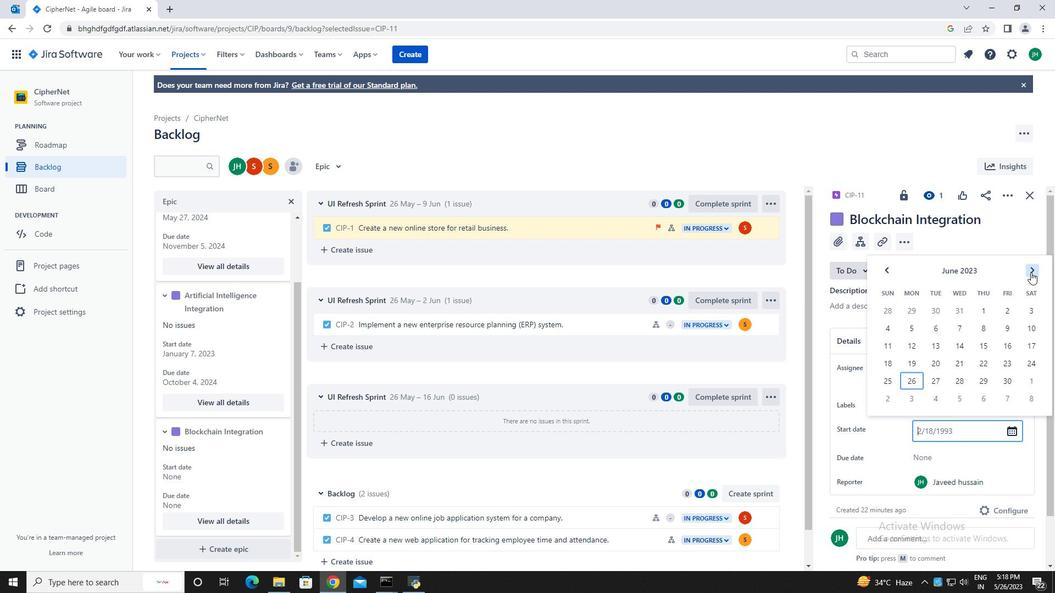 
Action: Mouse pressed left at (1031, 272)
Screenshot: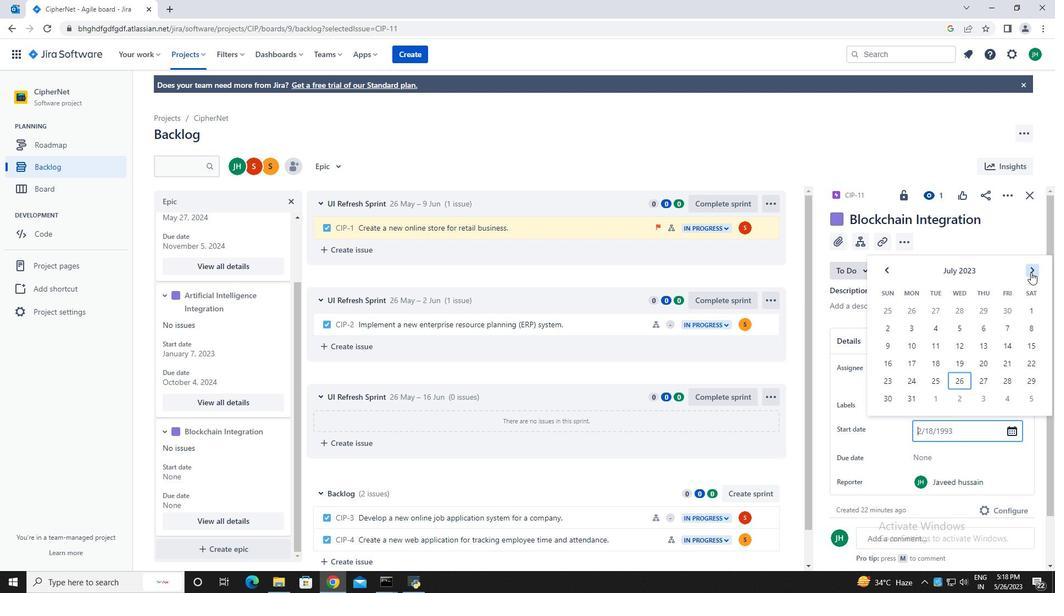 
Action: Mouse pressed left at (1031, 272)
Screenshot: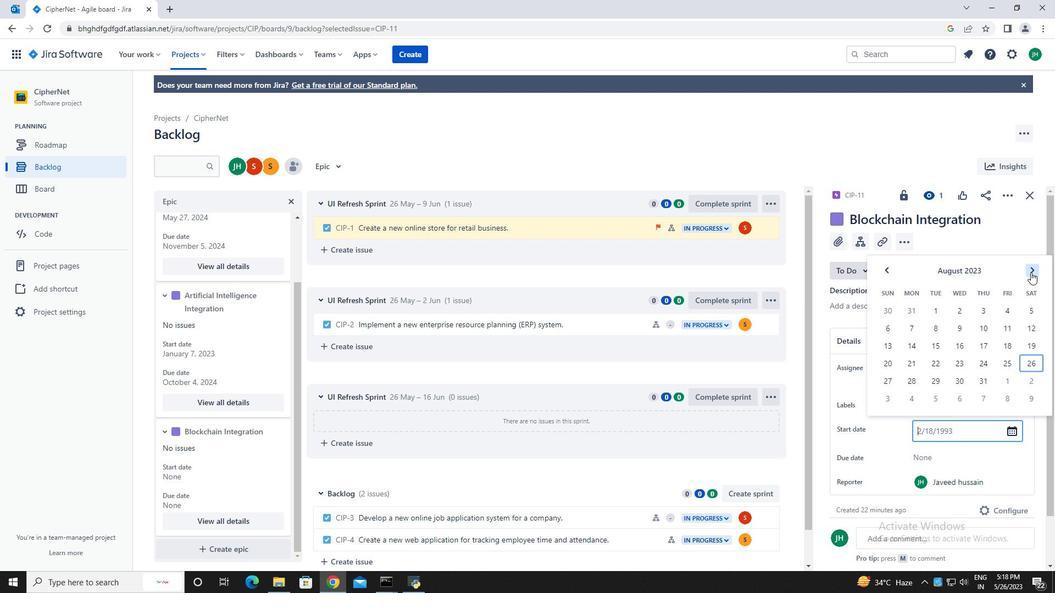 
Action: Mouse pressed left at (1031, 272)
Screenshot: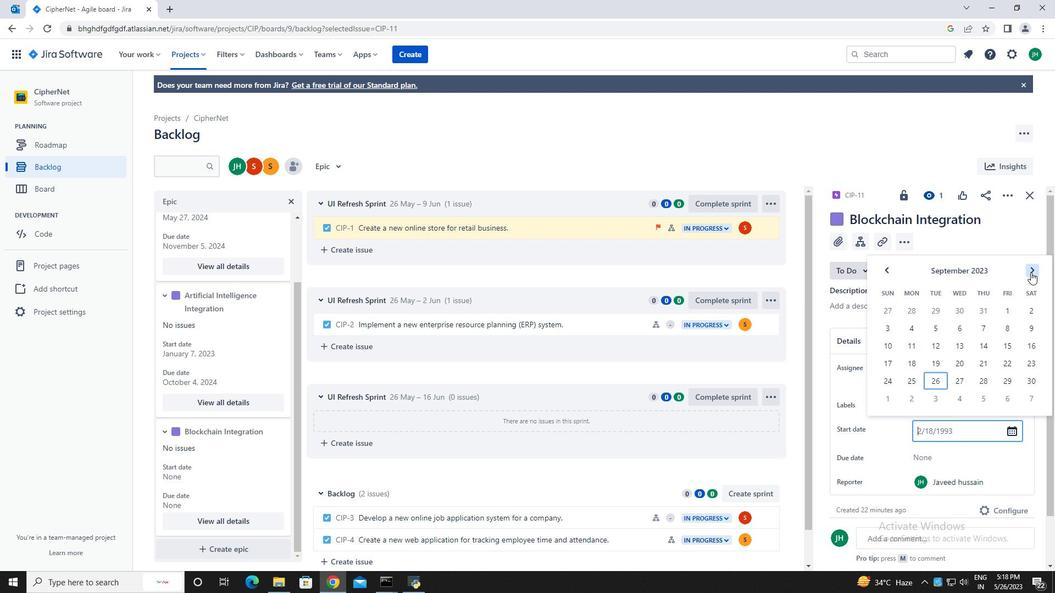 
Action: Mouse pressed left at (1031, 272)
Screenshot: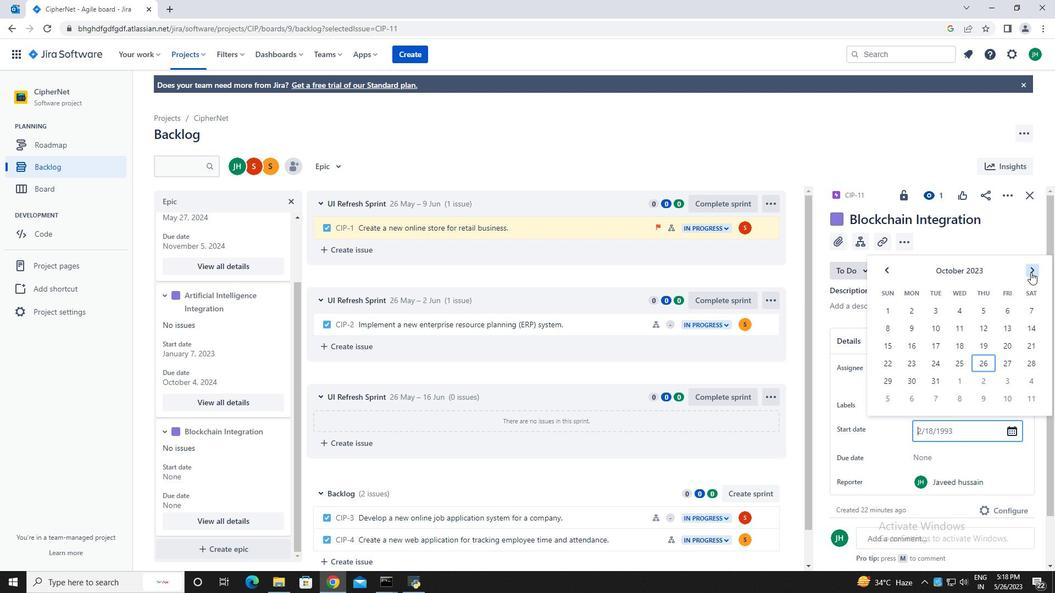 
Action: Mouse pressed left at (1031, 272)
Screenshot: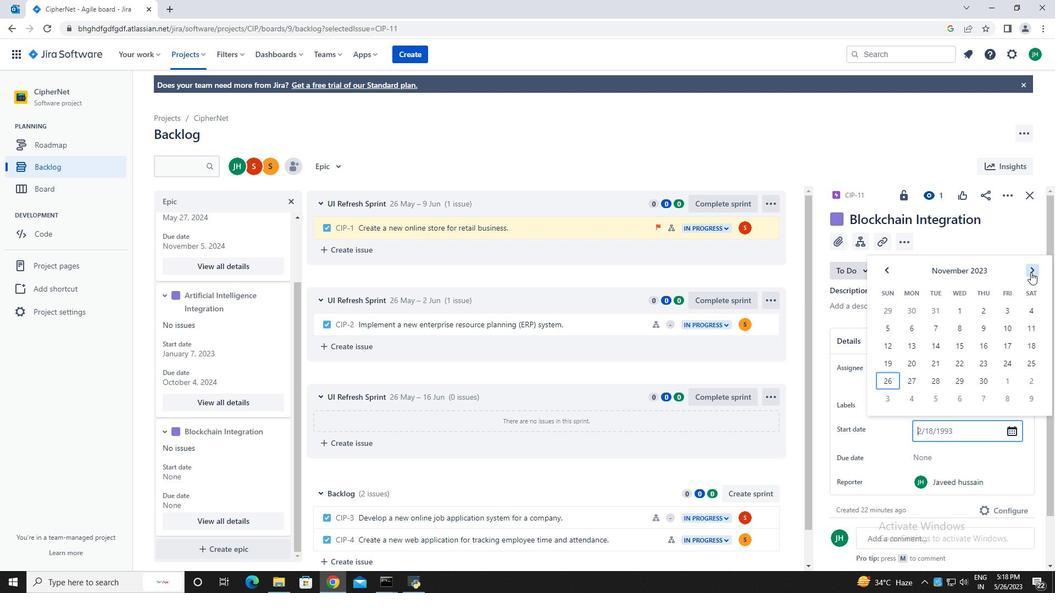 
Action: Mouse pressed left at (1031, 272)
Screenshot: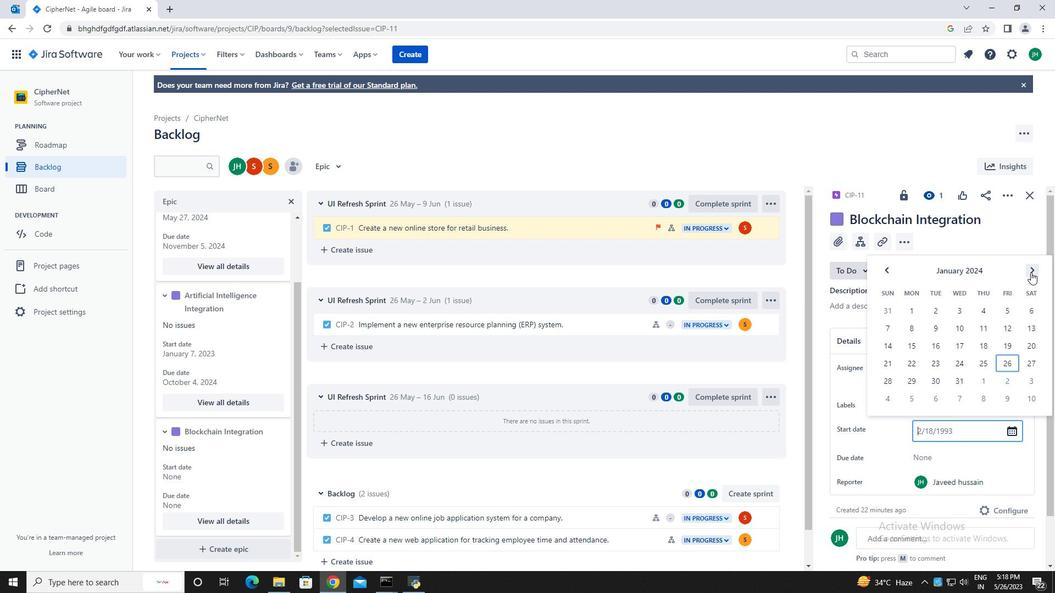 
Action: Mouse pressed left at (1031, 272)
Screenshot: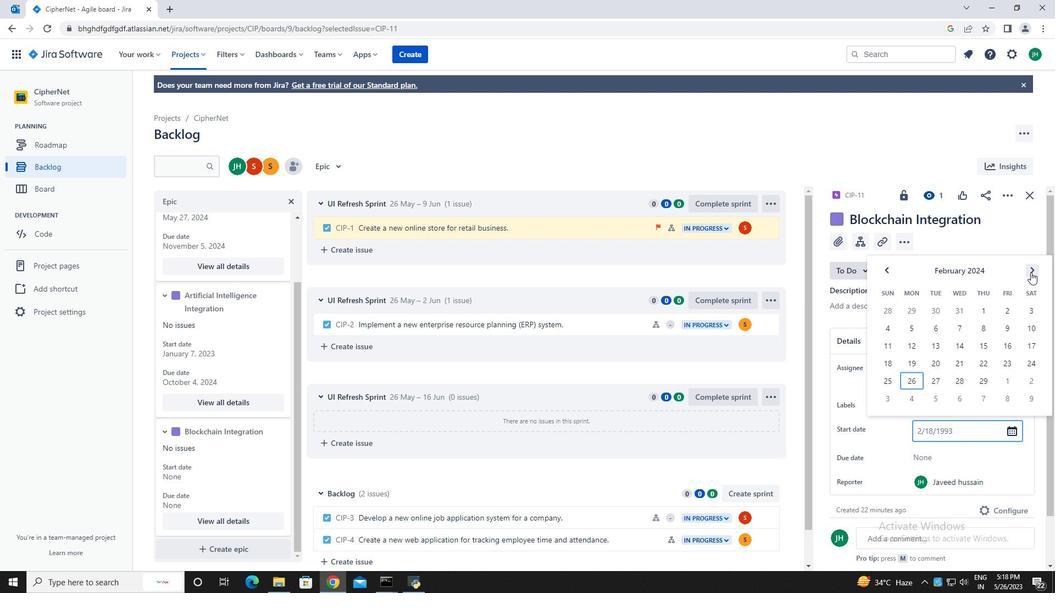 
Action: Mouse pressed left at (1031, 272)
Screenshot: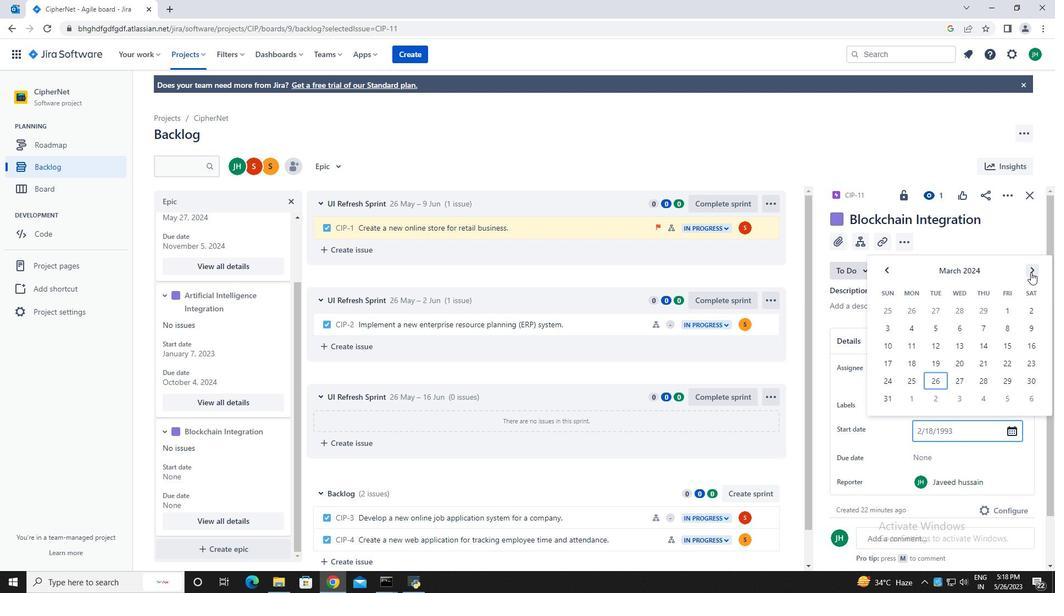 
Action: Mouse pressed left at (1031, 272)
Screenshot: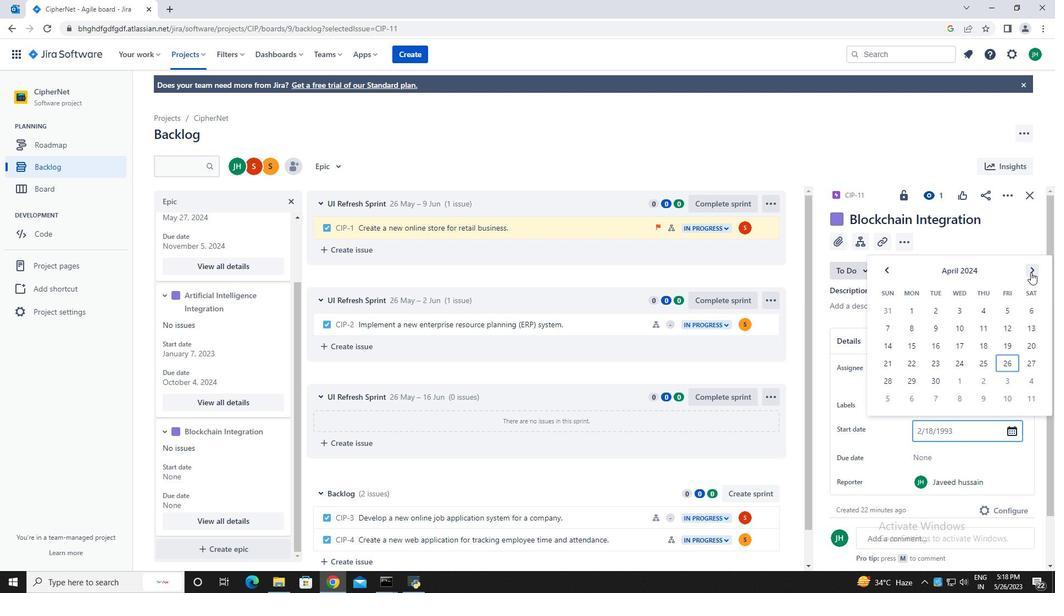 
Action: Mouse pressed left at (1031, 272)
Screenshot: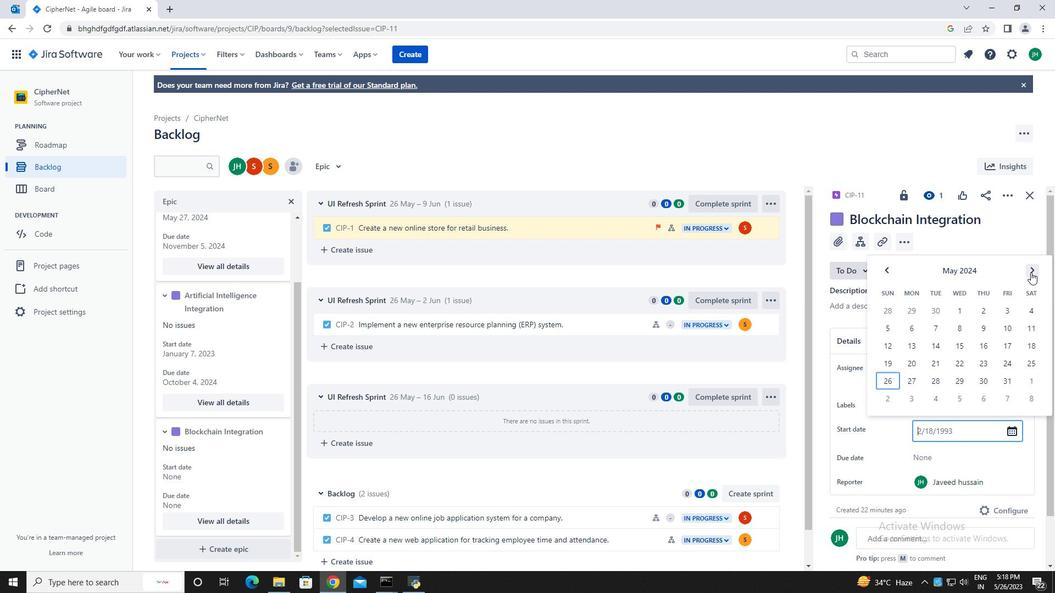 
Action: Mouse pressed left at (1031, 272)
Screenshot: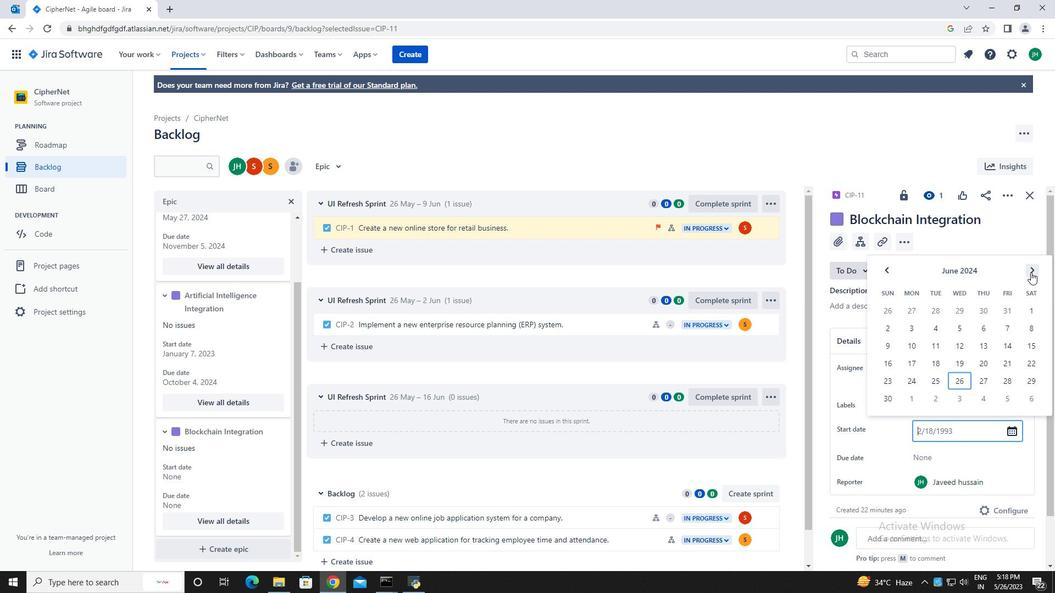 
Action: Mouse moved to (892, 272)
Screenshot: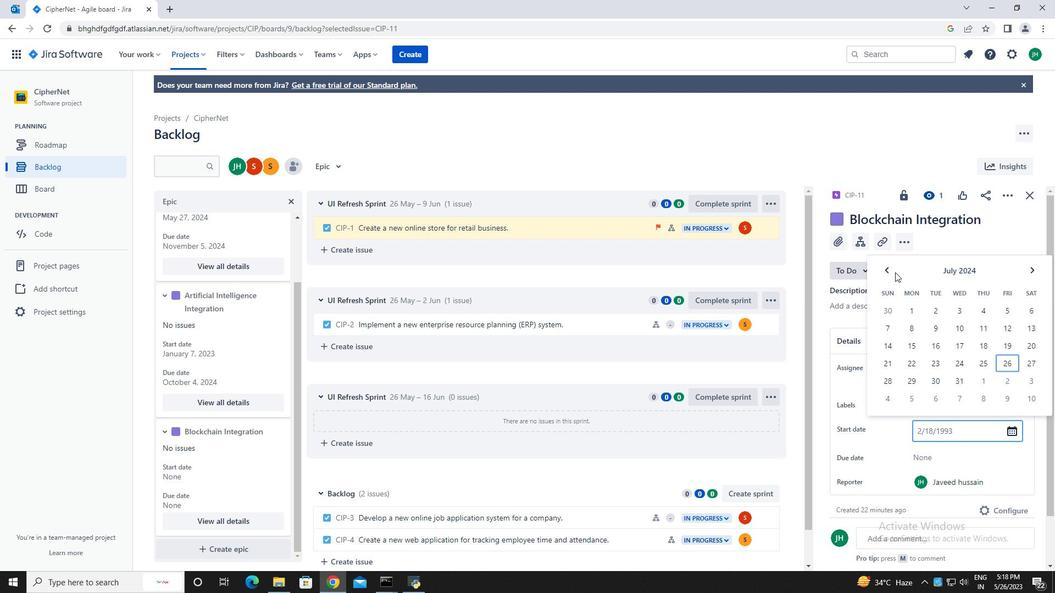 
Action: Mouse pressed left at (892, 272)
Screenshot: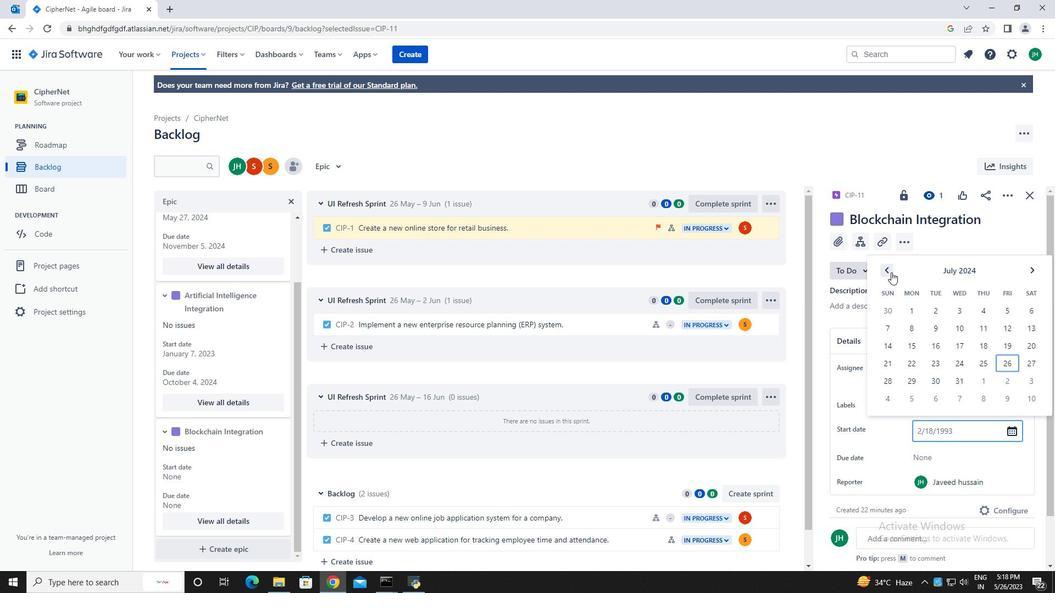 
Action: Mouse moved to (913, 348)
Screenshot: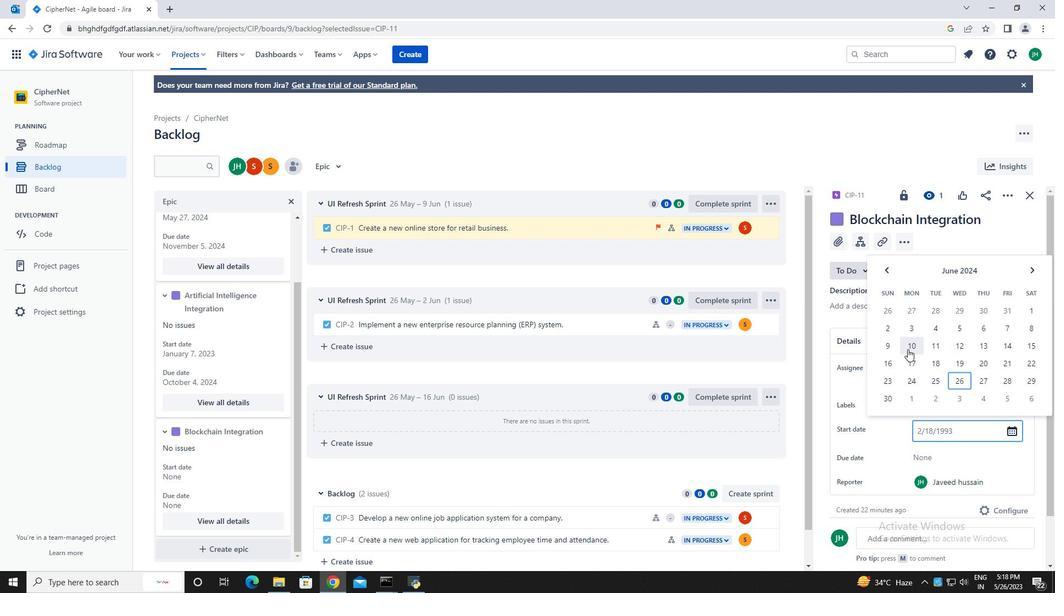 
Action: Mouse pressed left at (913, 348)
Screenshot: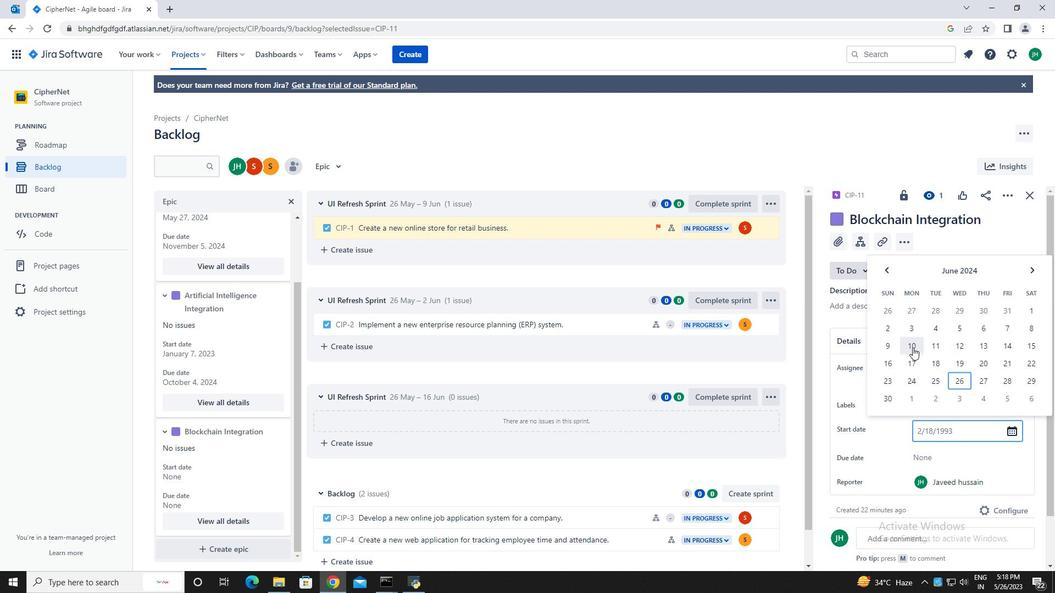 
Action: Key pressed <Key.enter>
Screenshot: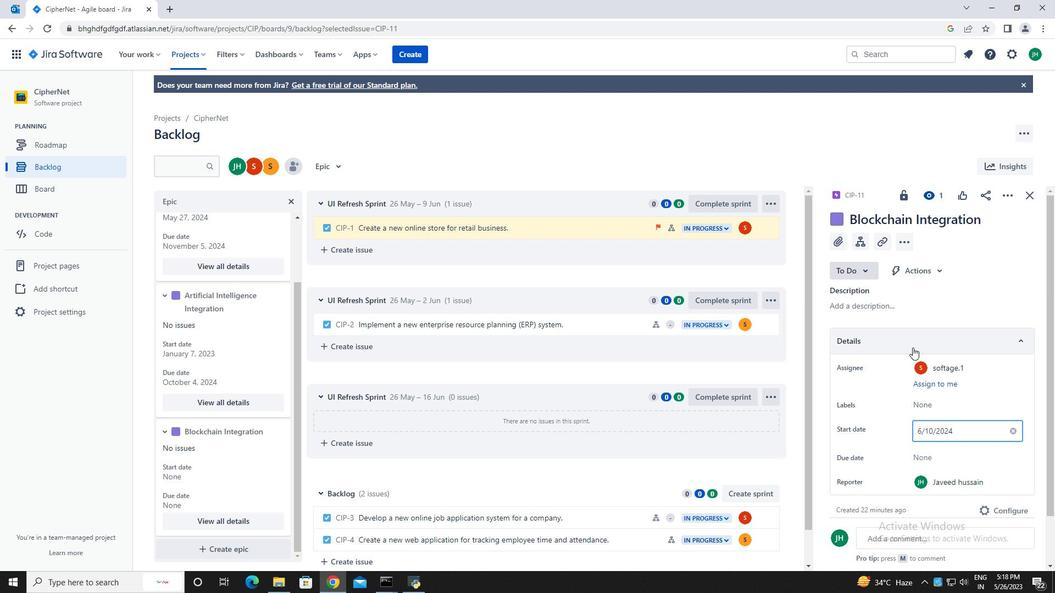 
Action: Mouse moved to (927, 453)
Screenshot: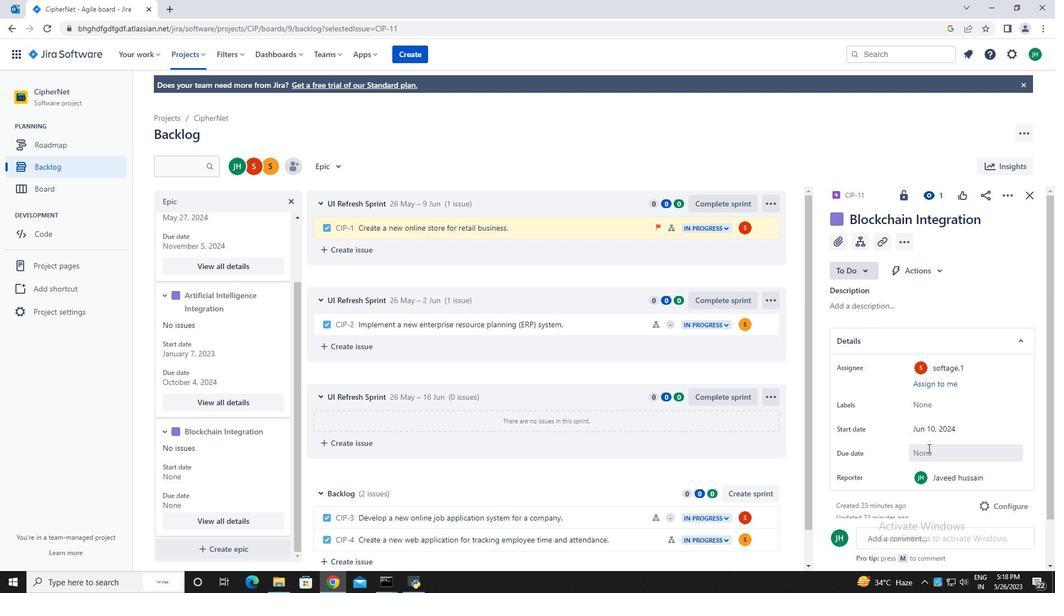 
Action: Mouse pressed left at (927, 453)
Screenshot: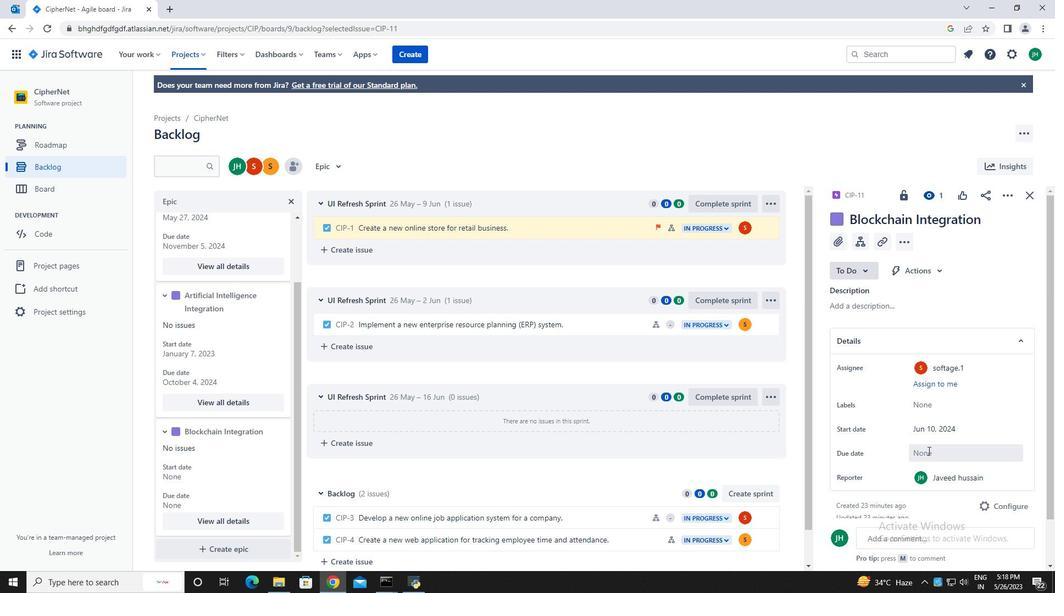 
Action: Mouse moved to (1028, 299)
Screenshot: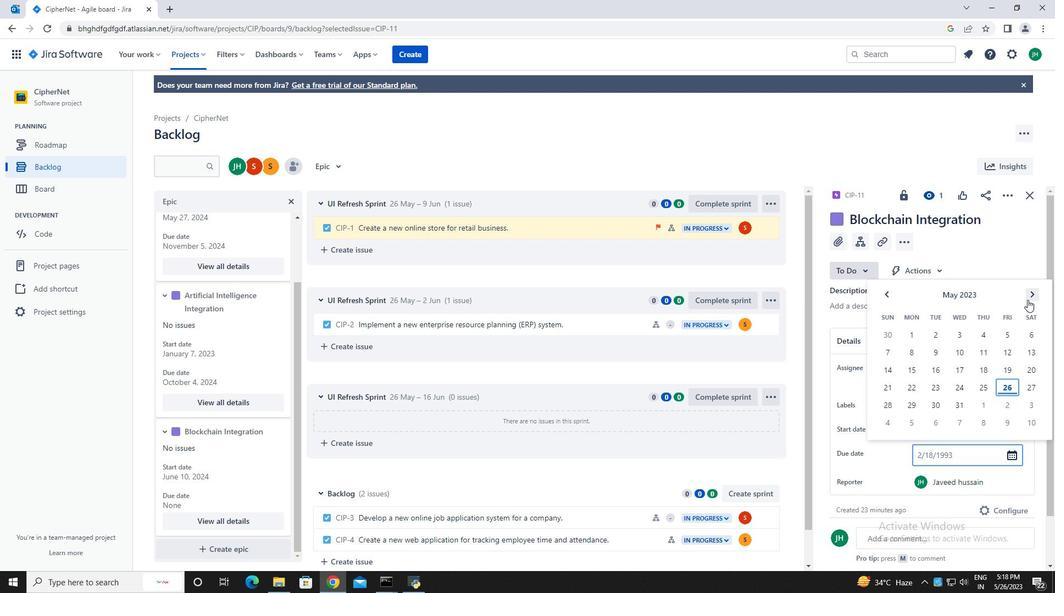 
Action: Mouse pressed left at (1028, 299)
Screenshot: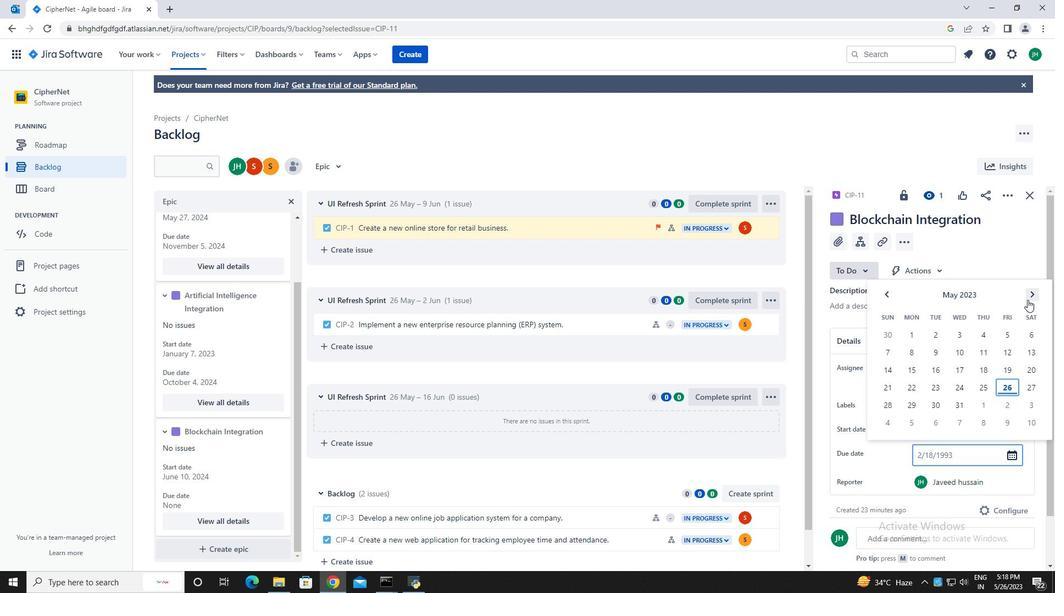 
Action: Mouse pressed left at (1028, 299)
Screenshot: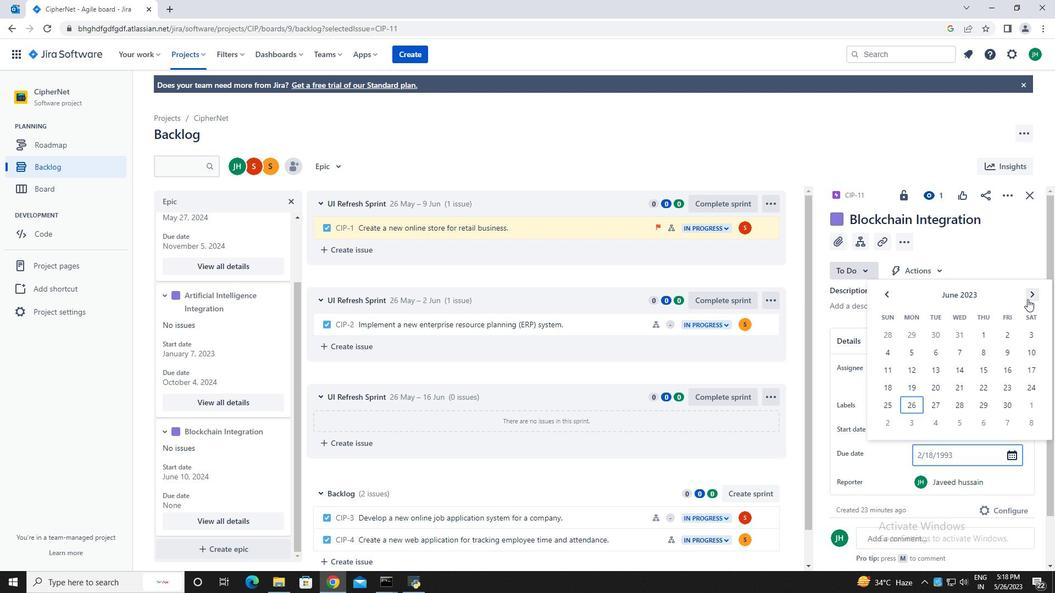 
Action: Mouse pressed left at (1028, 299)
Screenshot: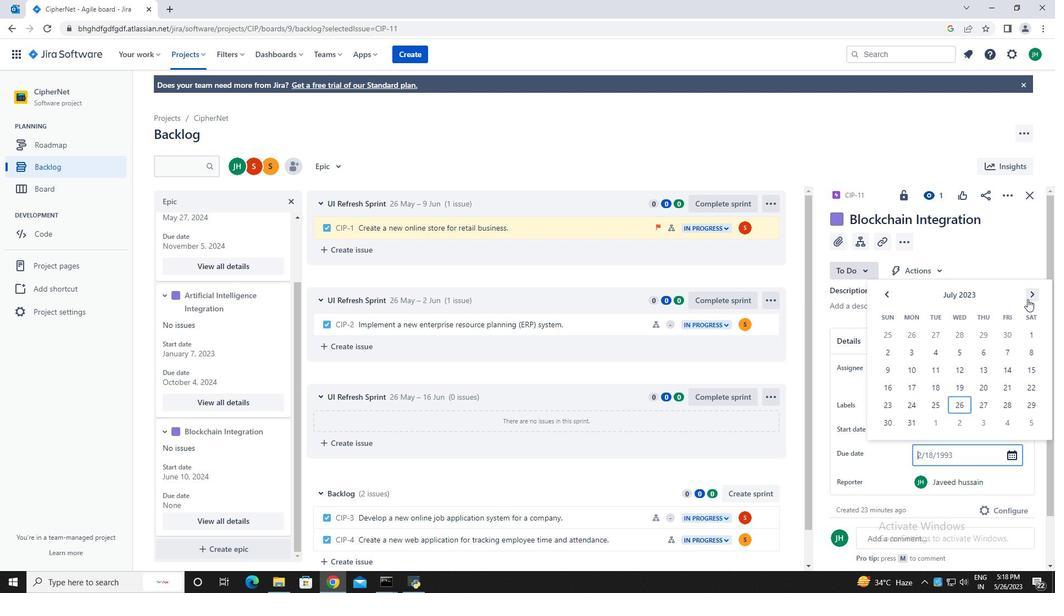 
Action: Mouse pressed left at (1028, 299)
Screenshot: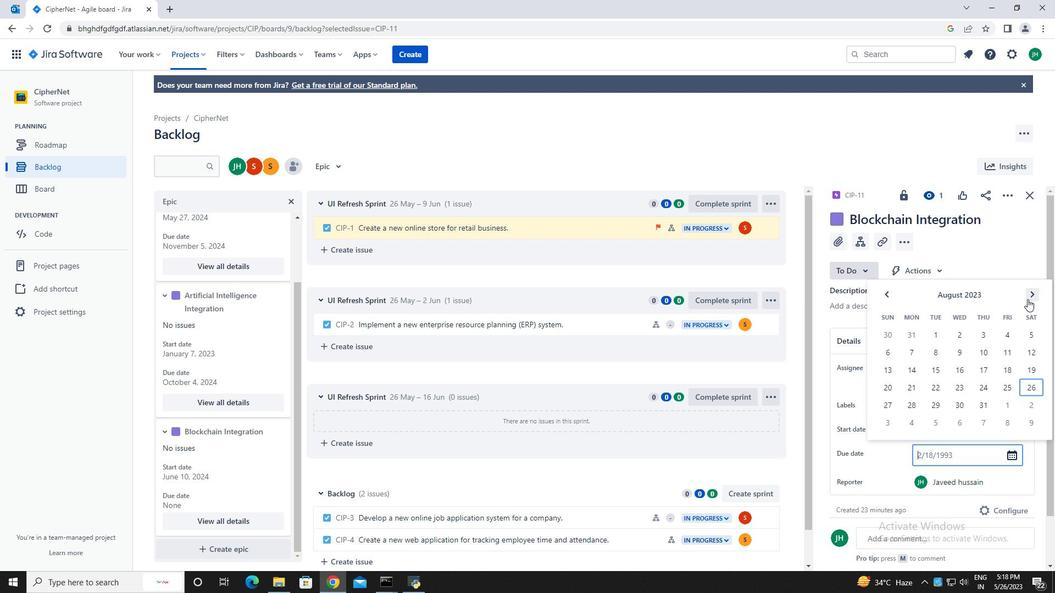 
Action: Mouse pressed left at (1028, 299)
Screenshot: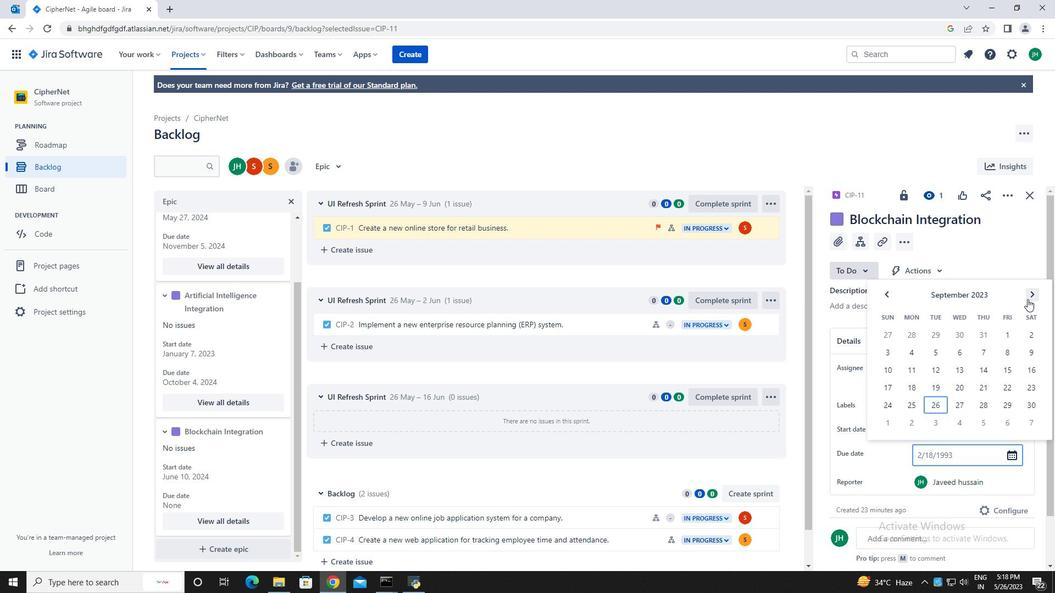 
Action: Mouse pressed left at (1028, 299)
Screenshot: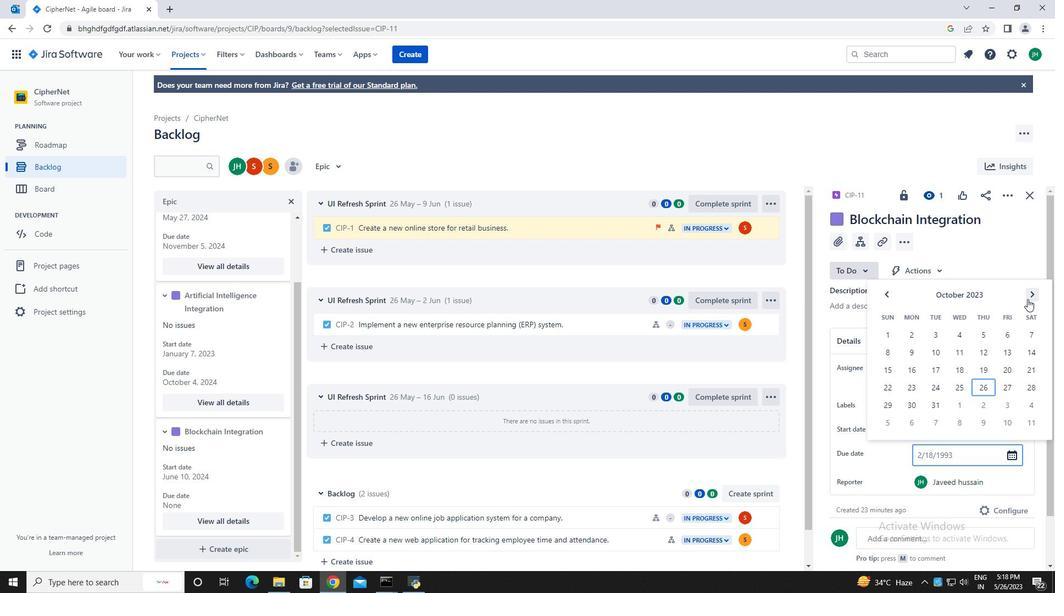 
Action: Mouse pressed left at (1028, 299)
Screenshot: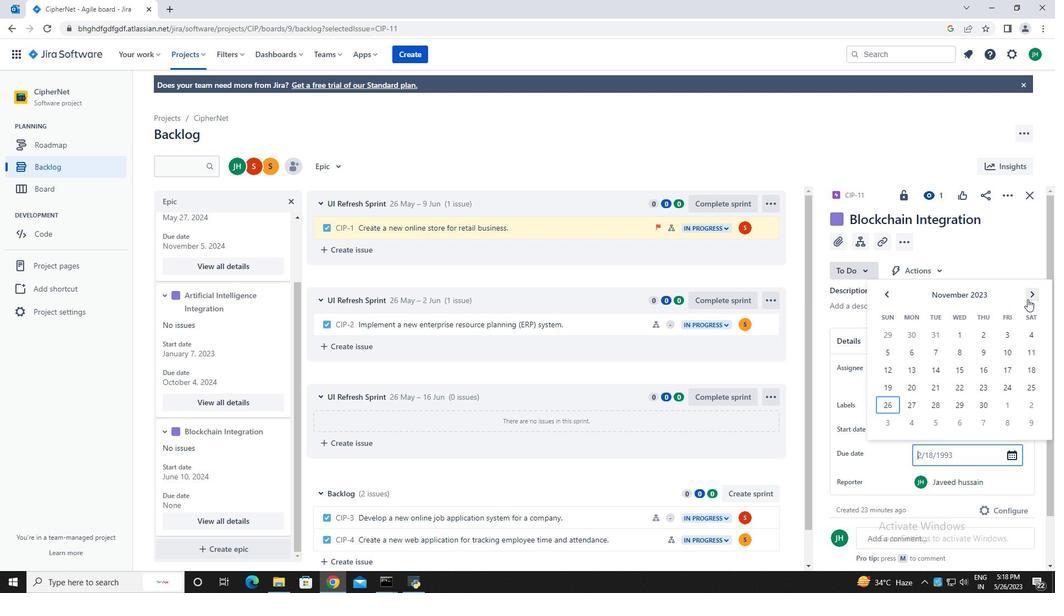 
Action: Mouse pressed left at (1028, 299)
Screenshot: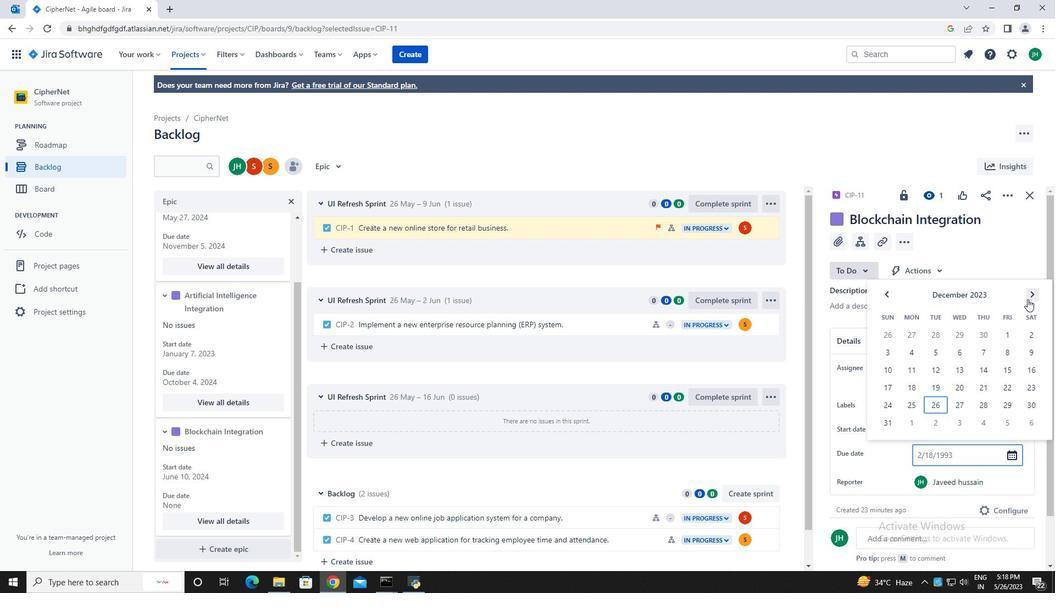 
Action: Mouse pressed left at (1028, 299)
Screenshot: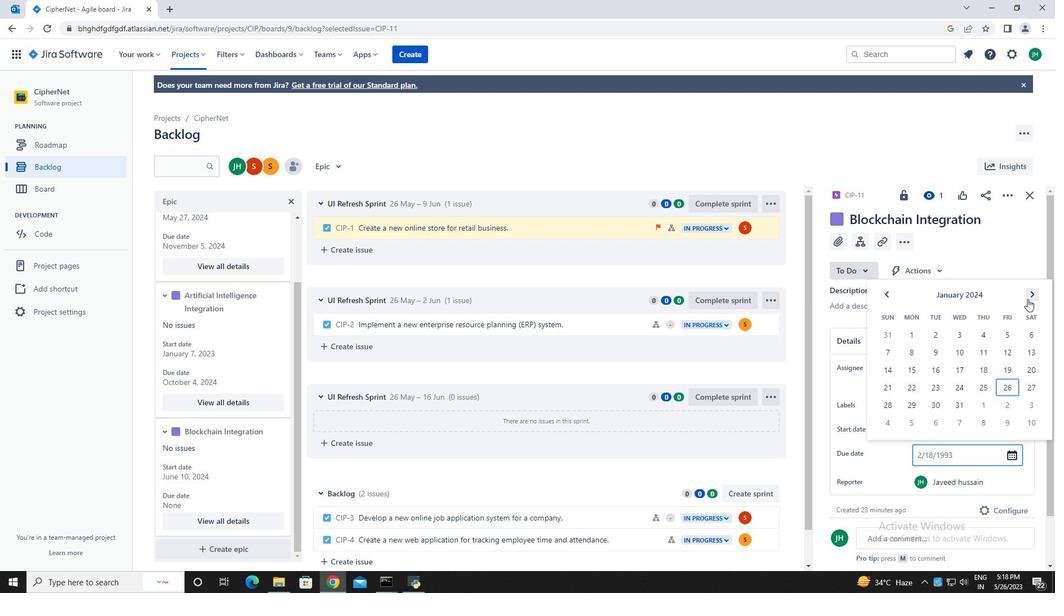 
Action: Mouse pressed left at (1028, 299)
Screenshot: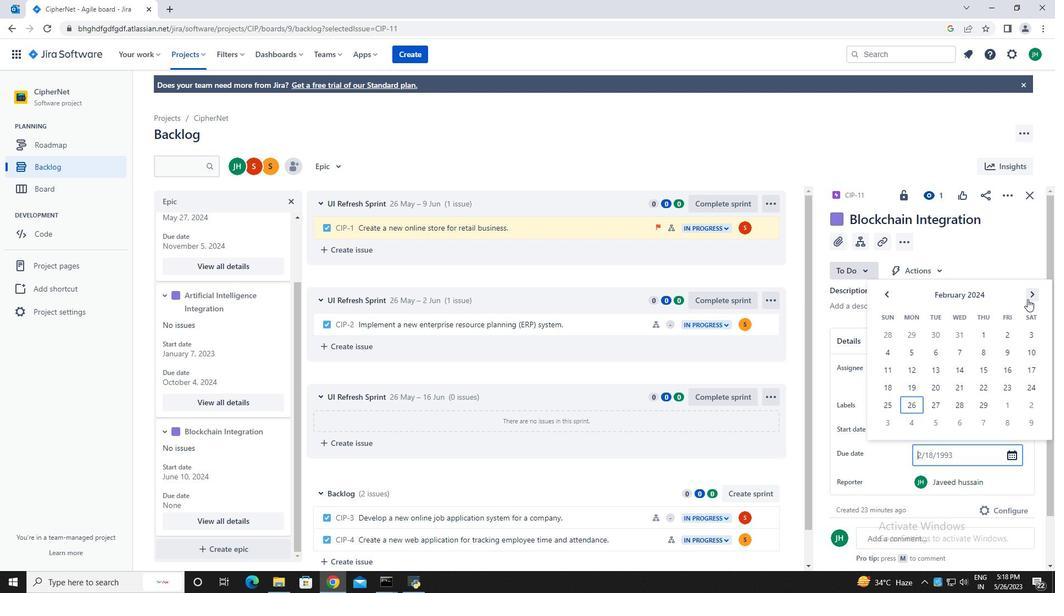 
Action: Mouse pressed left at (1028, 299)
Screenshot: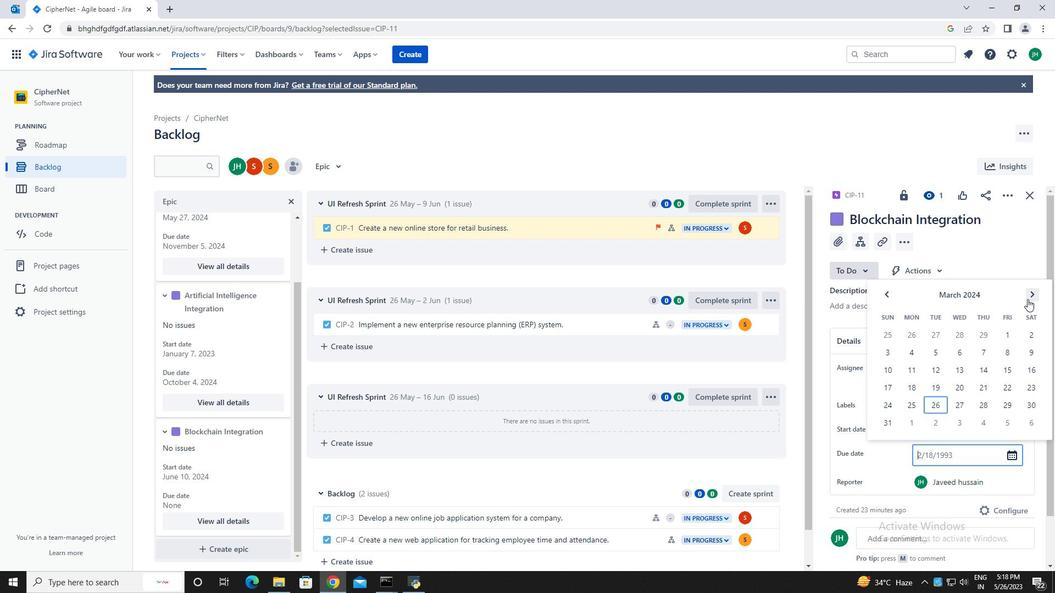 
Action: Mouse pressed left at (1028, 299)
Screenshot: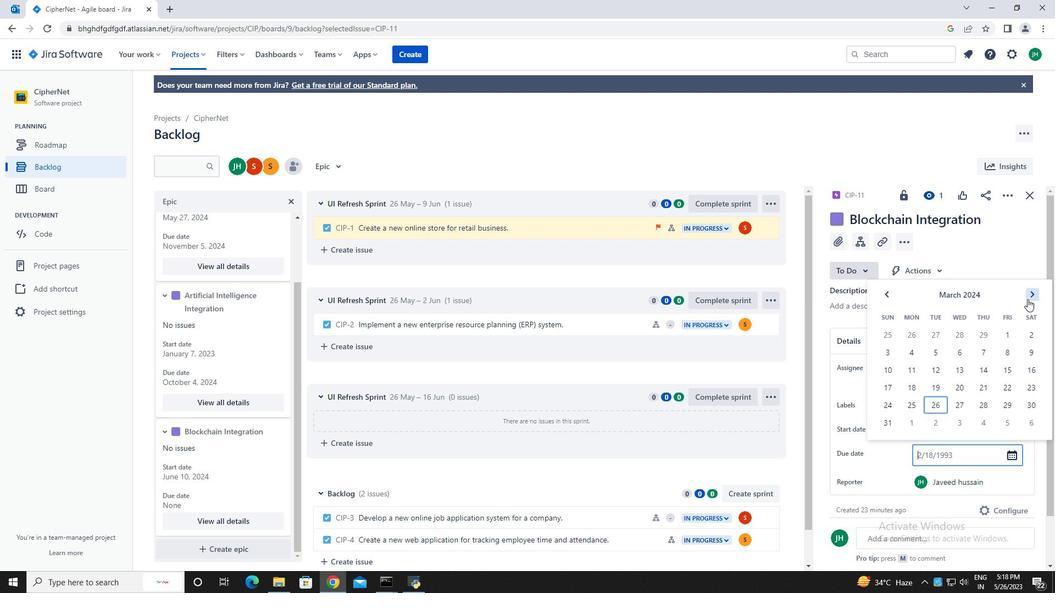 
Action: Mouse pressed left at (1028, 299)
Screenshot: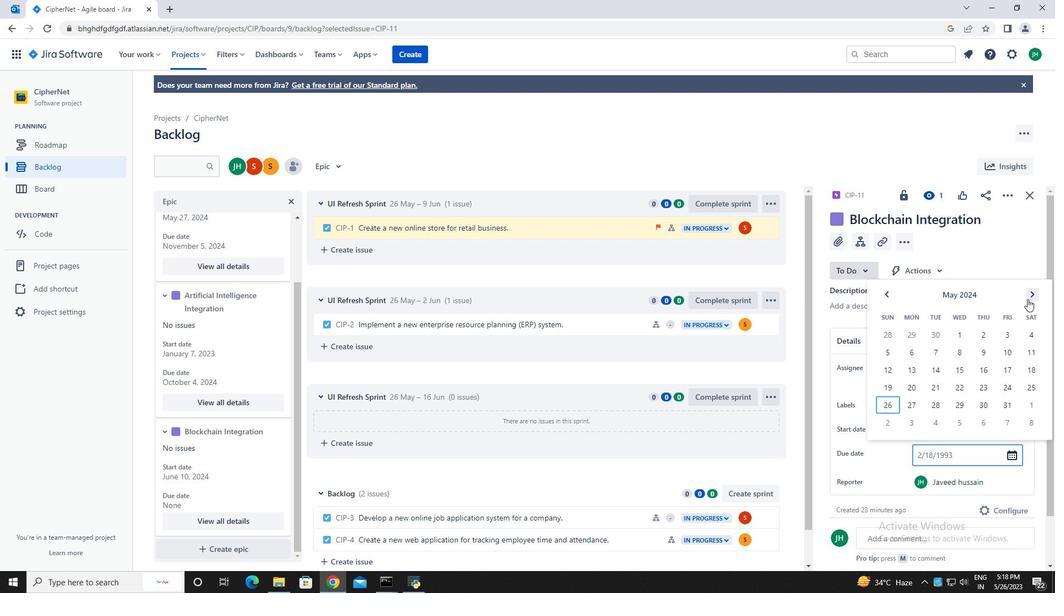
Action: Mouse pressed left at (1028, 299)
Screenshot: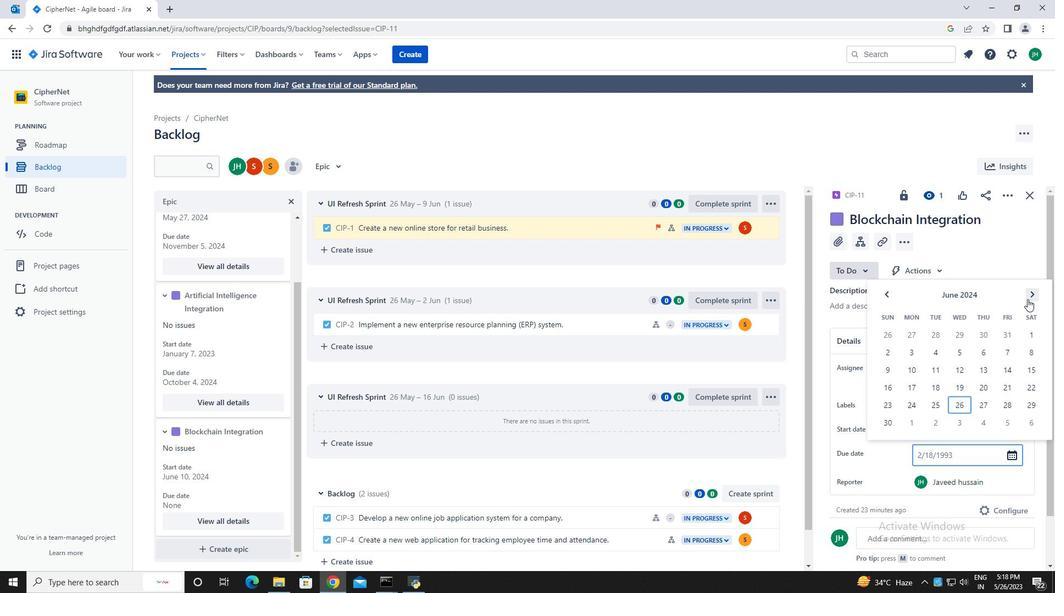 
Action: Mouse pressed left at (1028, 299)
Screenshot: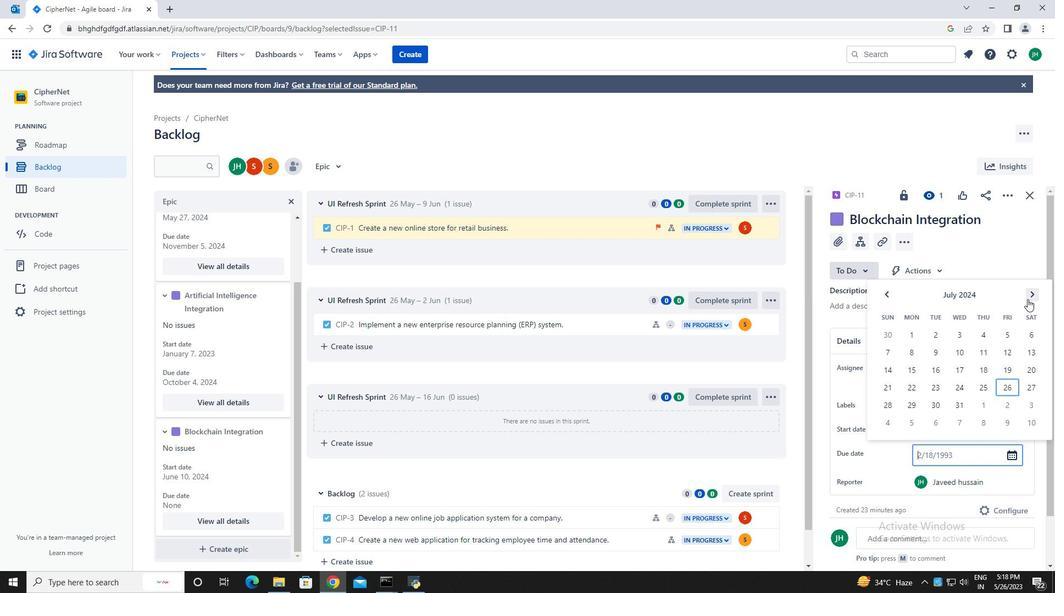 
Action: Mouse pressed left at (1028, 299)
Screenshot: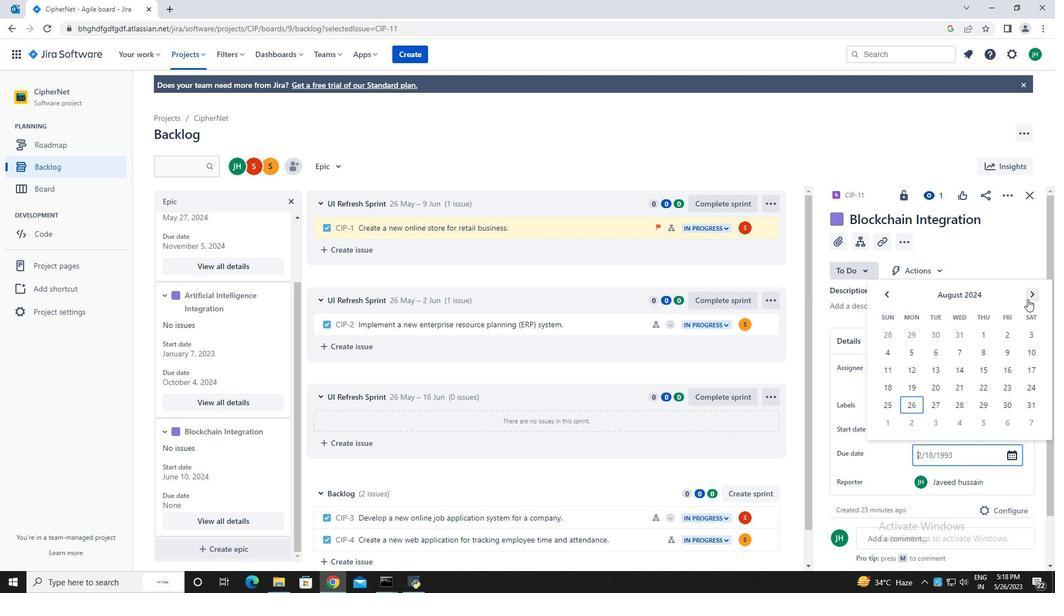 
Action: Mouse moved to (1028, 299)
Screenshot: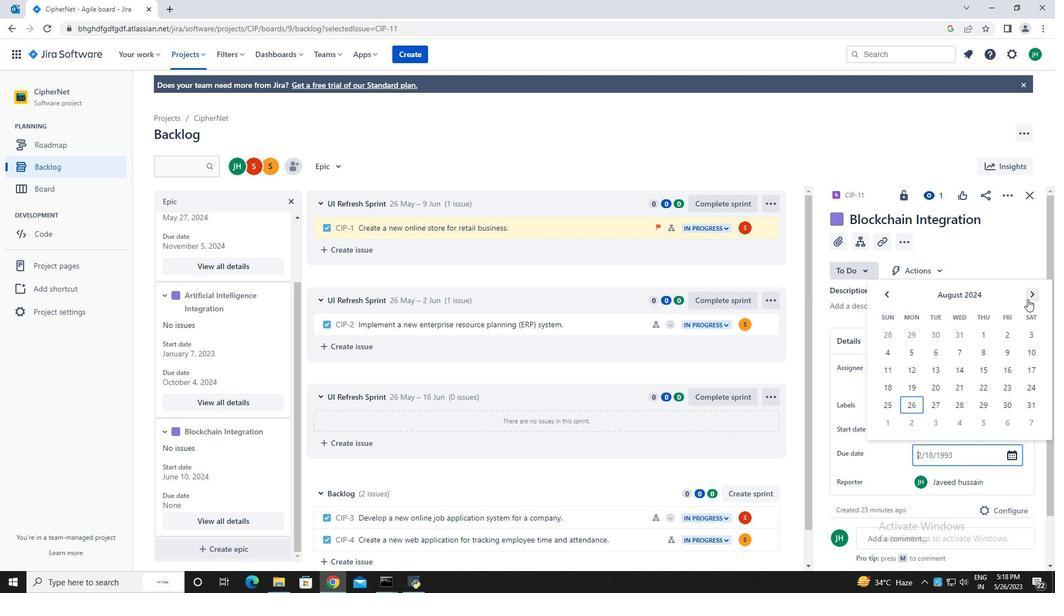 
Action: Mouse pressed left at (1028, 299)
Screenshot: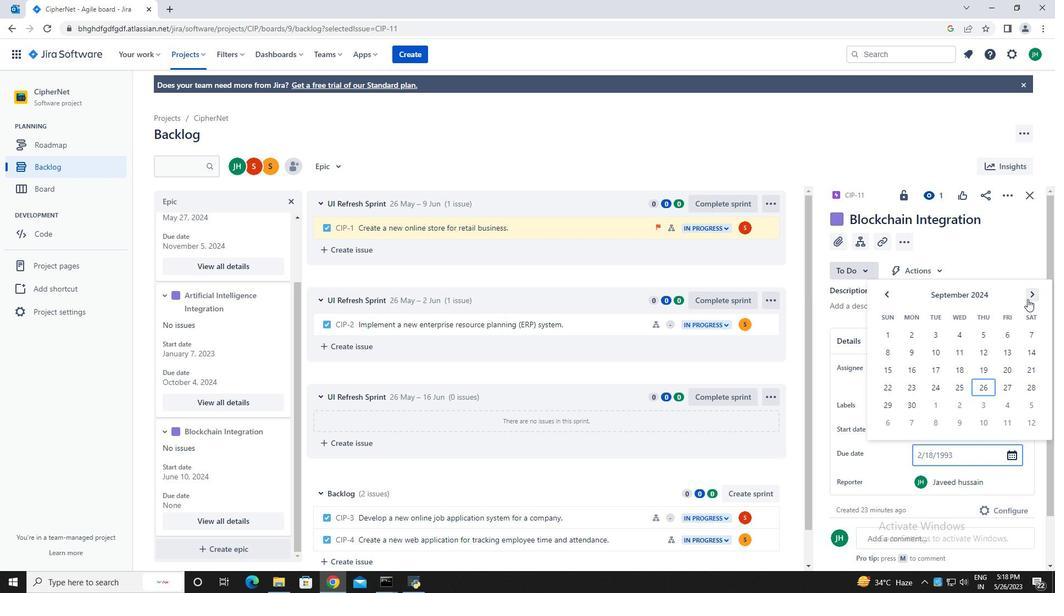 
Action: Mouse pressed left at (1028, 299)
Screenshot: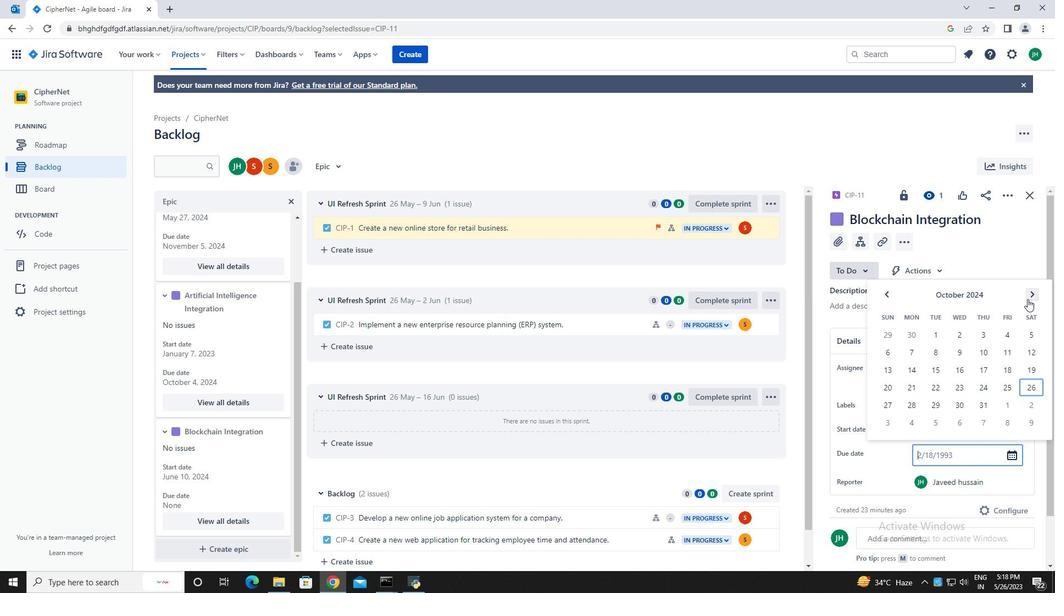 
Action: Mouse moved to (951, 372)
Screenshot: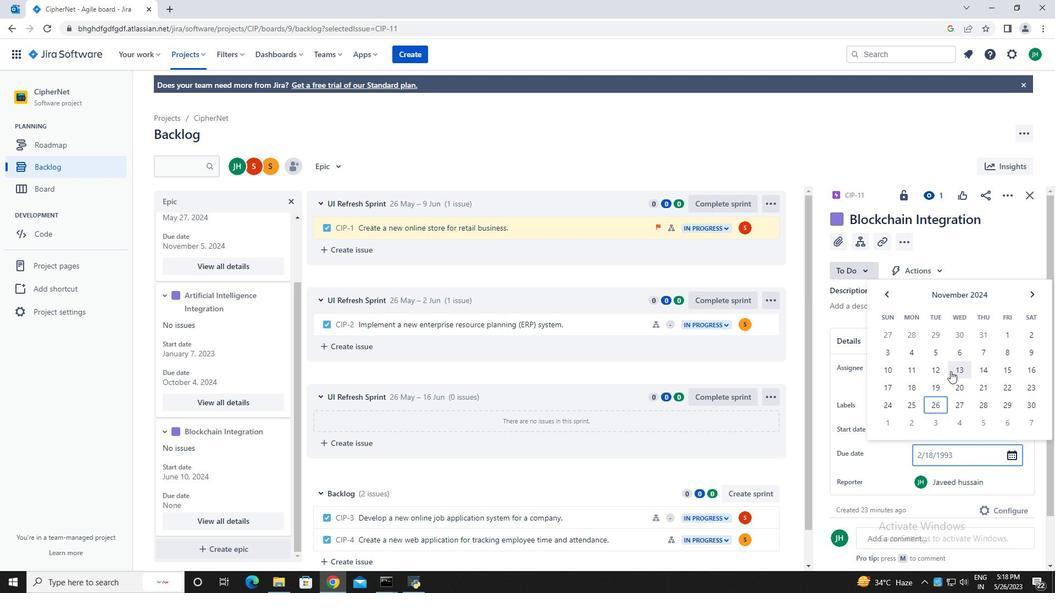 
Action: Mouse pressed left at (951, 372)
Screenshot: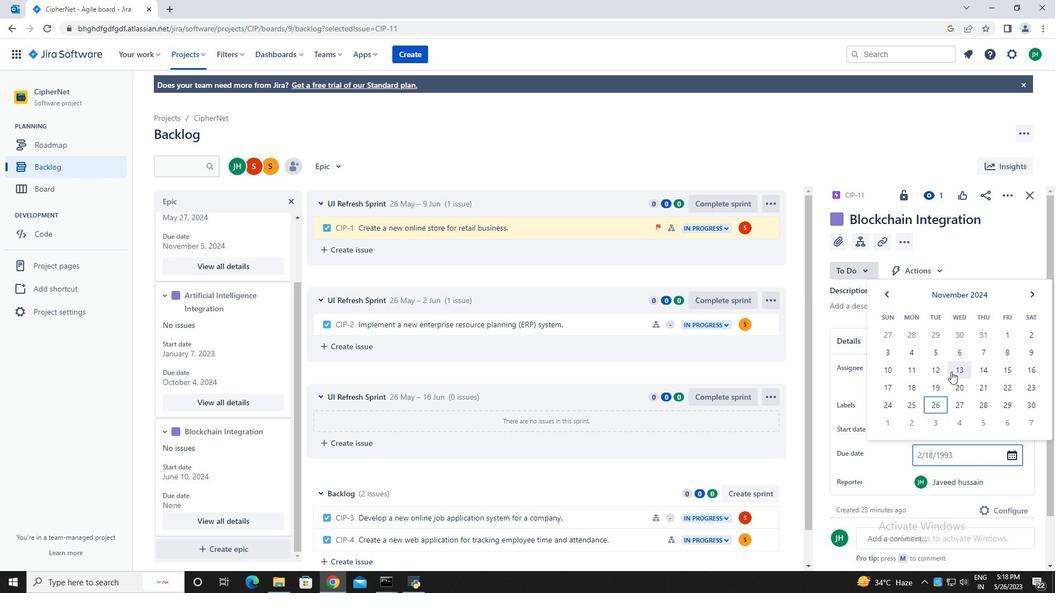
Action: Mouse moved to (951, 373)
Screenshot: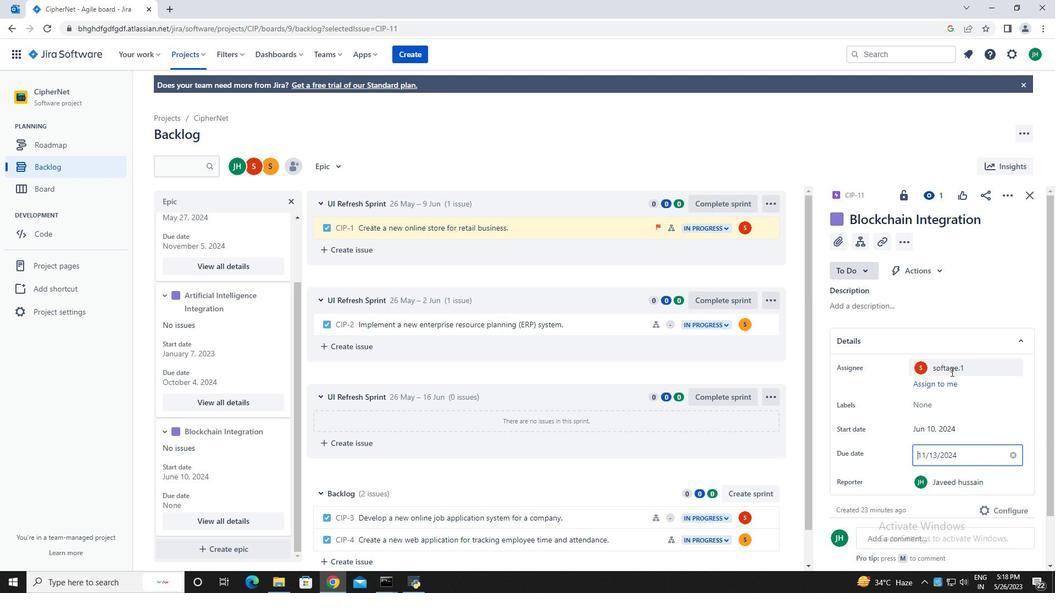 
Action: Key pressed <Key.enter>
Screenshot: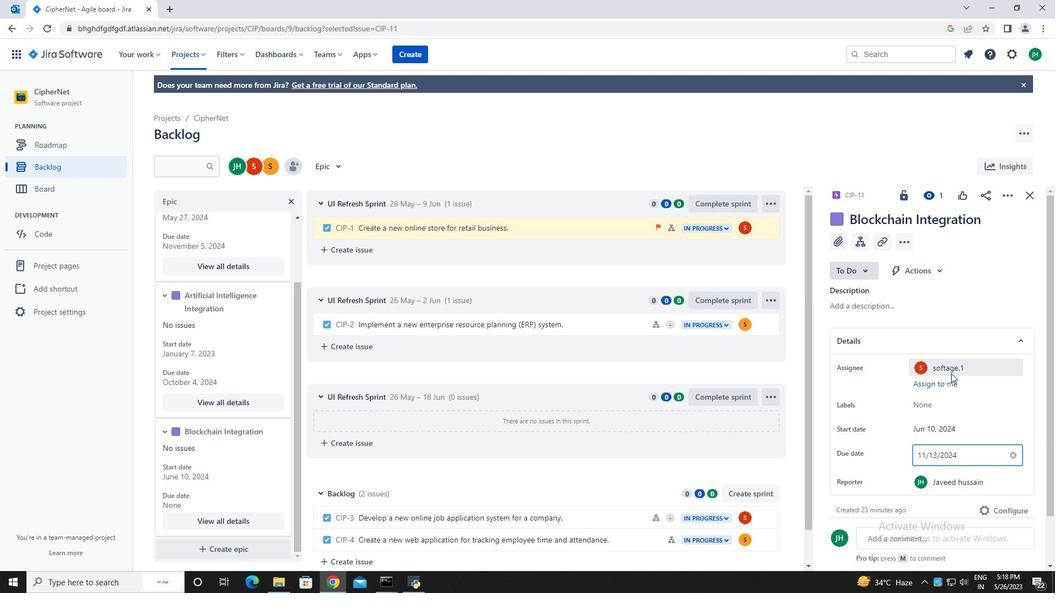 
Action: Mouse moved to (1032, 193)
Screenshot: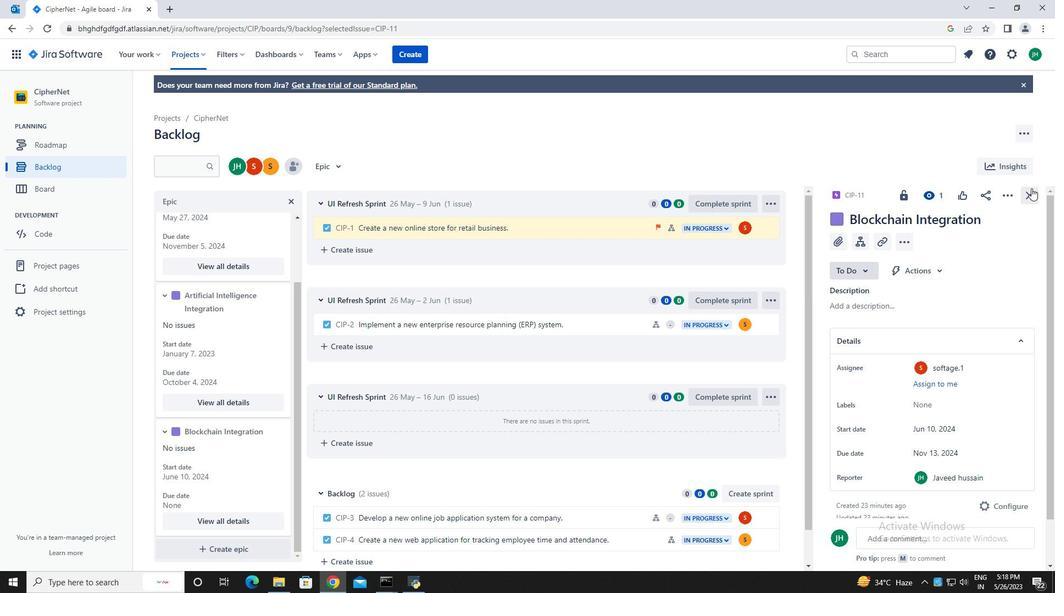 
Action: Mouse pressed left at (1032, 193)
Screenshot: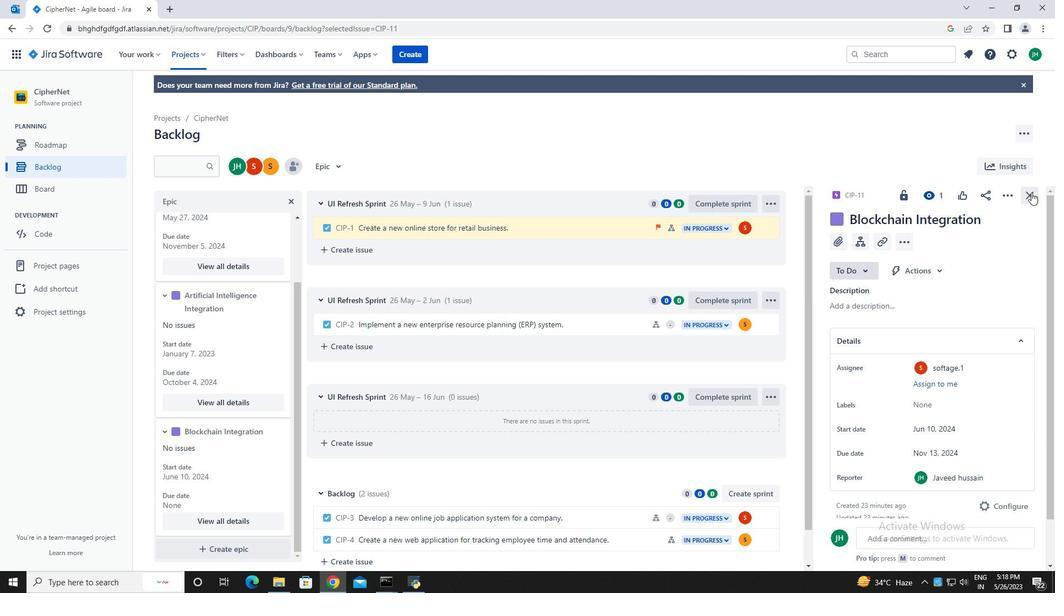 
Action: Mouse moved to (723, 407)
Screenshot: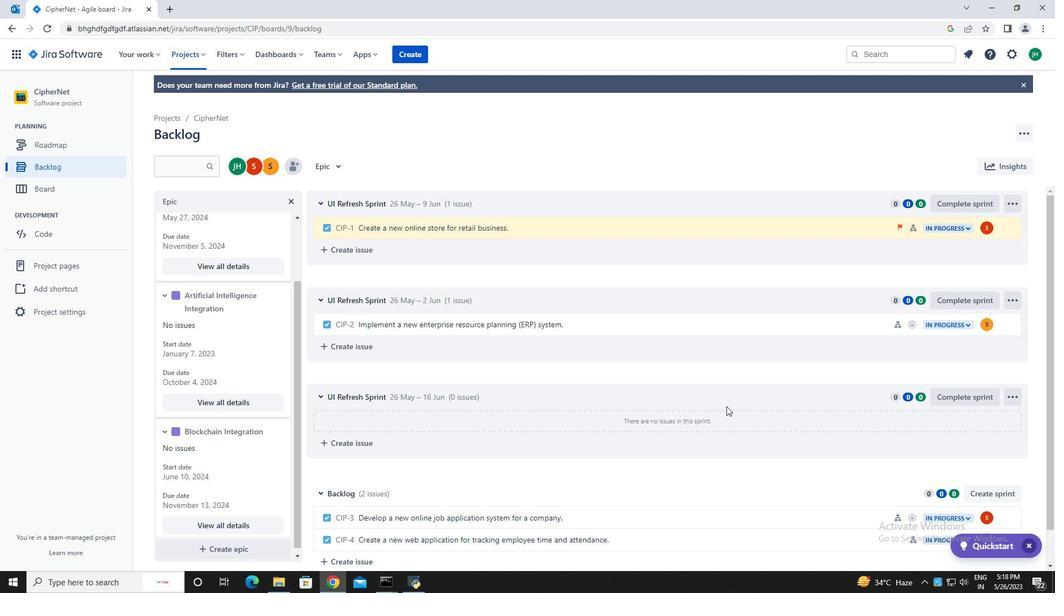 
